 Task: Add a timeline in the project ArrowSprint for the epic 'Machine Learning Implementation' from 2024/04/07 to 2025/09/18. Add a timeline in the project ArrowSprint for the epic 'Natural Language Processing Integration' from 2023/06/15 to 2025/12/26. Add a timeline in the project ArrowSprint for the epic 'Enterprise Resource Planning (ERP) Implementation' from 2024/05/09 to 2024/07/16
Action: Mouse moved to (178, 56)
Screenshot: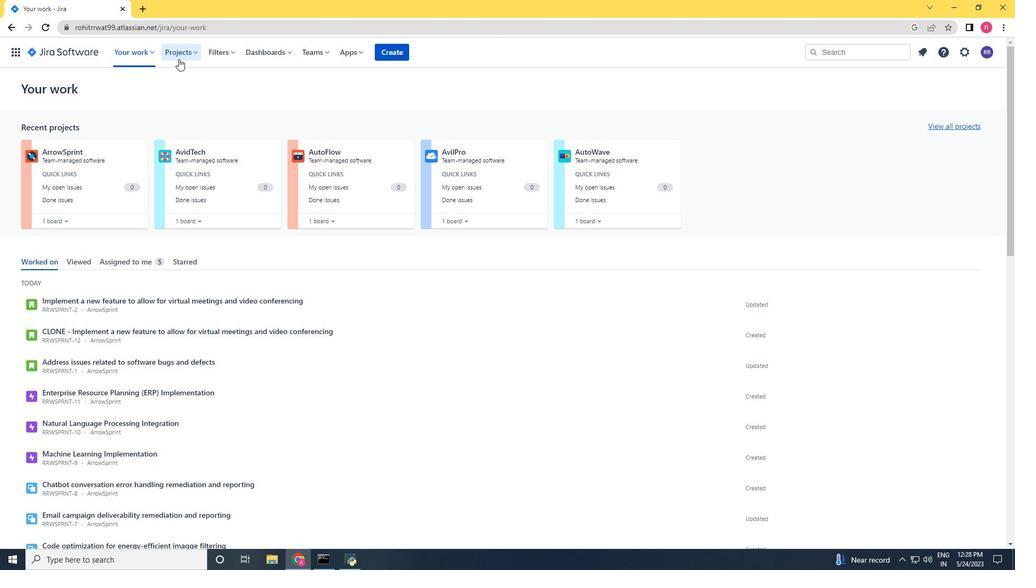 
Action: Mouse pressed left at (178, 56)
Screenshot: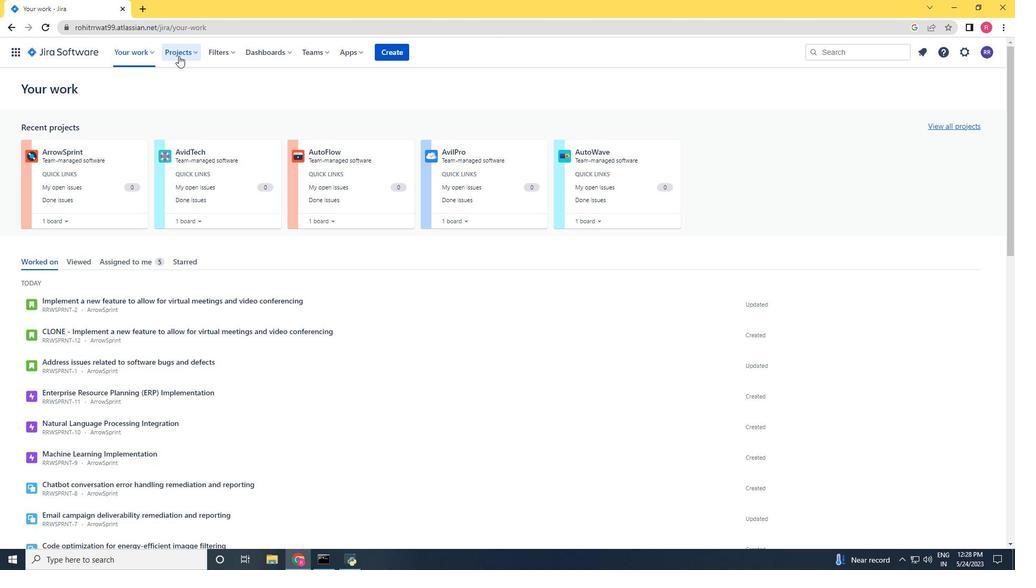 
Action: Mouse moved to (192, 97)
Screenshot: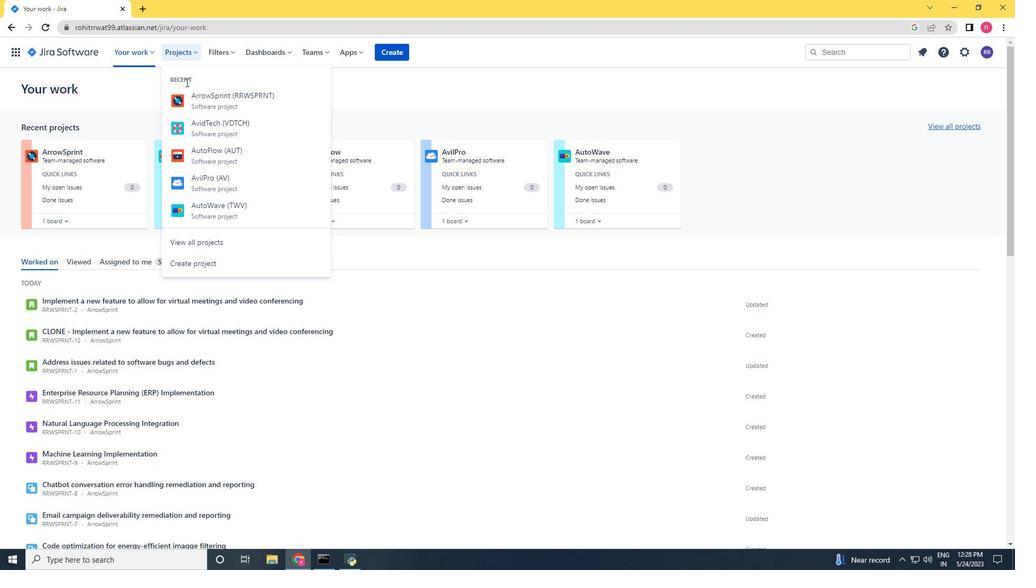 
Action: Mouse pressed left at (192, 97)
Screenshot: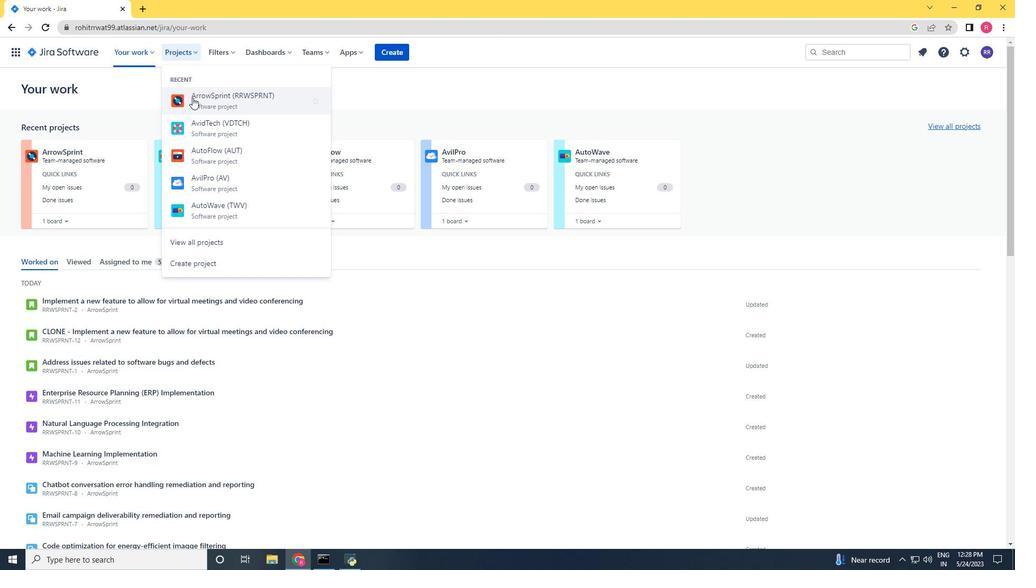 
Action: Mouse moved to (51, 160)
Screenshot: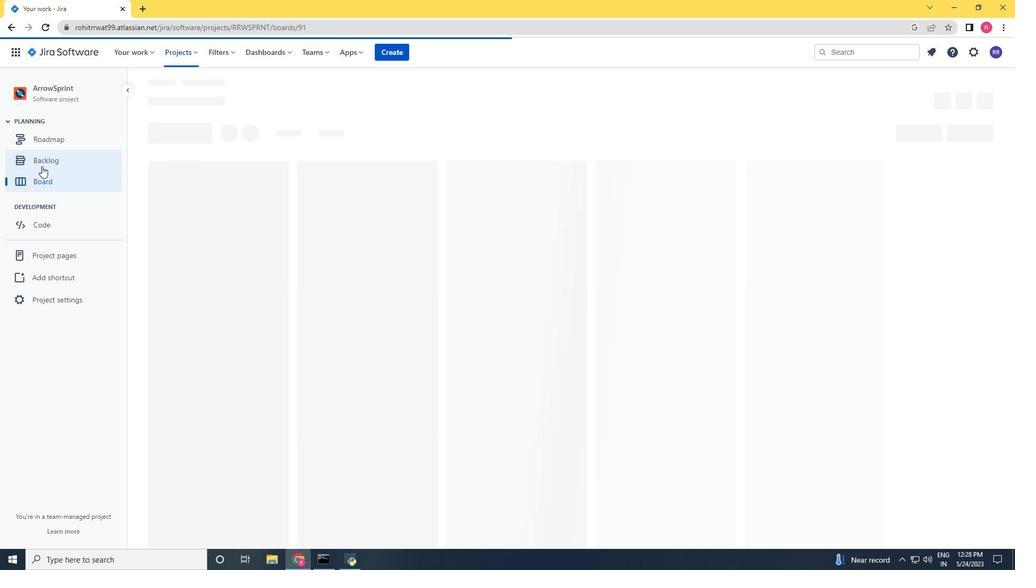 
Action: Mouse pressed left at (51, 160)
Screenshot: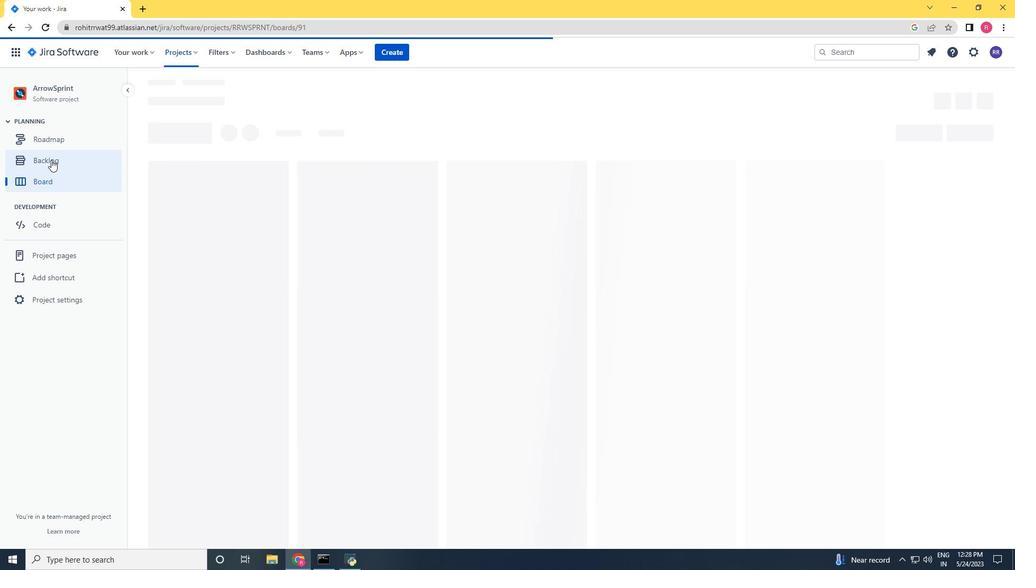 
Action: Mouse moved to (159, 214)
Screenshot: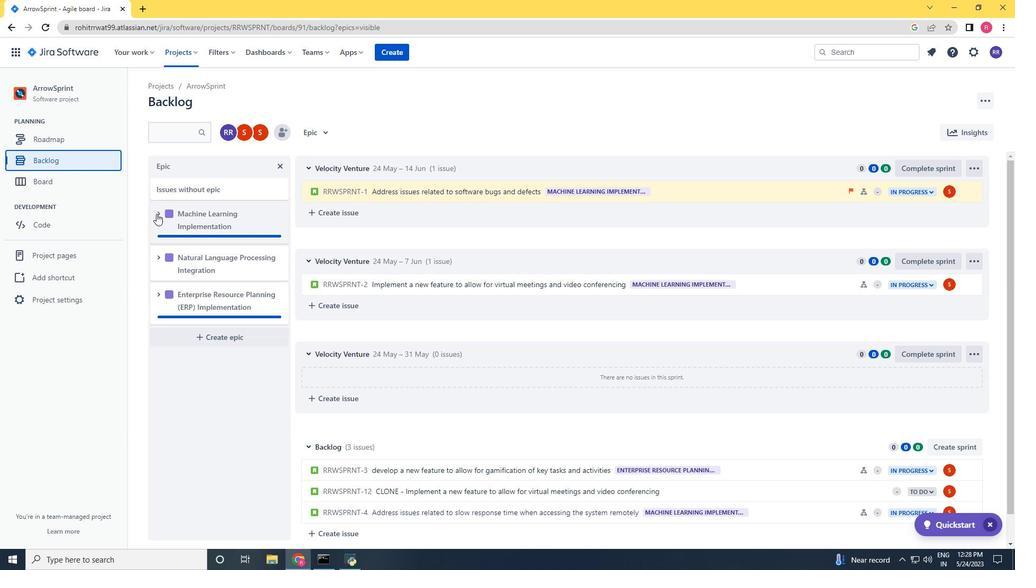
Action: Mouse pressed left at (159, 214)
Screenshot: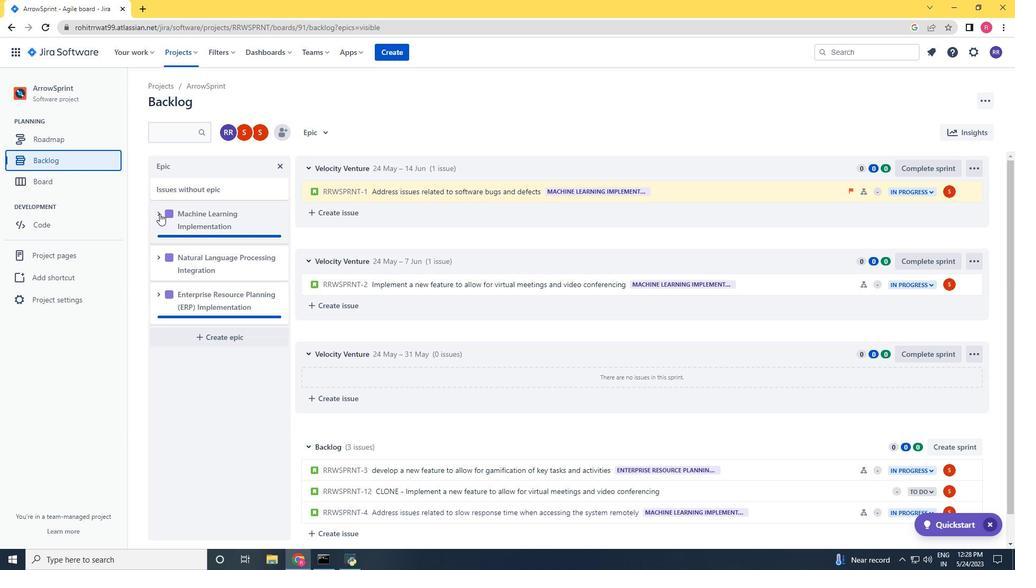 
Action: Mouse moved to (207, 304)
Screenshot: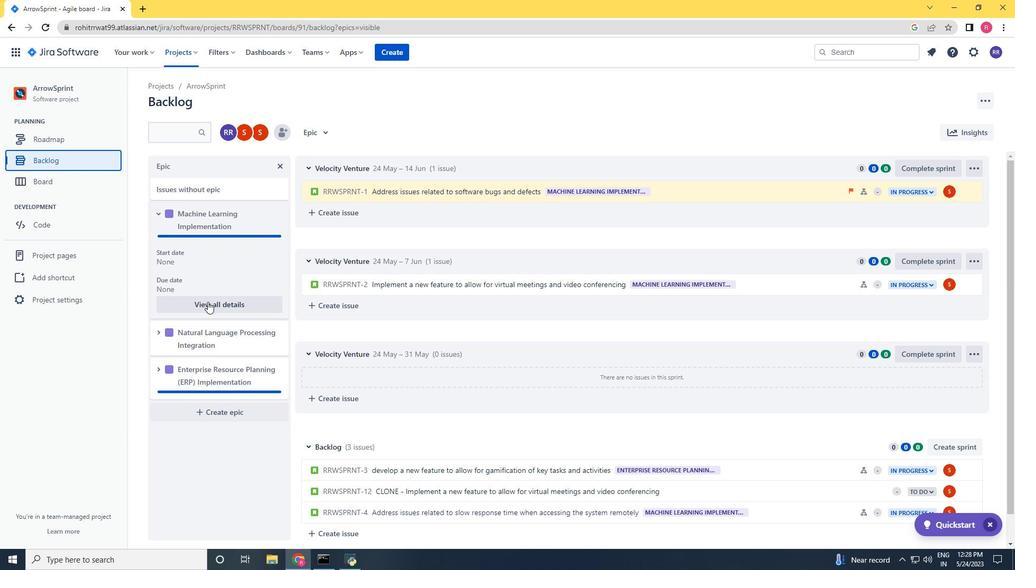 
Action: Mouse pressed left at (207, 304)
Screenshot: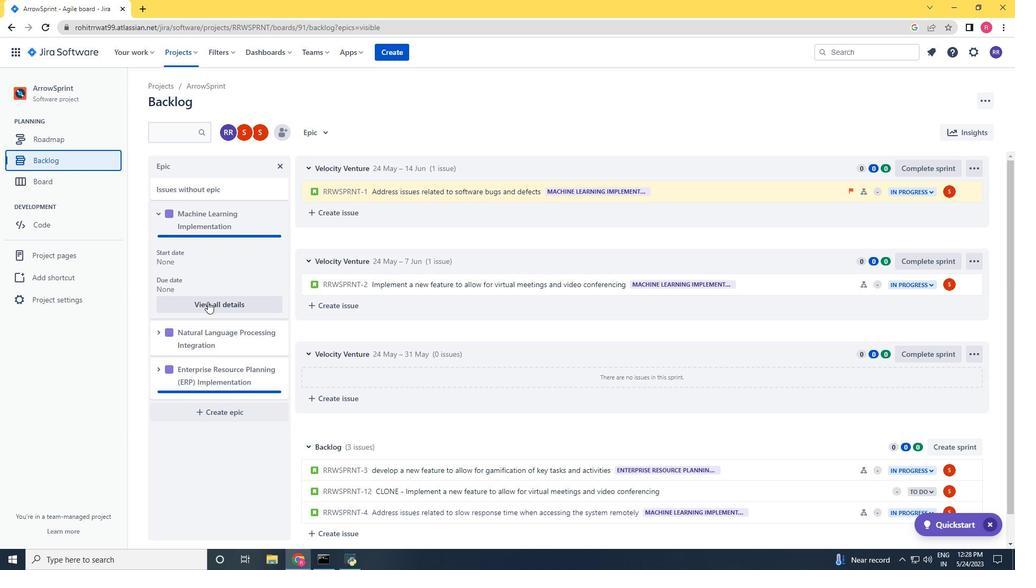 
Action: Mouse moved to (904, 354)
Screenshot: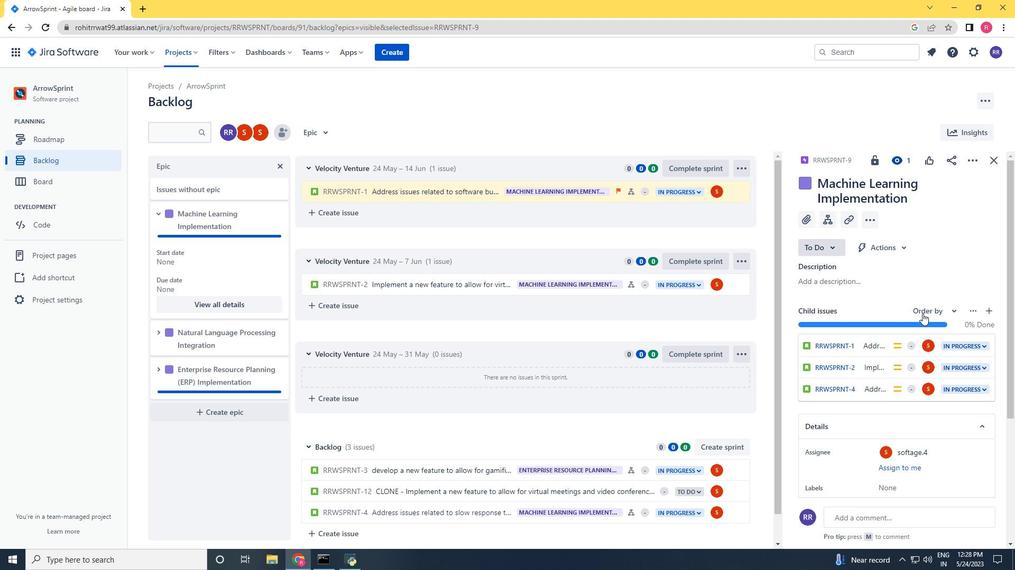 
Action: Mouse scrolled (904, 354) with delta (0, 0)
Screenshot: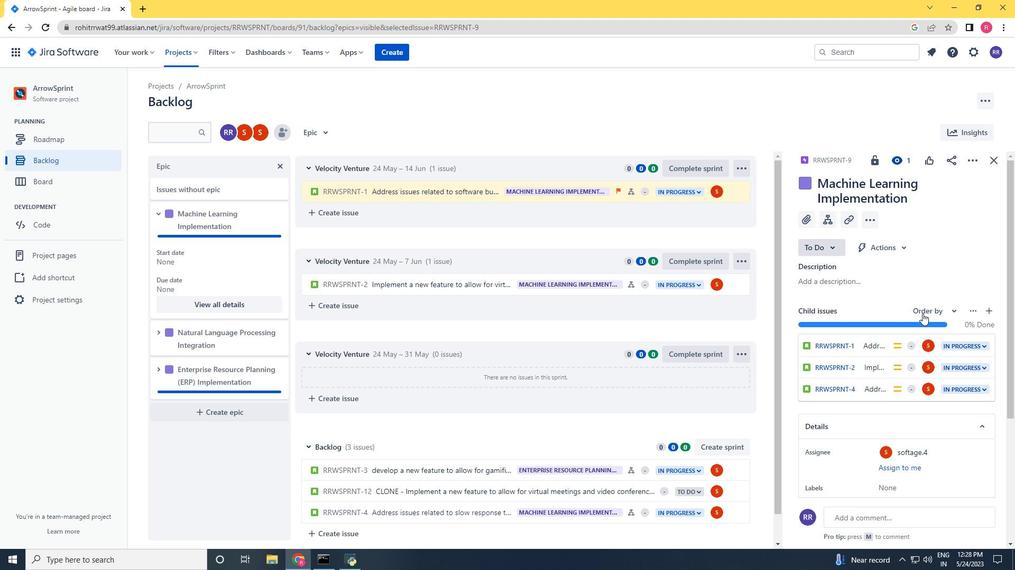 
Action: Mouse moved to (900, 364)
Screenshot: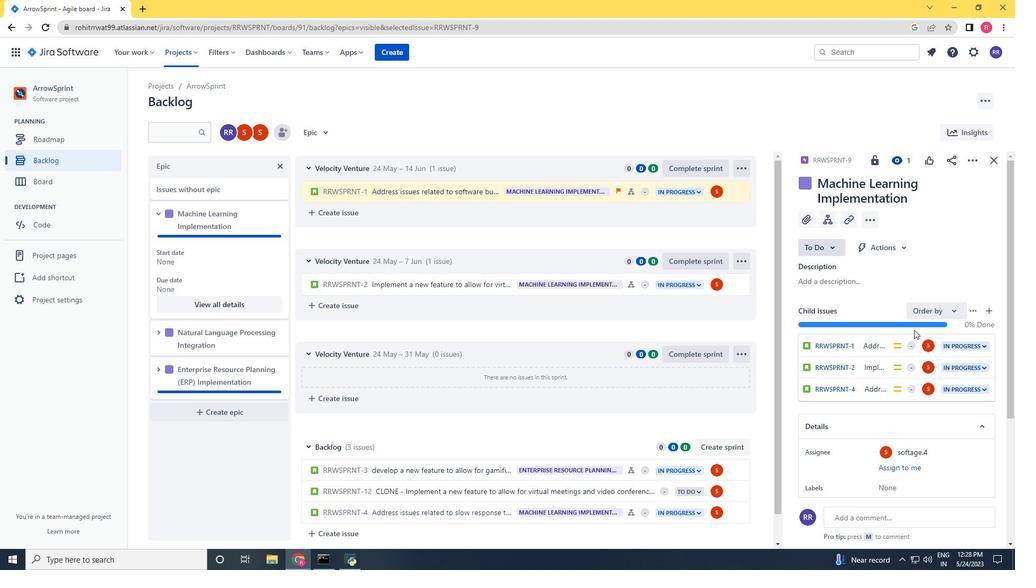 
Action: Mouse scrolled (900, 363) with delta (0, 0)
Screenshot: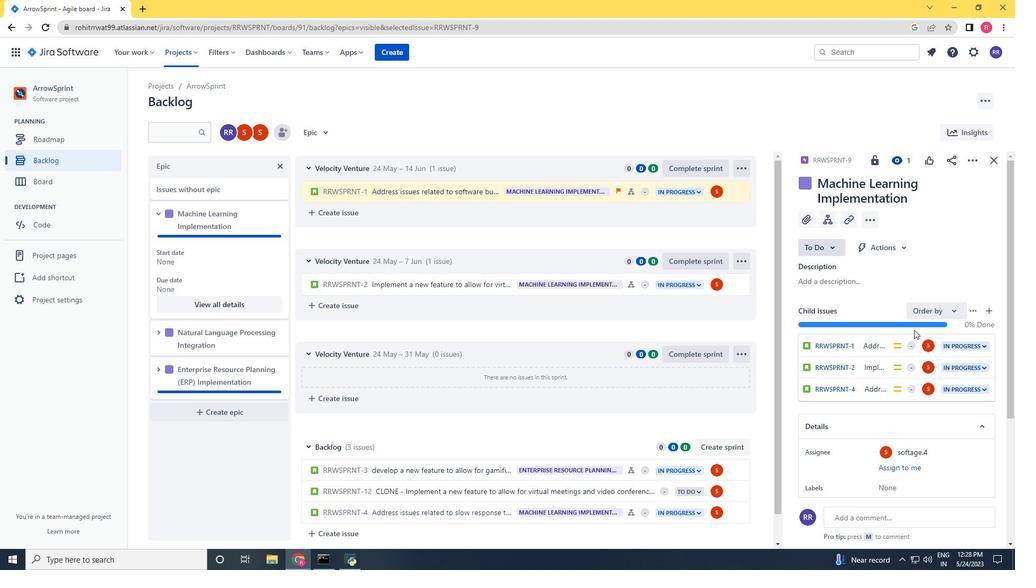 
Action: Mouse moved to (899, 364)
Screenshot: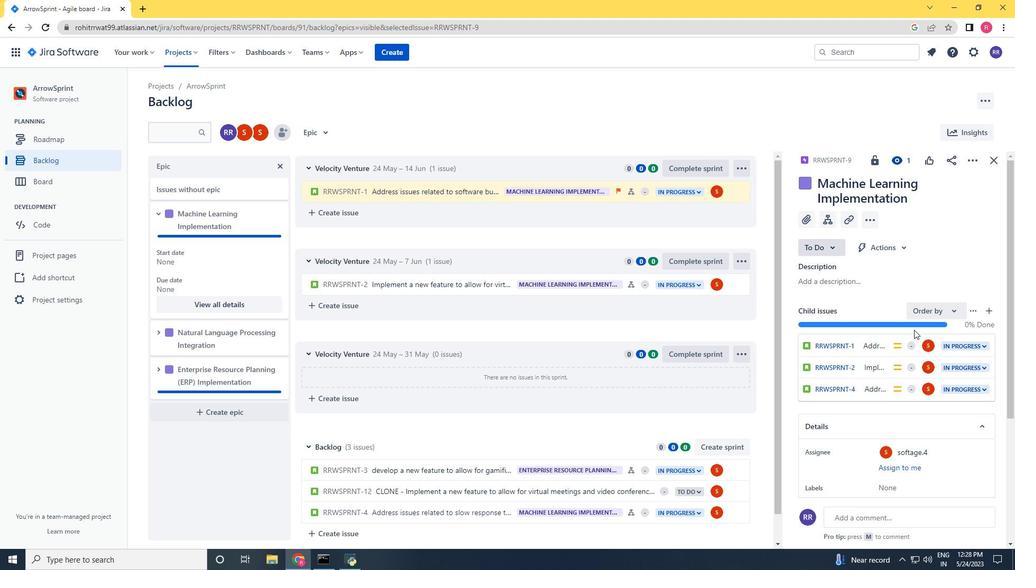 
Action: Mouse scrolled (899, 364) with delta (0, 0)
Screenshot: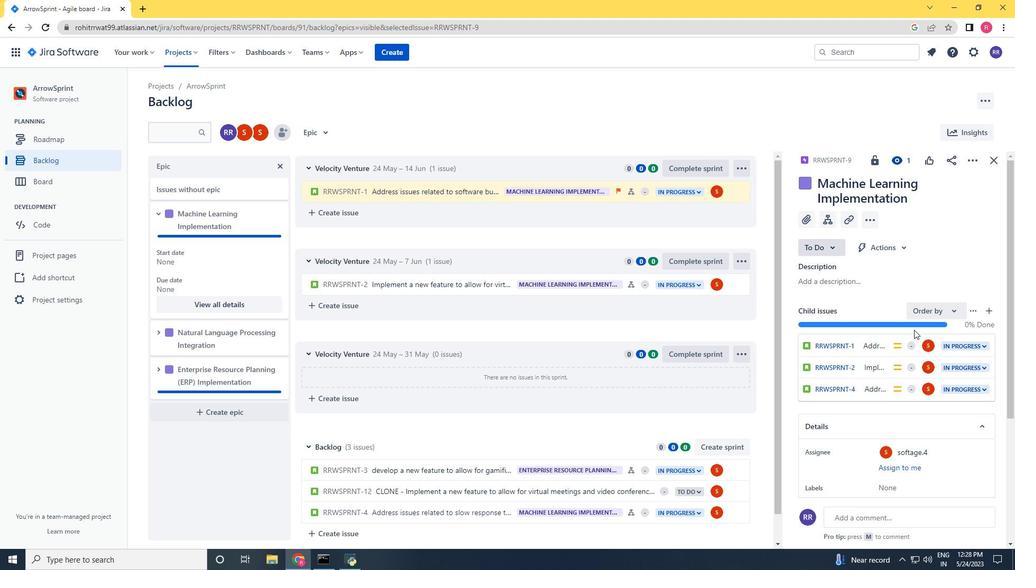 
Action: Mouse scrolled (899, 364) with delta (0, 0)
Screenshot: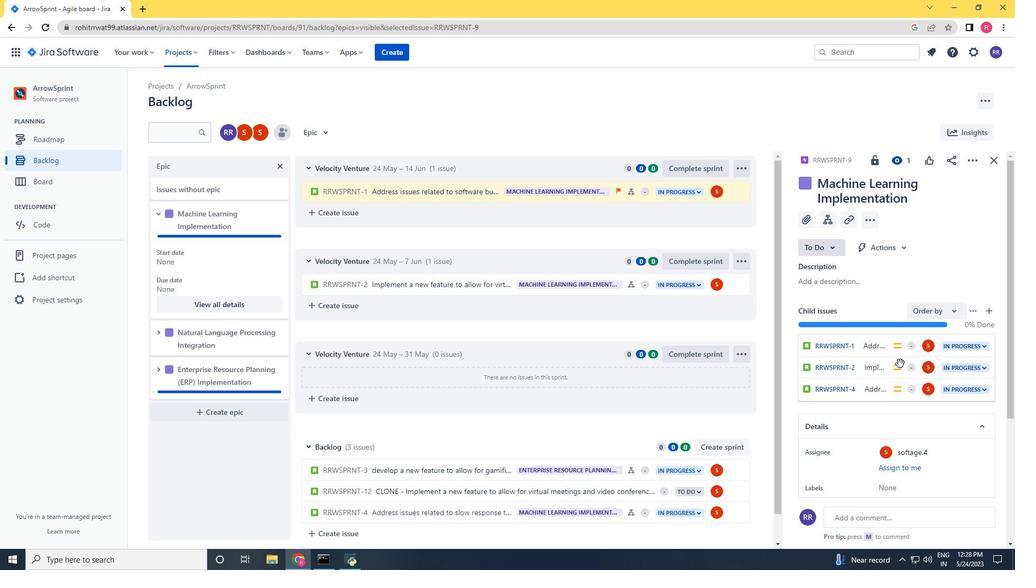 
Action: Mouse scrolled (899, 364) with delta (0, 0)
Screenshot: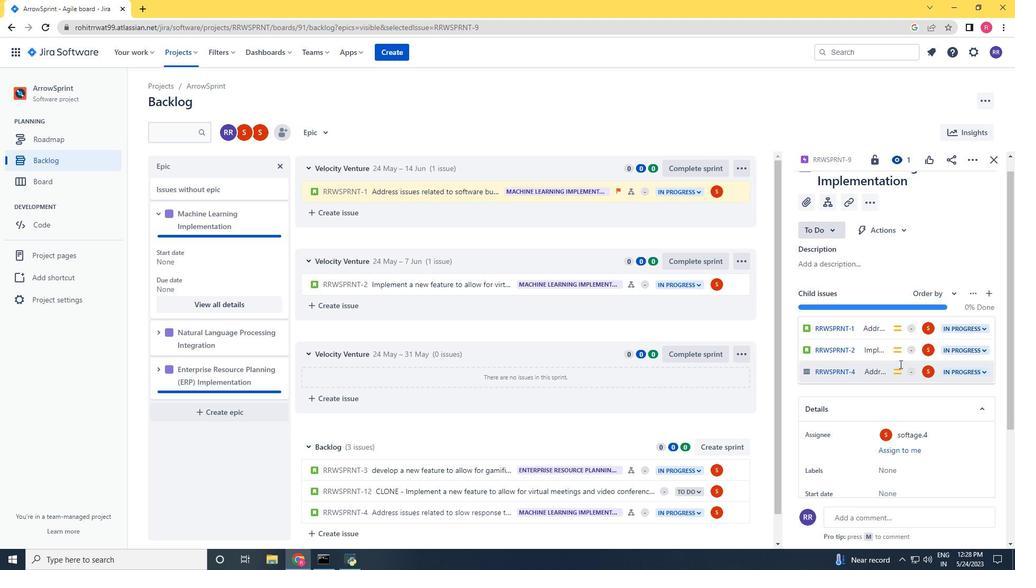 
Action: Mouse moved to (892, 328)
Screenshot: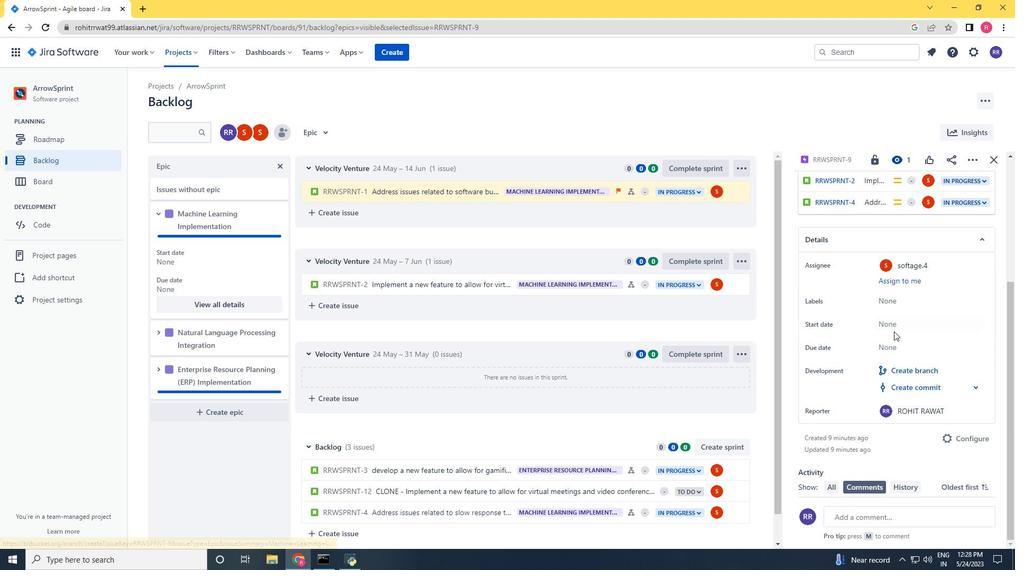 
Action: Mouse pressed left at (892, 328)
Screenshot: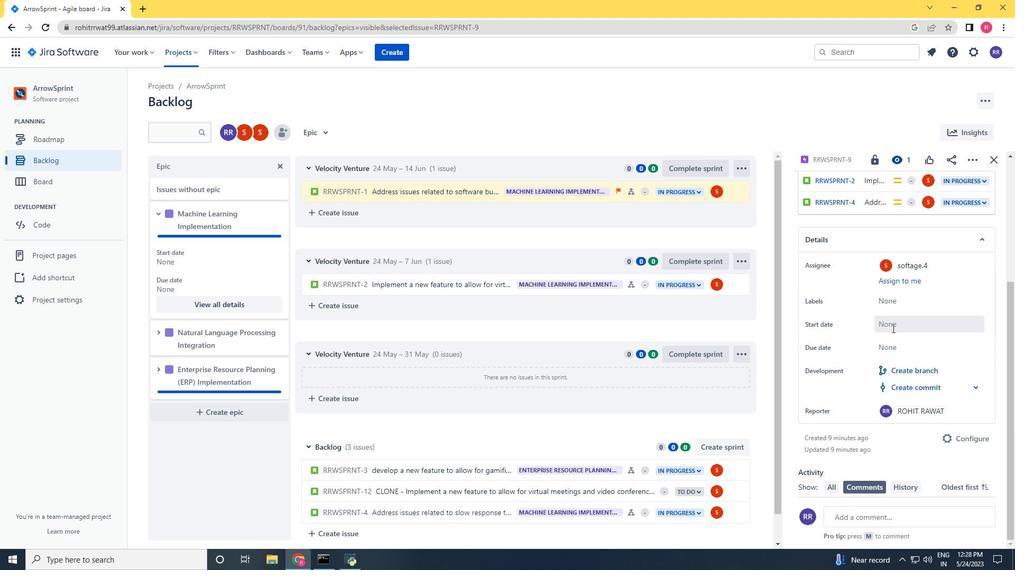 
Action: Mouse moved to (990, 356)
Screenshot: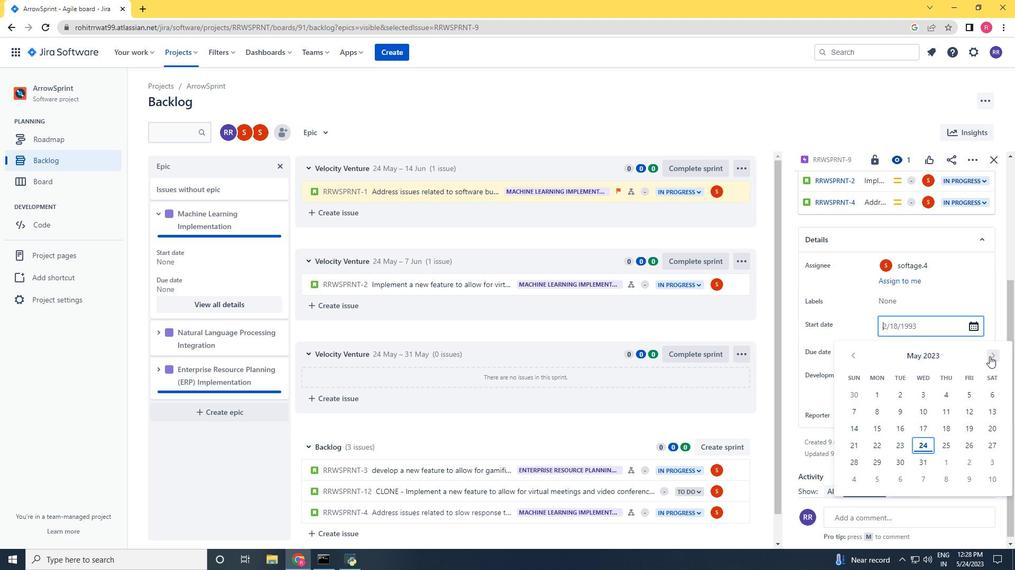
Action: Mouse pressed left at (990, 356)
Screenshot: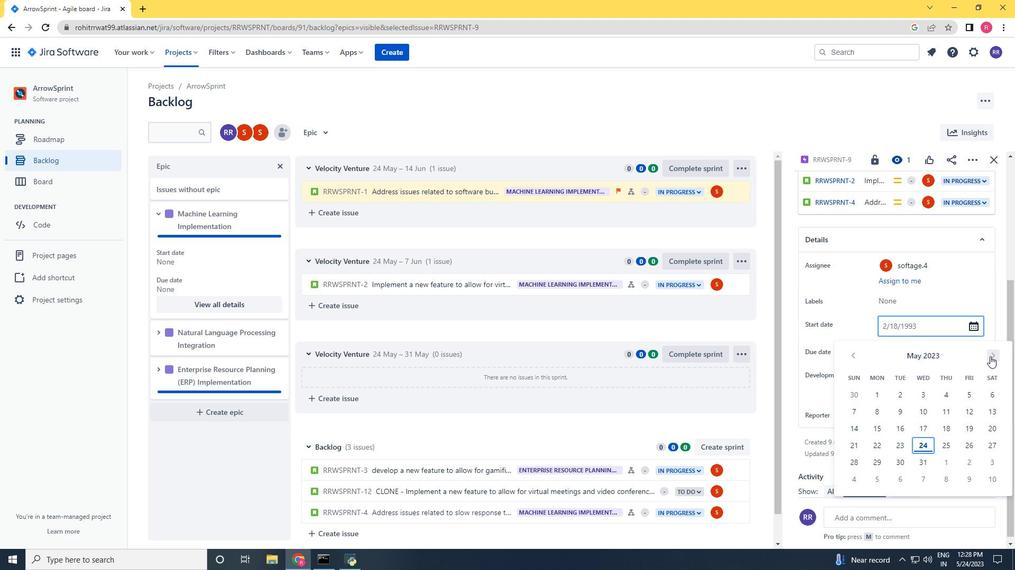 
Action: Mouse pressed left at (990, 356)
Screenshot: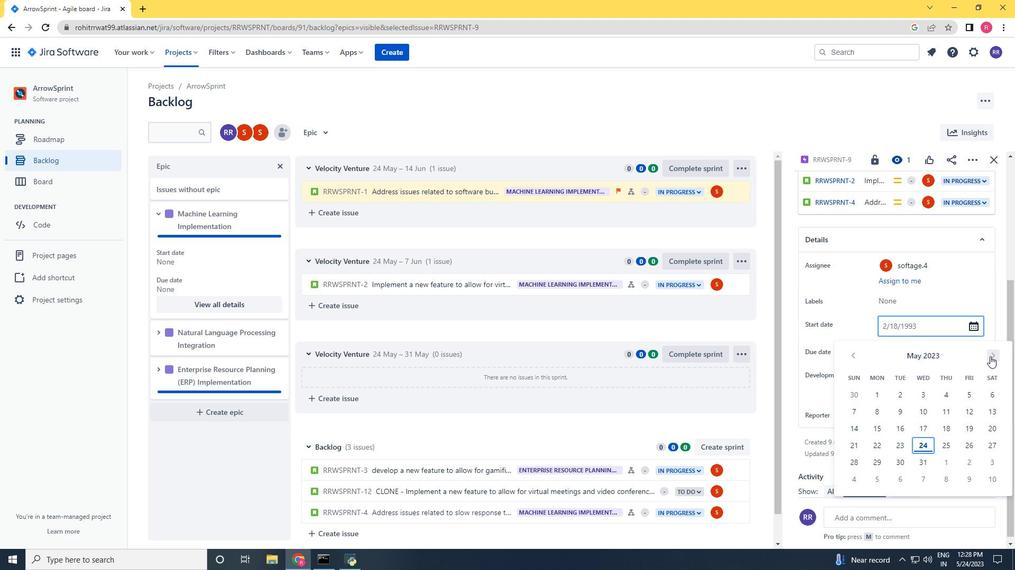 
Action: Mouse pressed left at (990, 356)
Screenshot: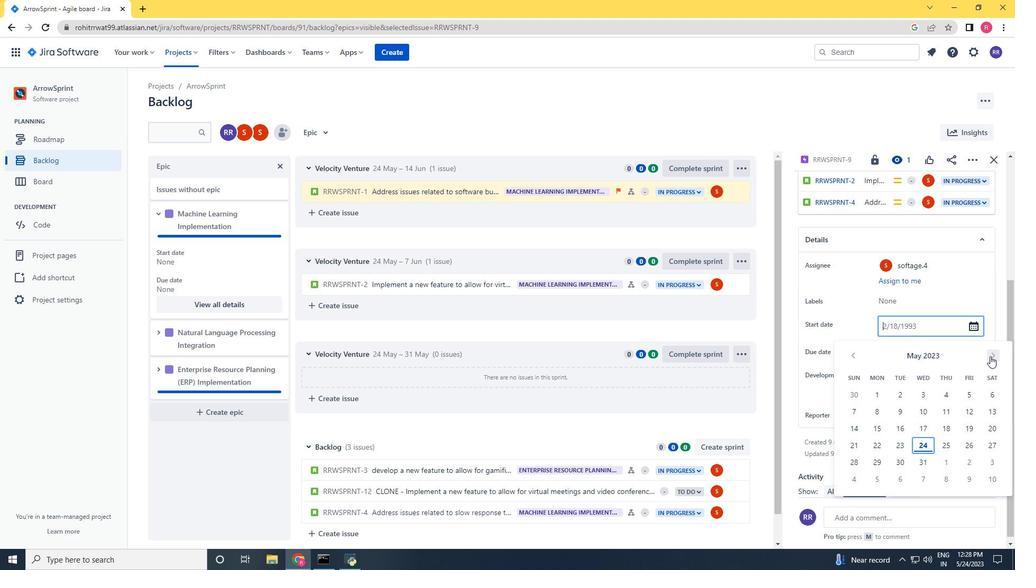 
Action: Mouse pressed left at (990, 356)
Screenshot: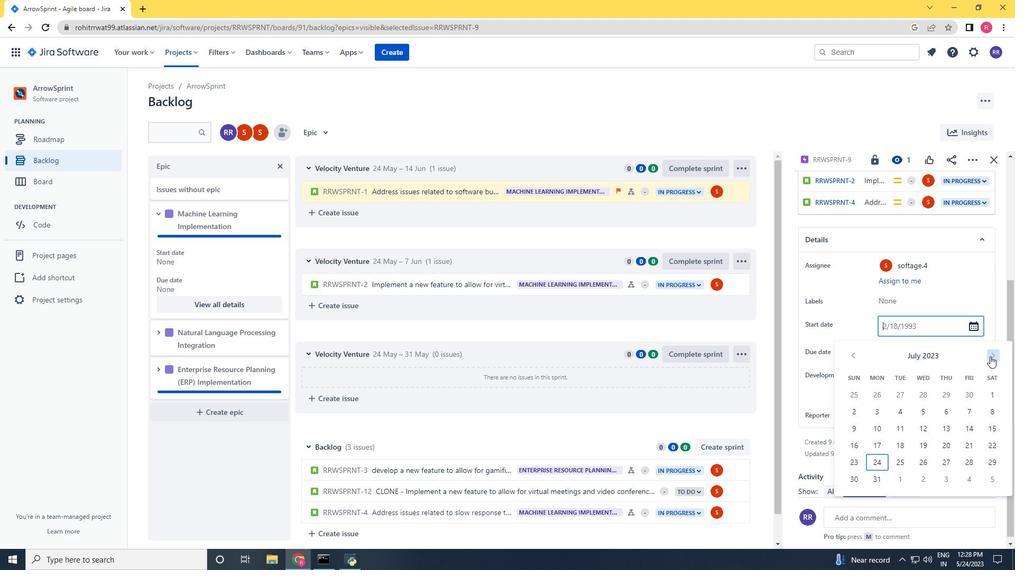 
Action: Mouse pressed left at (990, 356)
Screenshot: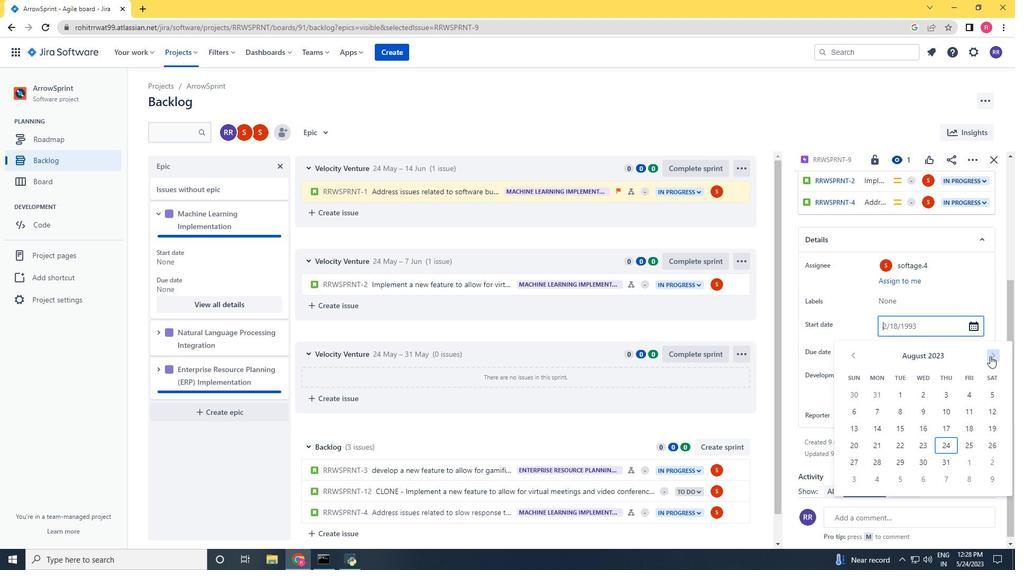 
Action: Mouse pressed left at (990, 356)
Screenshot: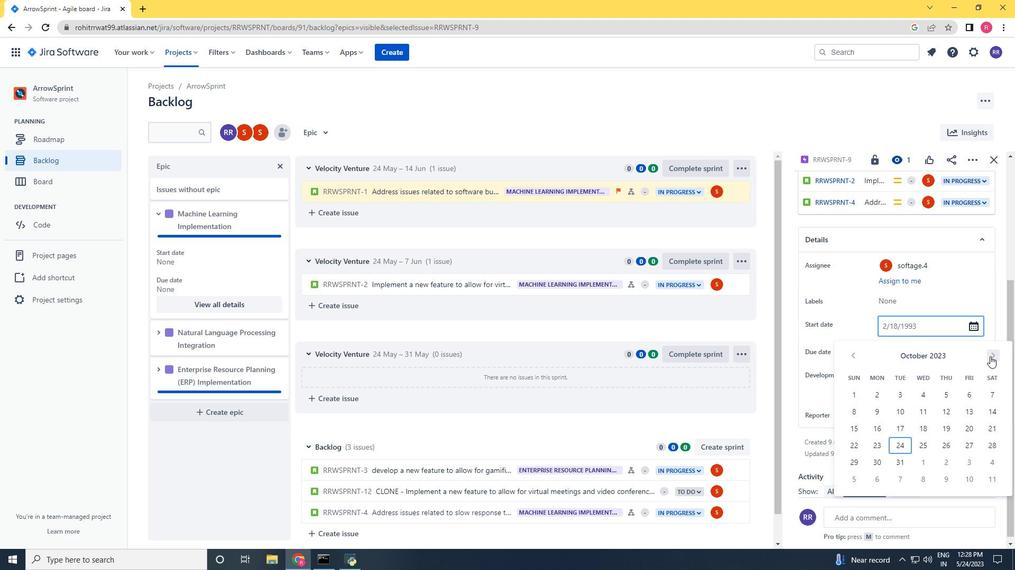 
Action: Mouse pressed left at (990, 356)
Screenshot: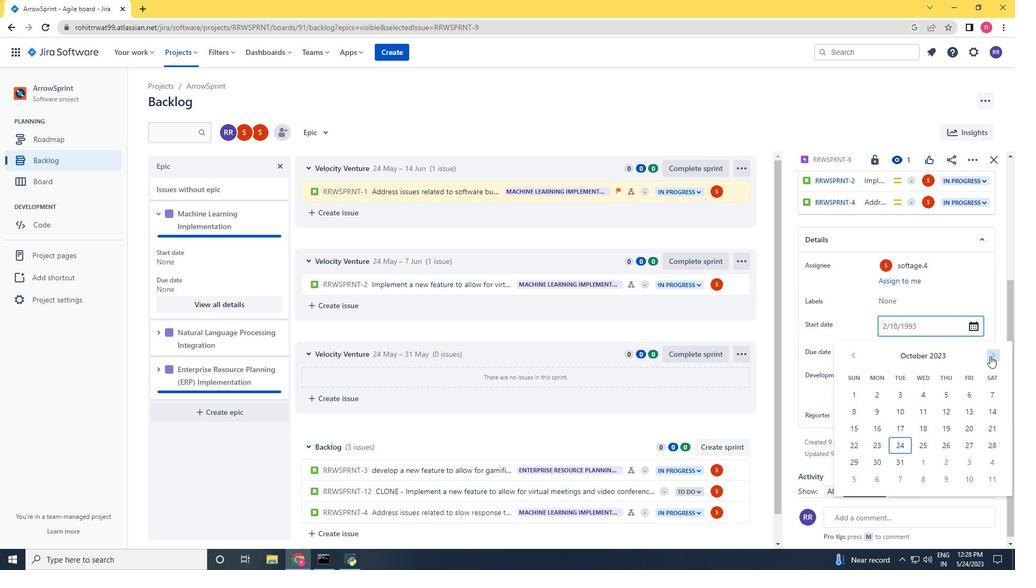 
Action: Mouse pressed left at (990, 356)
Screenshot: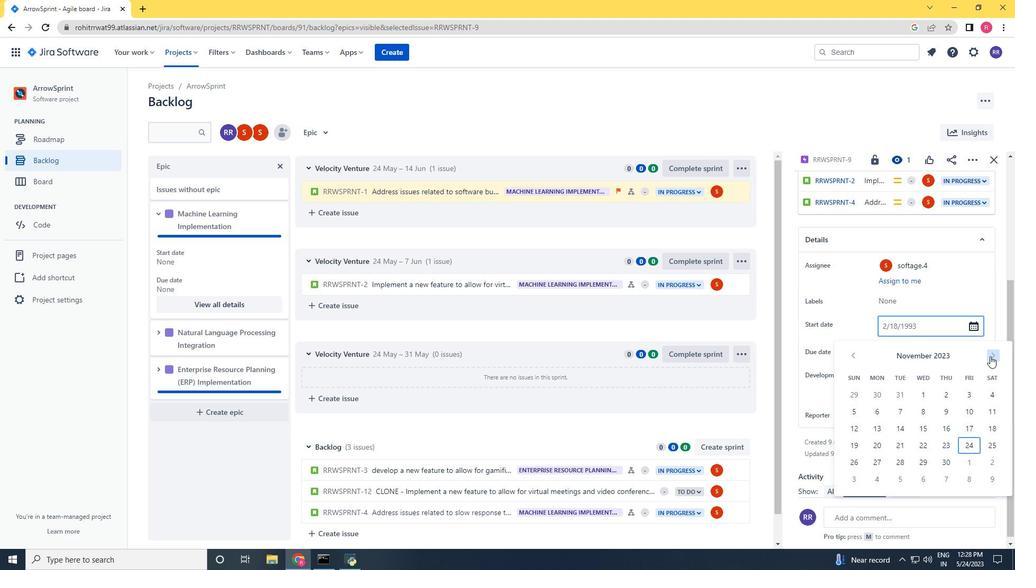 
Action: Mouse pressed left at (990, 356)
Screenshot: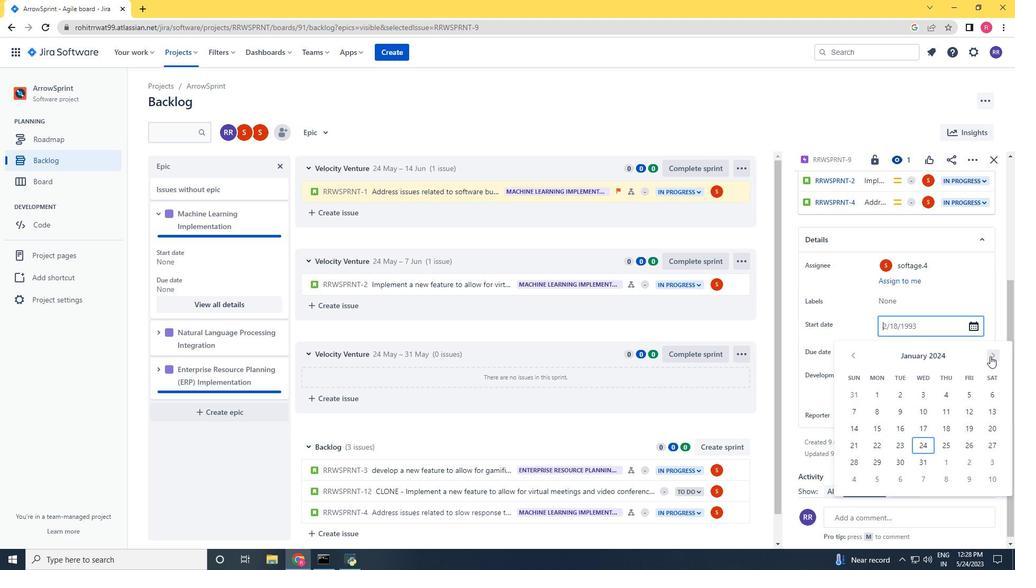 
Action: Mouse pressed left at (990, 356)
Screenshot: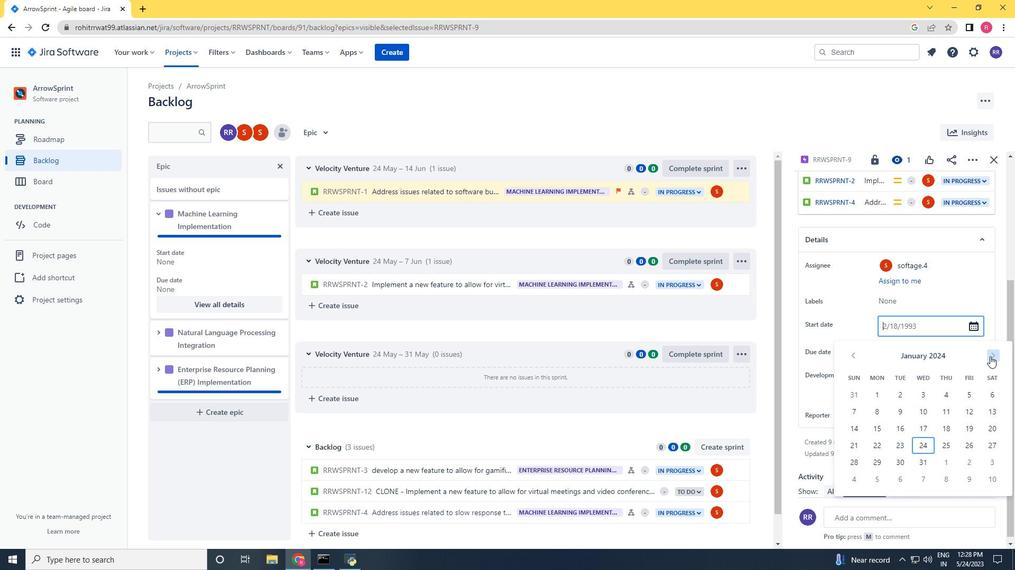 
Action: Mouse pressed left at (990, 356)
Screenshot: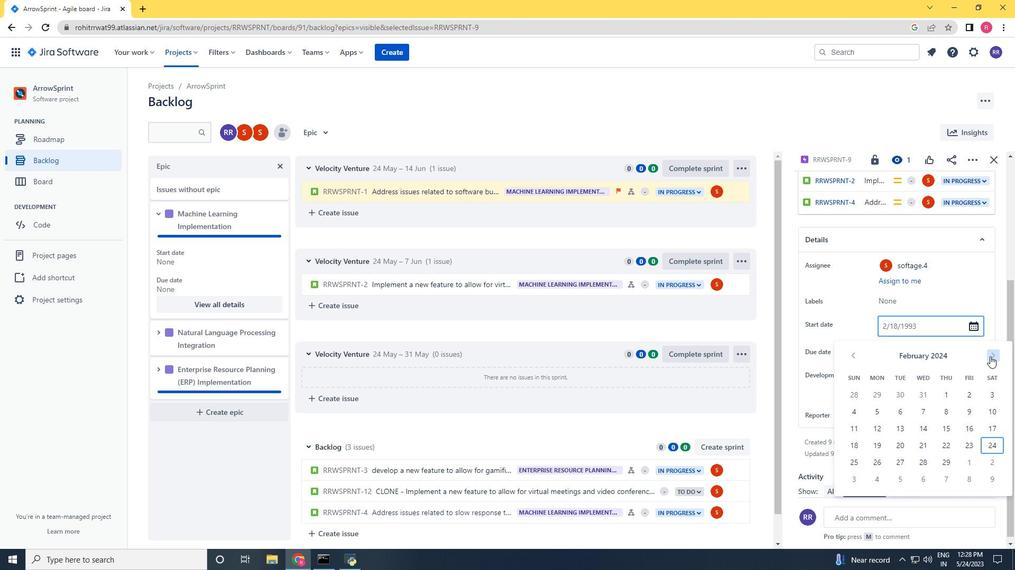 
Action: Mouse moved to (853, 412)
Screenshot: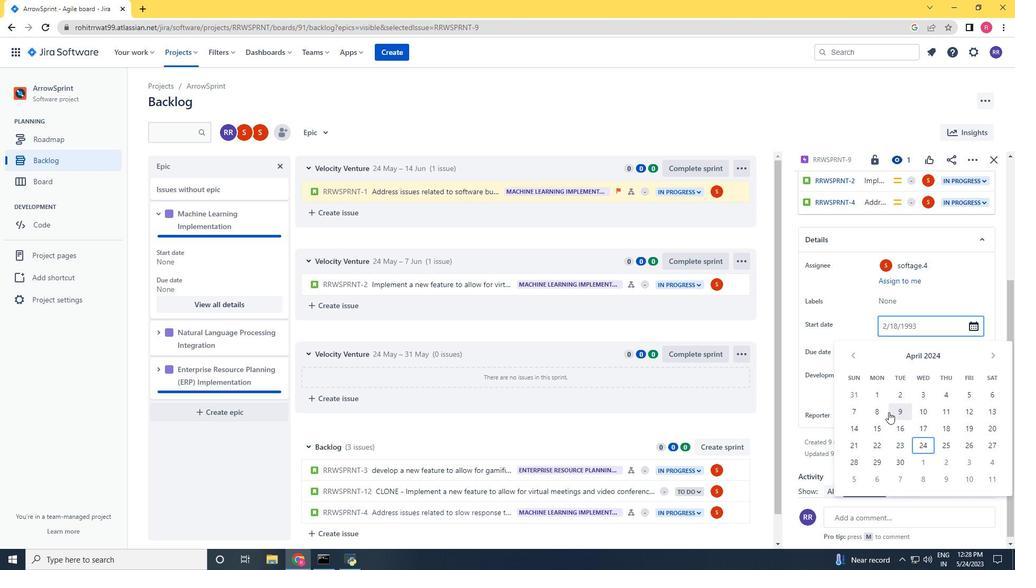 
Action: Mouse pressed left at (853, 412)
Screenshot: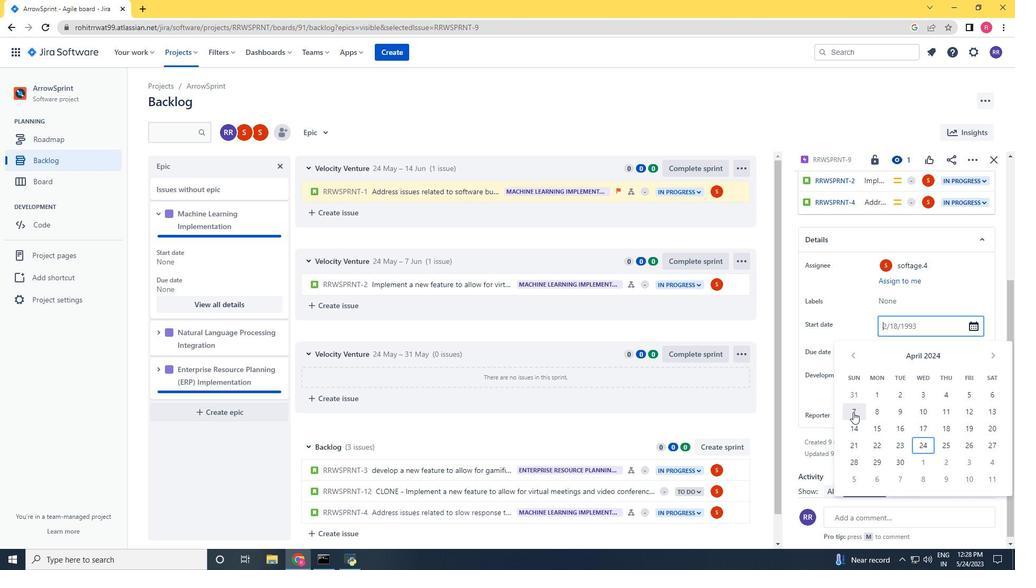 
Action: Mouse moved to (900, 348)
Screenshot: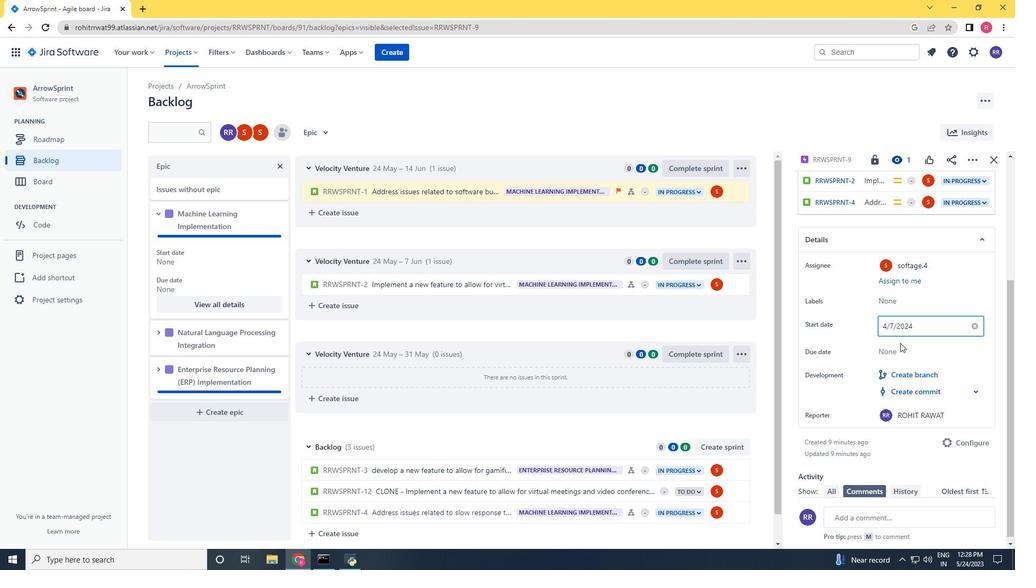 
Action: Mouse pressed left at (900, 348)
Screenshot: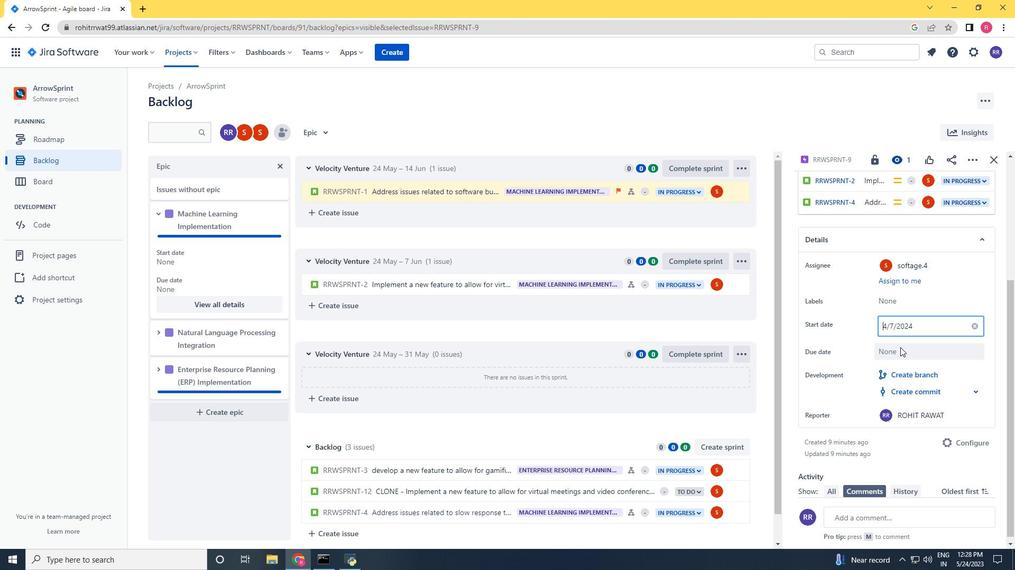 
Action: Mouse moved to (992, 382)
Screenshot: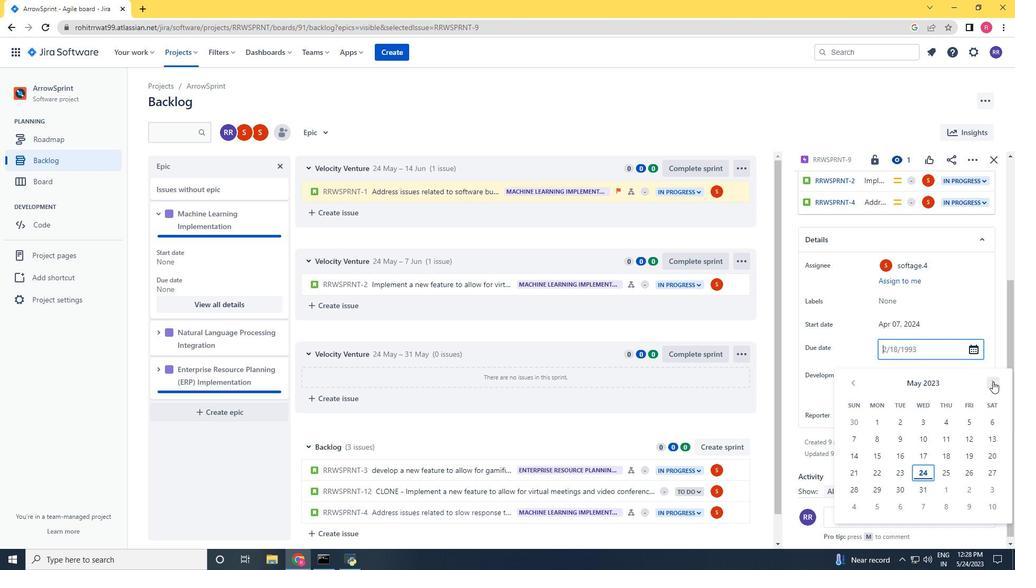 
Action: Mouse pressed left at (992, 382)
Screenshot: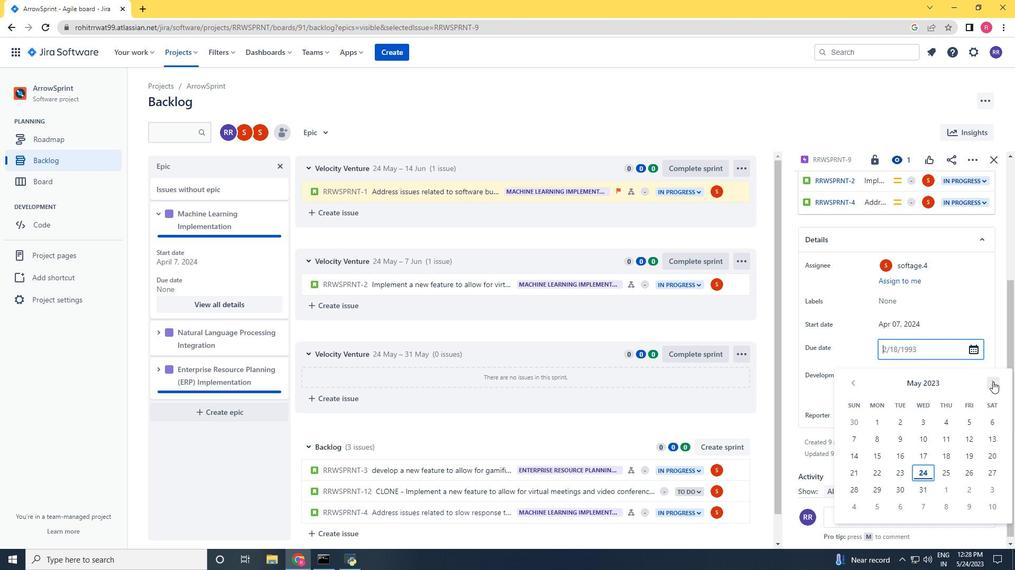 
Action: Mouse pressed left at (992, 382)
Screenshot: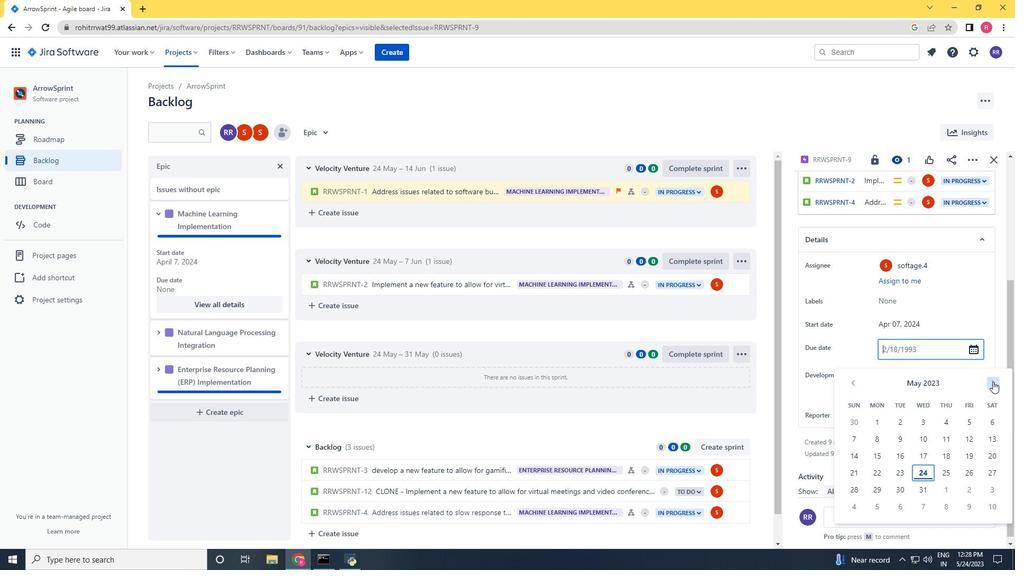 
Action: Mouse pressed left at (992, 382)
Screenshot: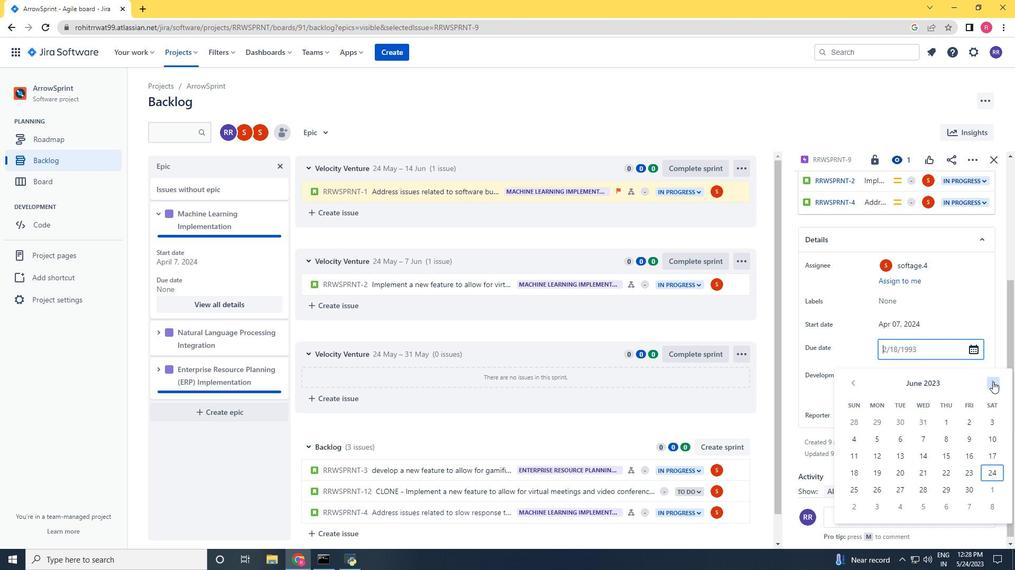 
Action: Mouse pressed left at (992, 382)
Screenshot: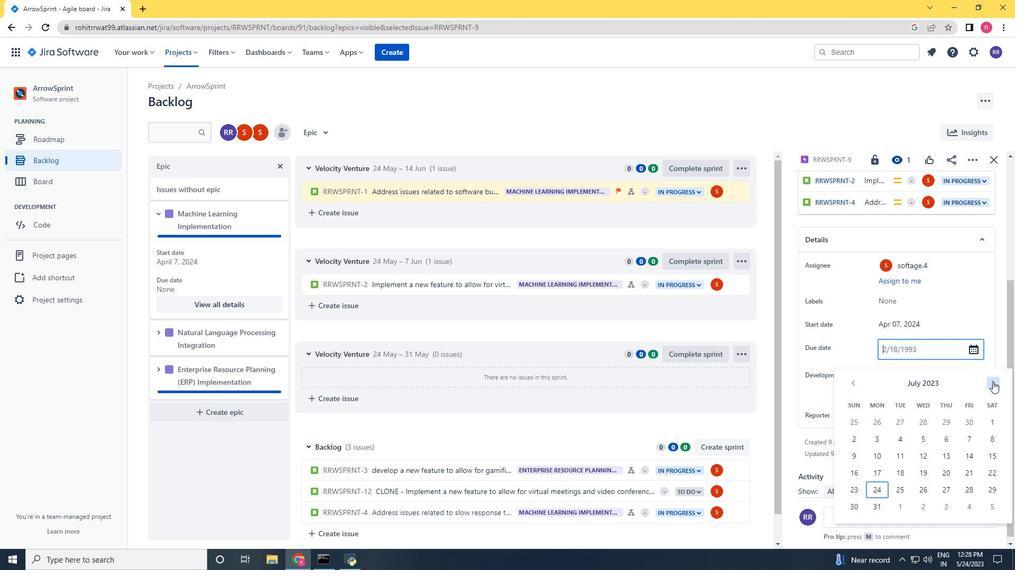 
Action: Mouse pressed left at (992, 382)
Screenshot: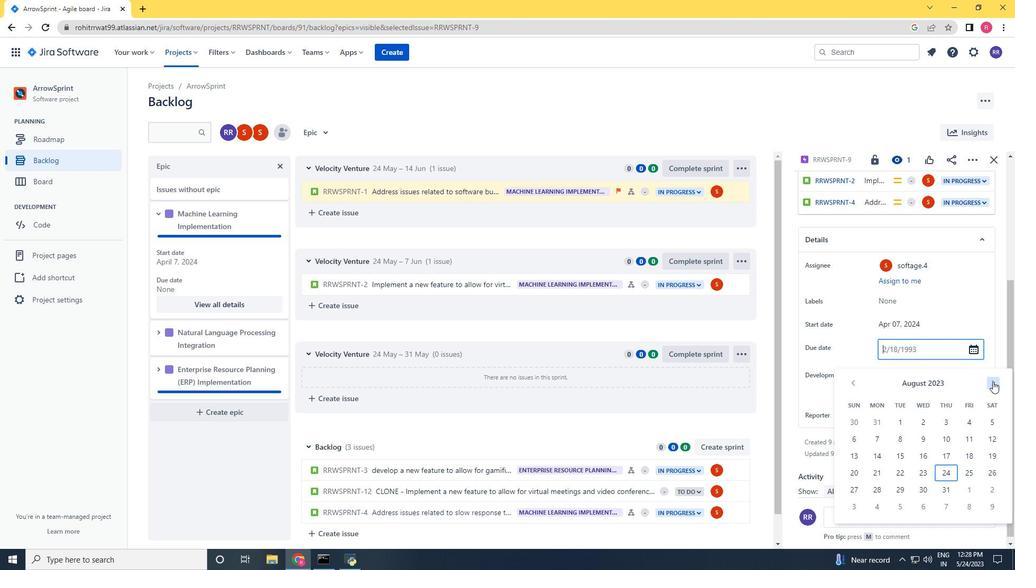 
Action: Mouse pressed left at (992, 382)
Screenshot: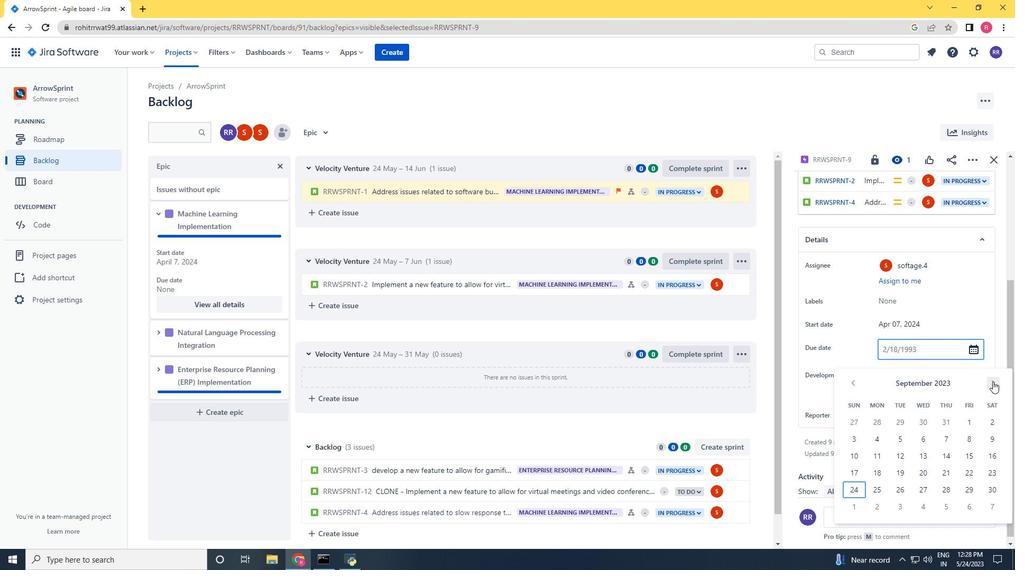 
Action: Mouse pressed left at (992, 382)
Screenshot: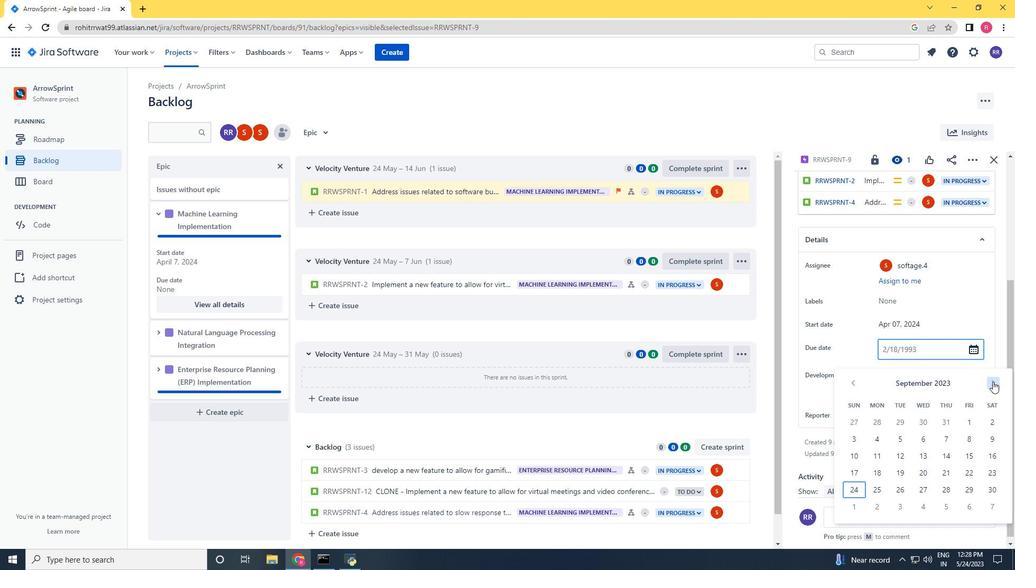 
Action: Mouse pressed left at (992, 382)
Screenshot: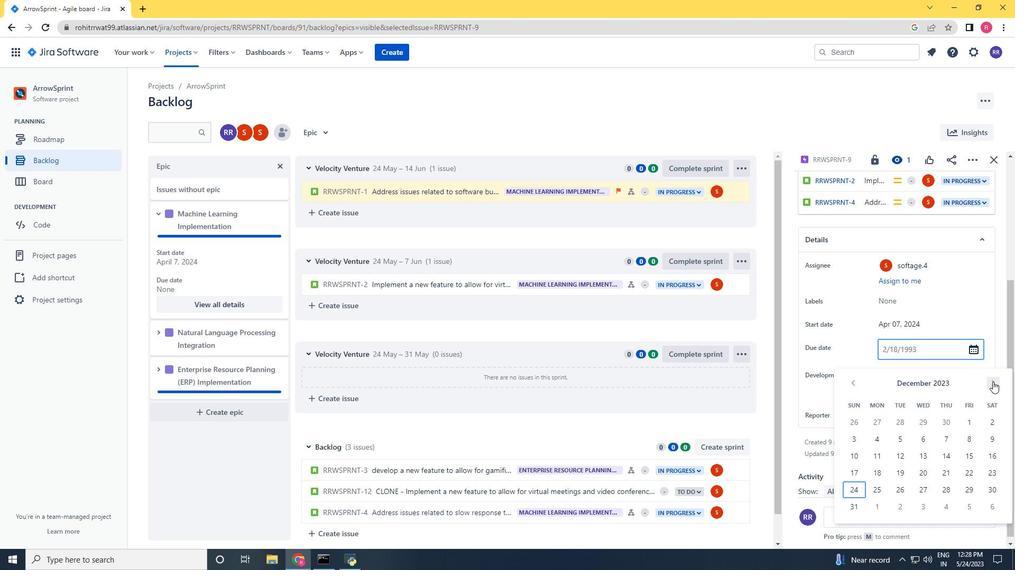 
Action: Mouse pressed left at (992, 382)
Screenshot: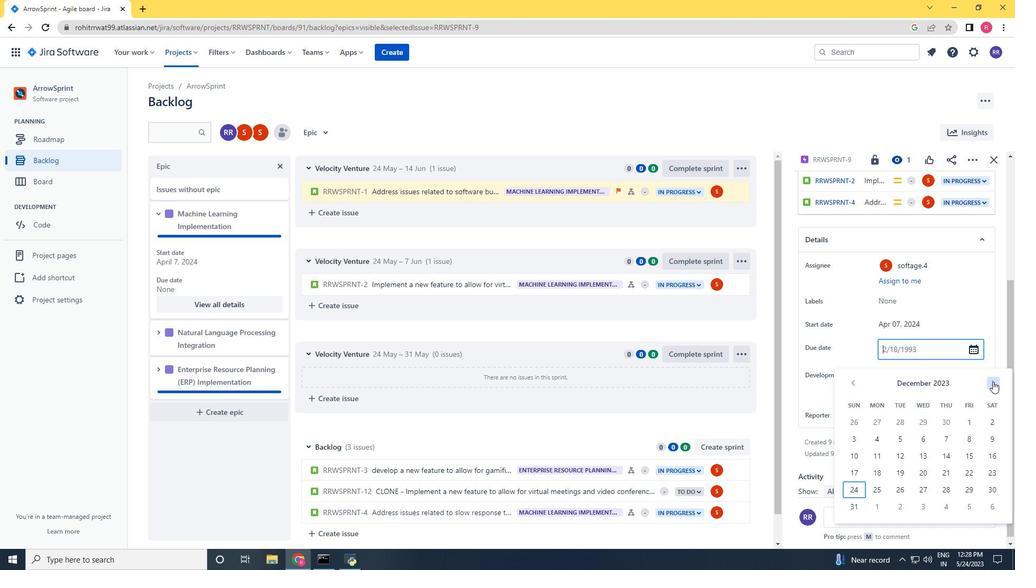 
Action: Mouse pressed left at (992, 382)
Screenshot: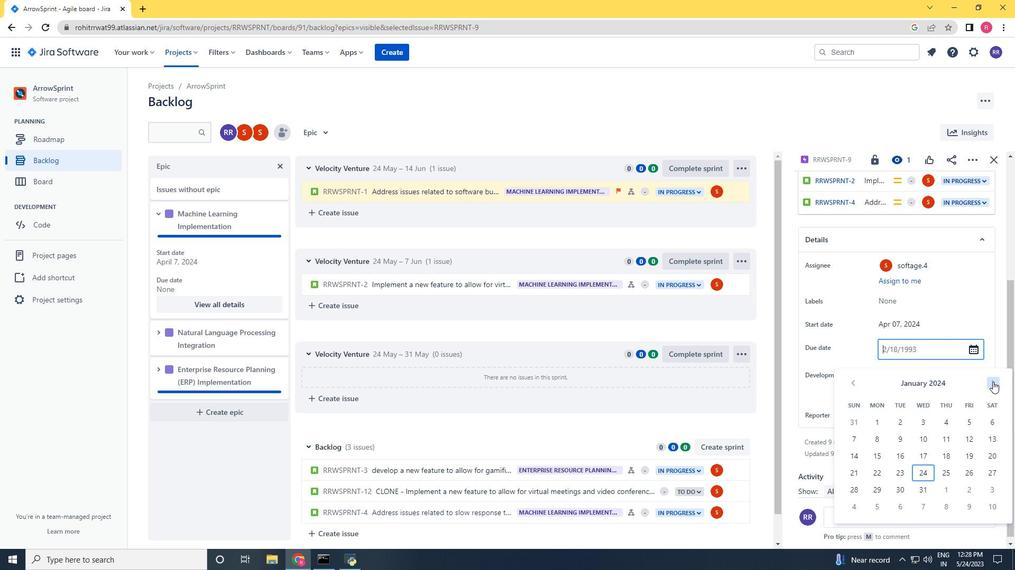
Action: Mouse pressed left at (992, 382)
Screenshot: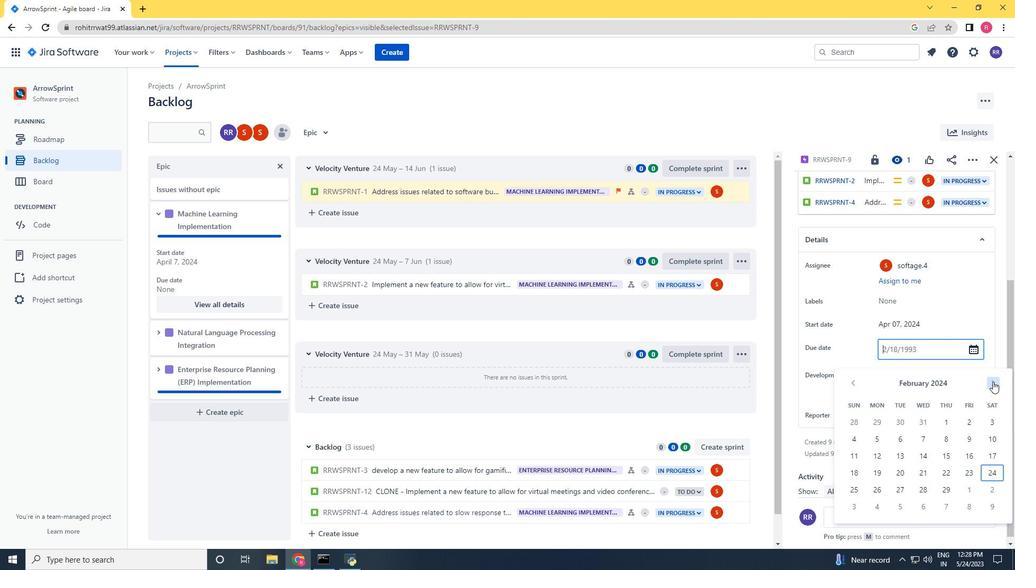 
Action: Mouse pressed left at (992, 382)
Screenshot: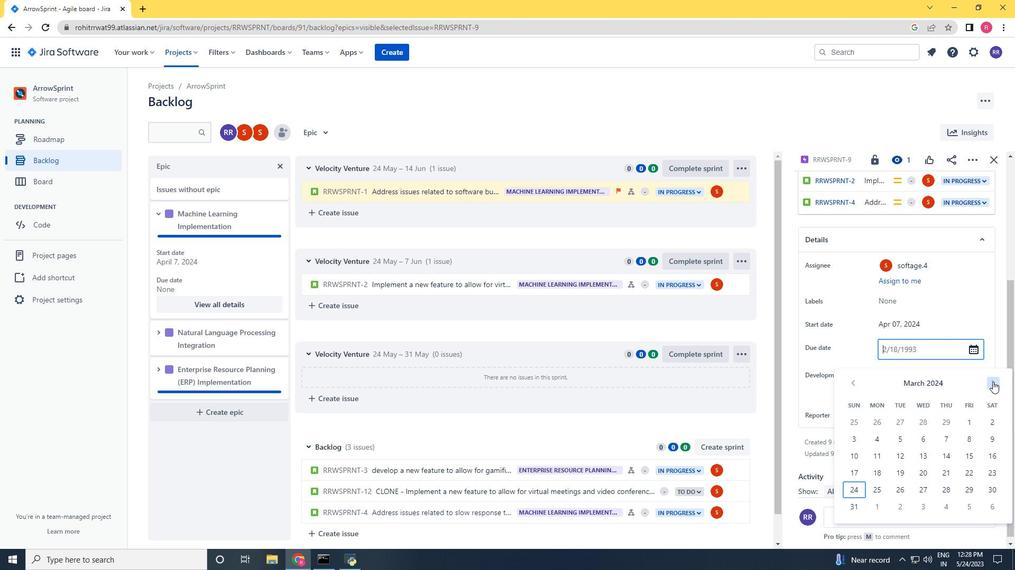 
Action: Mouse pressed left at (992, 382)
Screenshot: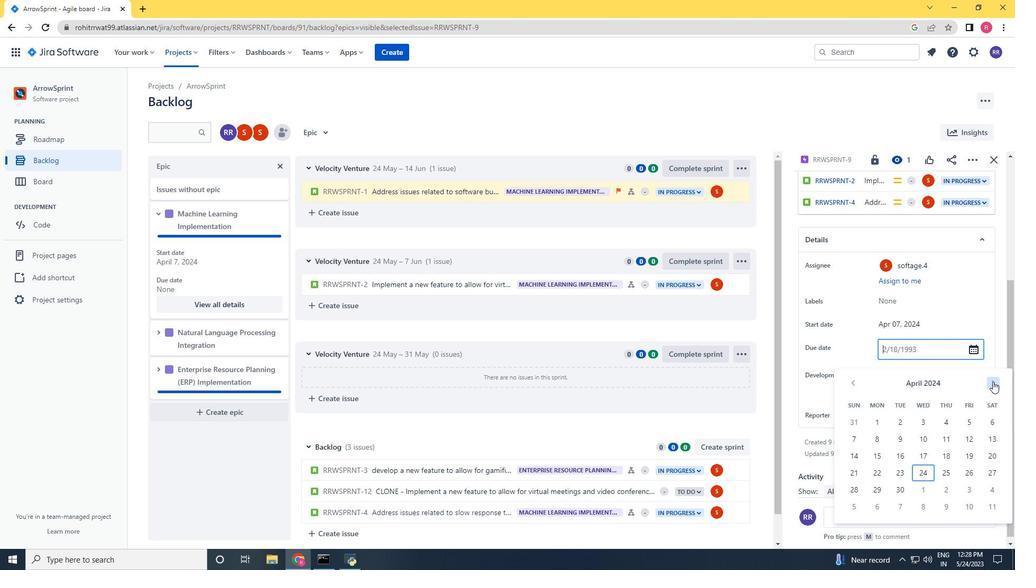 
Action: Mouse pressed left at (992, 382)
Screenshot: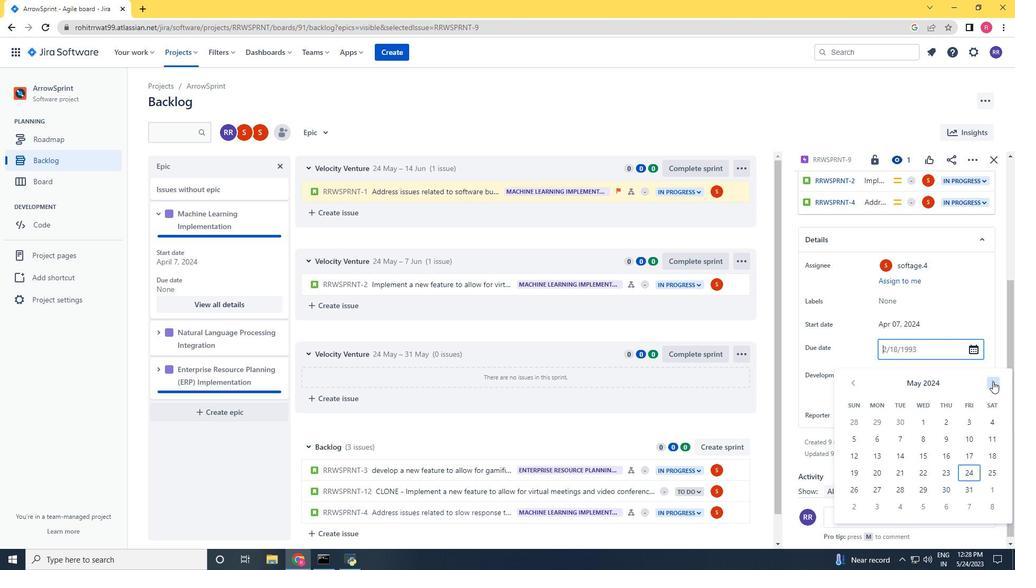 
Action: Mouse pressed left at (992, 382)
Screenshot: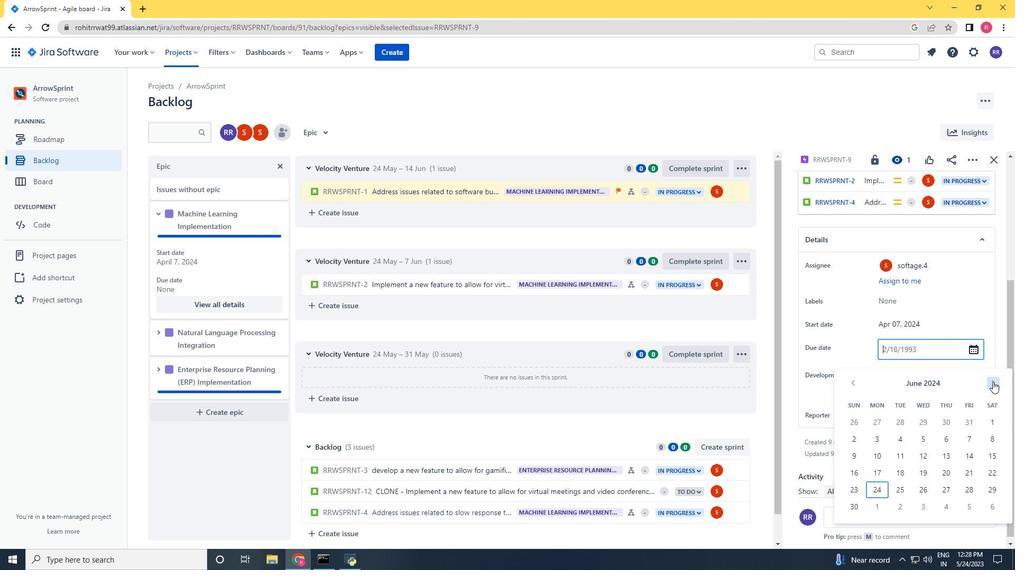 
Action: Mouse pressed left at (992, 382)
Screenshot: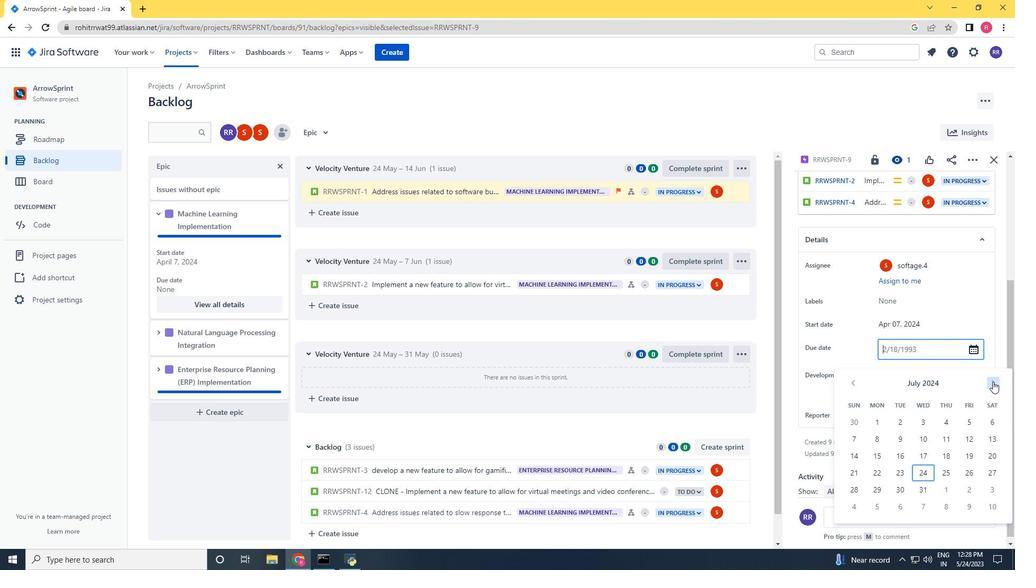 
Action: Mouse pressed left at (992, 382)
Screenshot: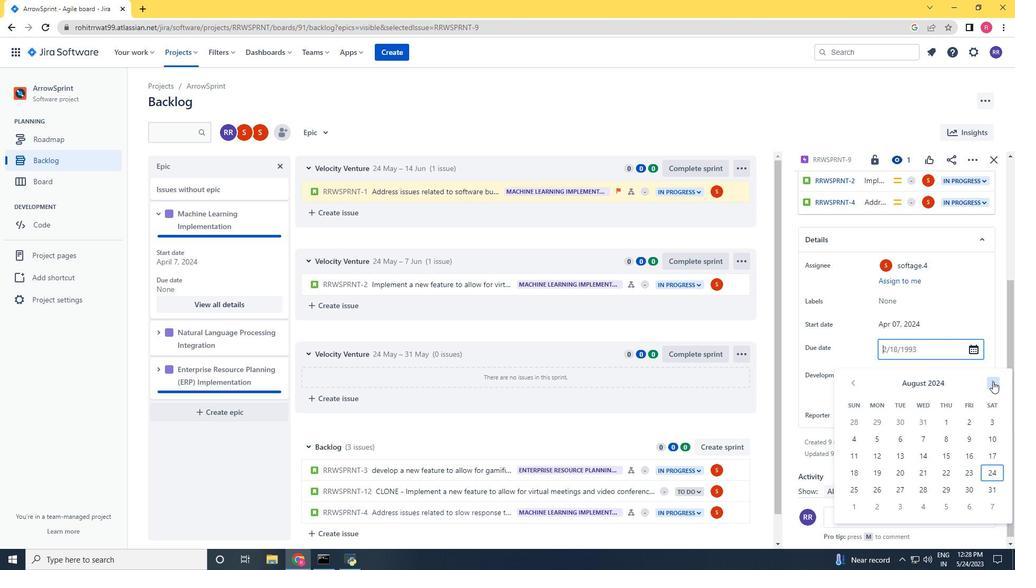 
Action: Mouse pressed left at (992, 382)
Screenshot: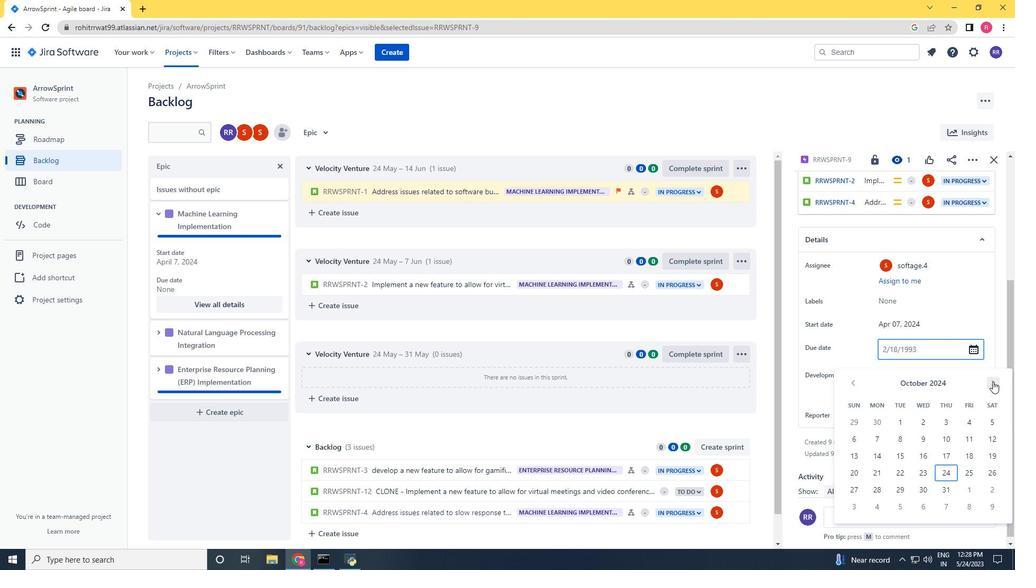 
Action: Mouse pressed left at (992, 382)
Screenshot: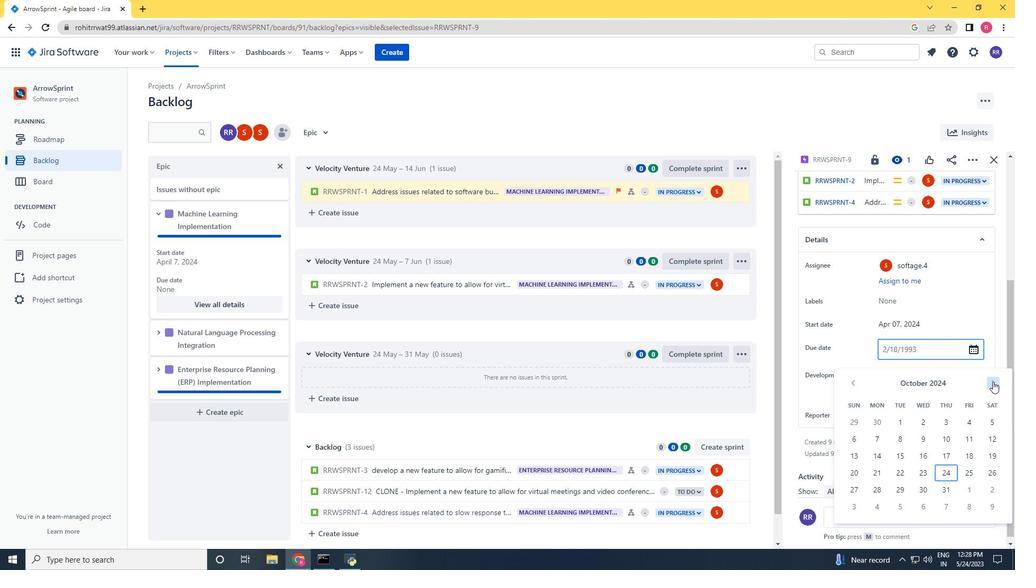 
Action: Mouse pressed left at (992, 382)
Screenshot: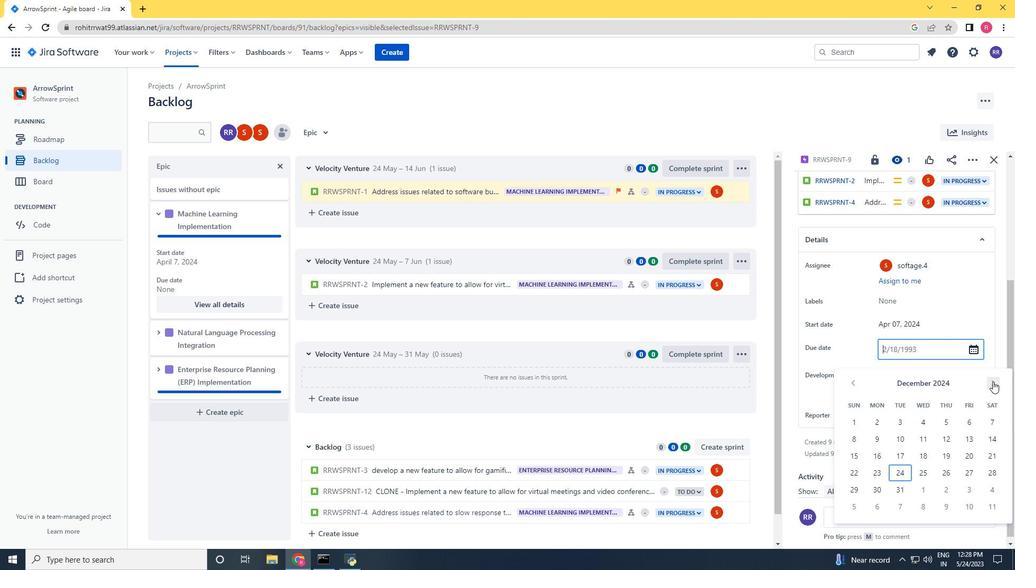 
Action: Mouse pressed left at (992, 382)
Screenshot: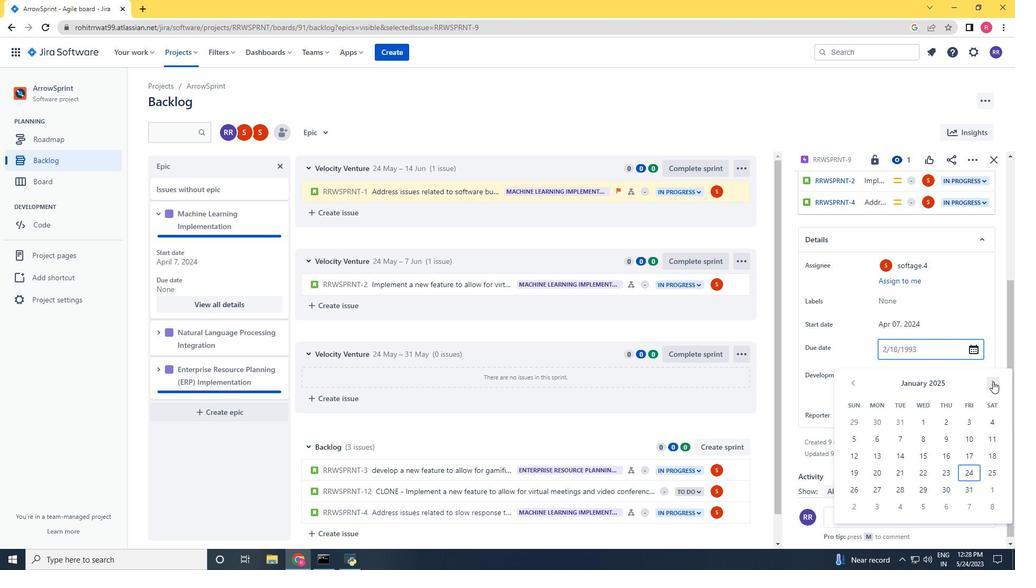 
Action: Mouse pressed left at (992, 382)
Screenshot: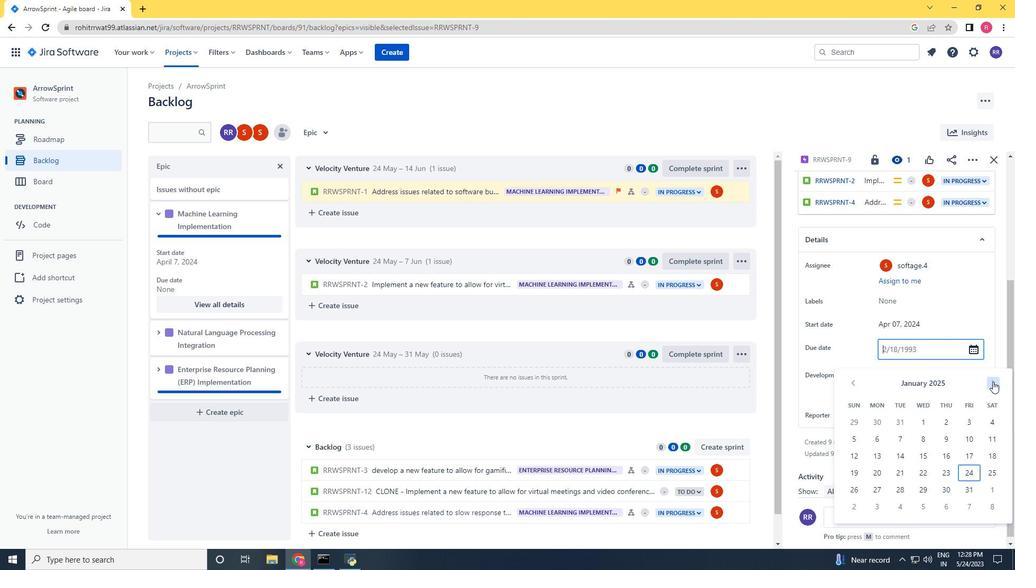 
Action: Mouse pressed left at (992, 382)
Screenshot: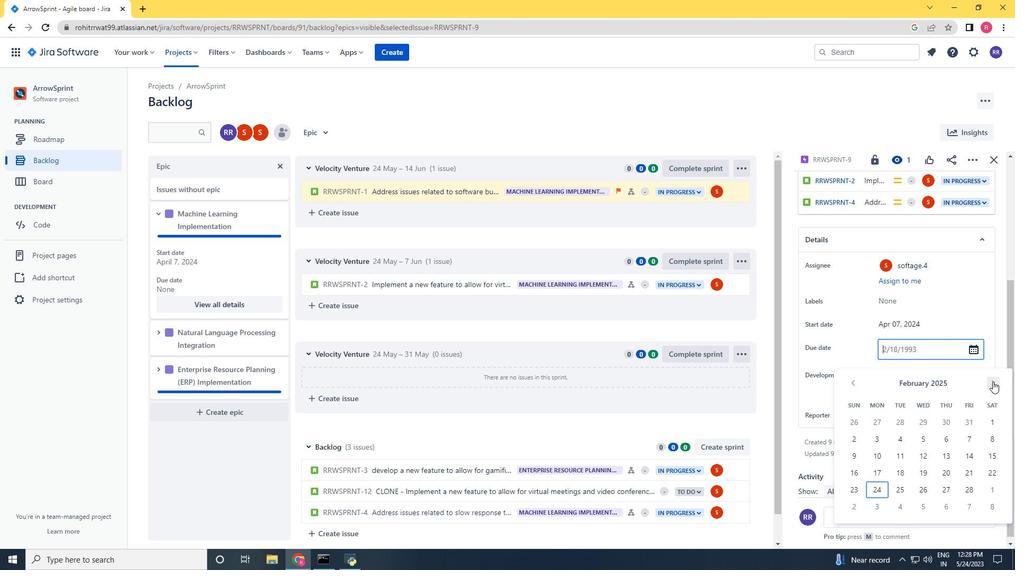 
Action: Mouse pressed left at (992, 382)
Screenshot: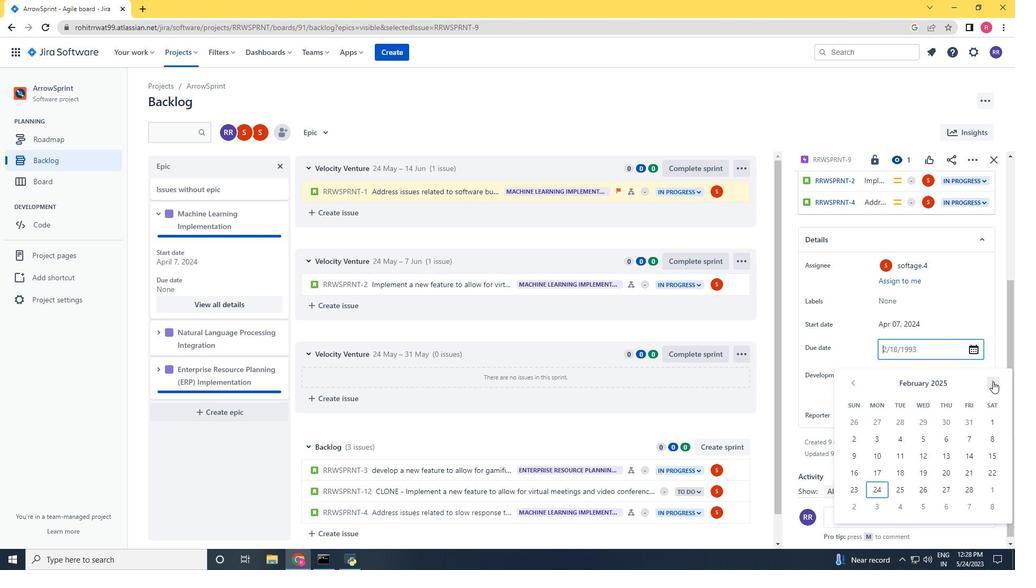 
Action: Mouse pressed left at (992, 382)
Screenshot: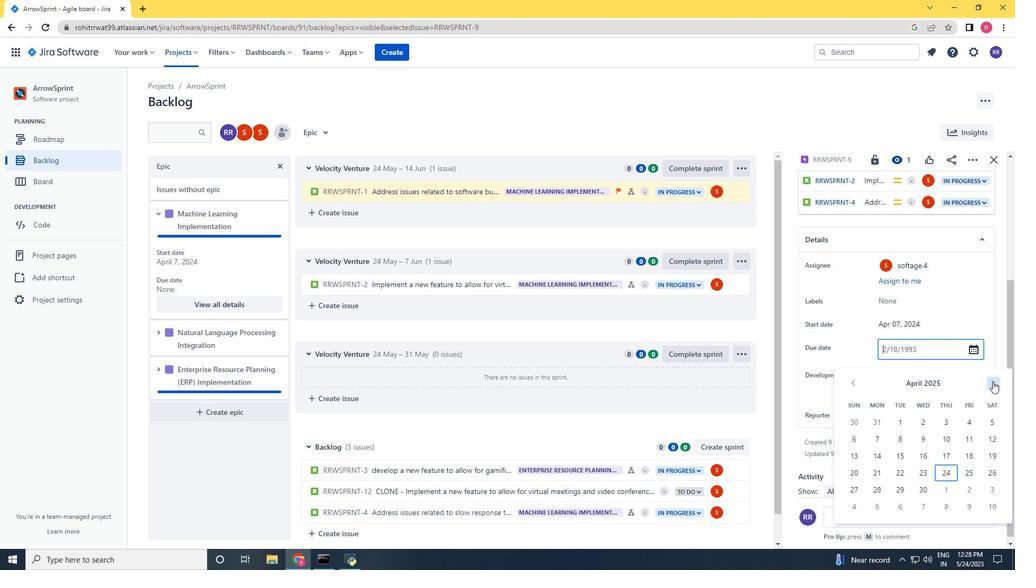 
Action: Mouse pressed left at (992, 382)
Screenshot: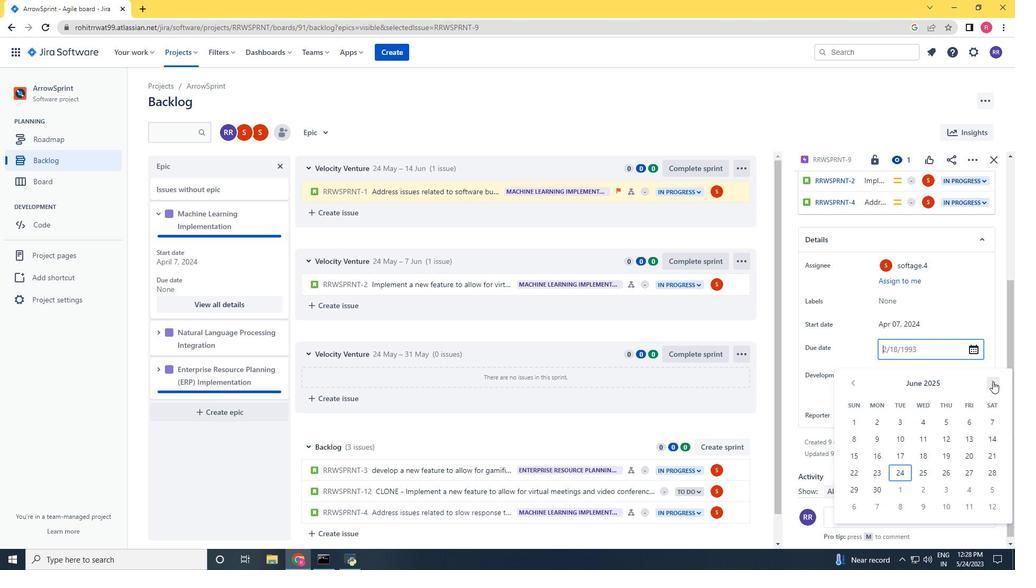 
Action: Mouse pressed left at (992, 382)
Screenshot: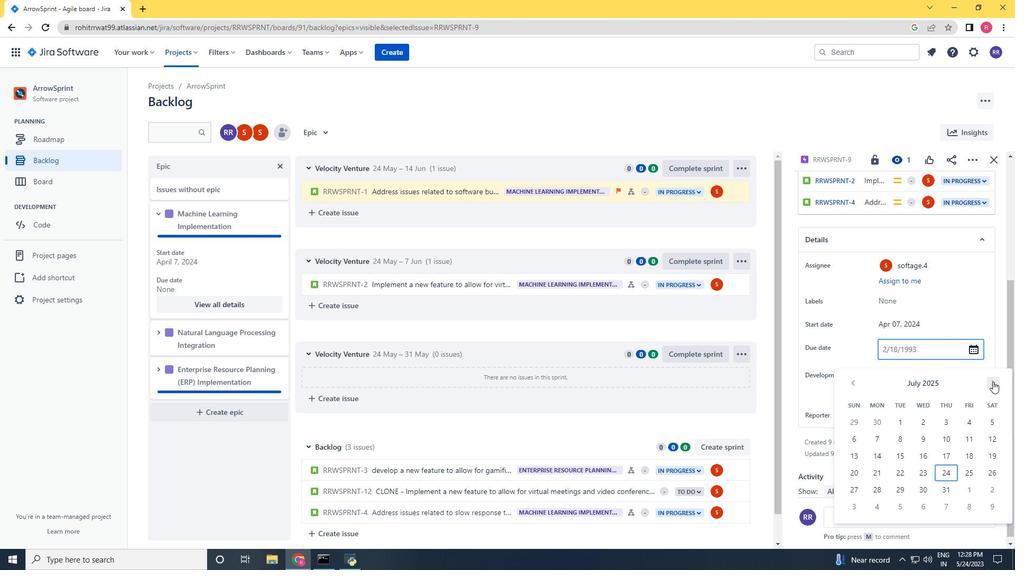 
Action: Mouse pressed left at (992, 382)
Screenshot: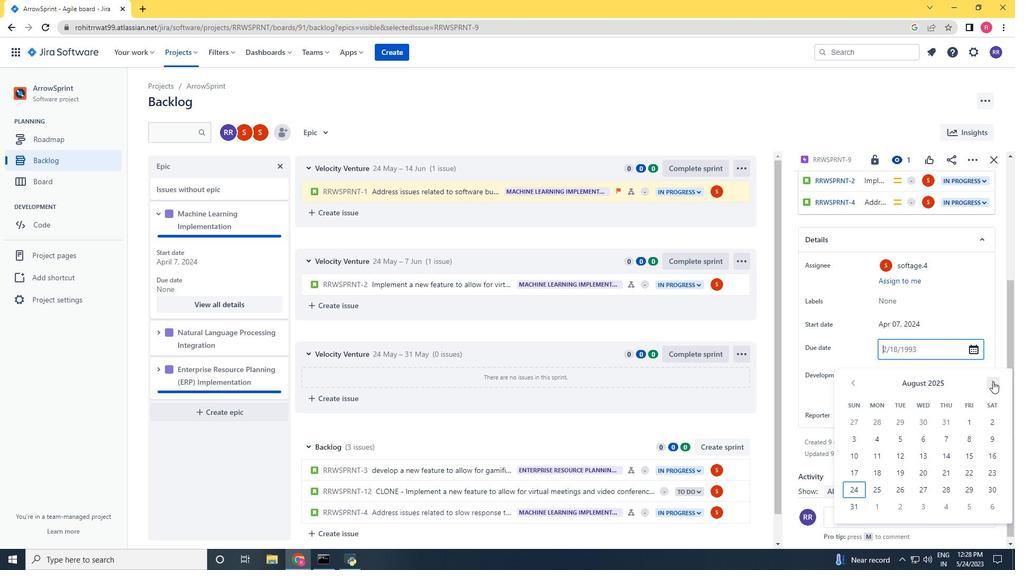 
Action: Mouse moved to (948, 452)
Screenshot: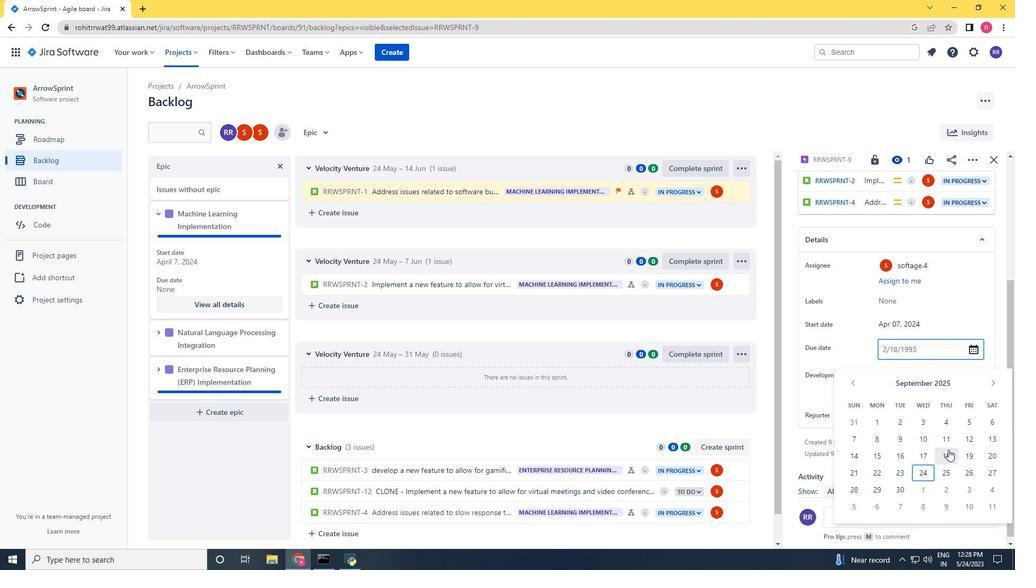 
Action: Mouse pressed left at (948, 452)
Screenshot: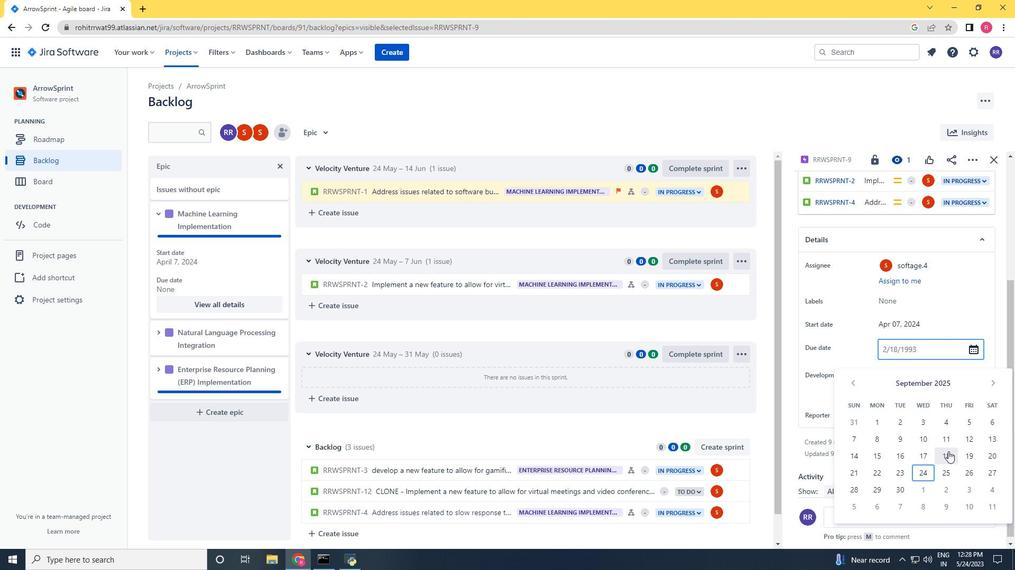 
Action: Mouse moved to (917, 462)
Screenshot: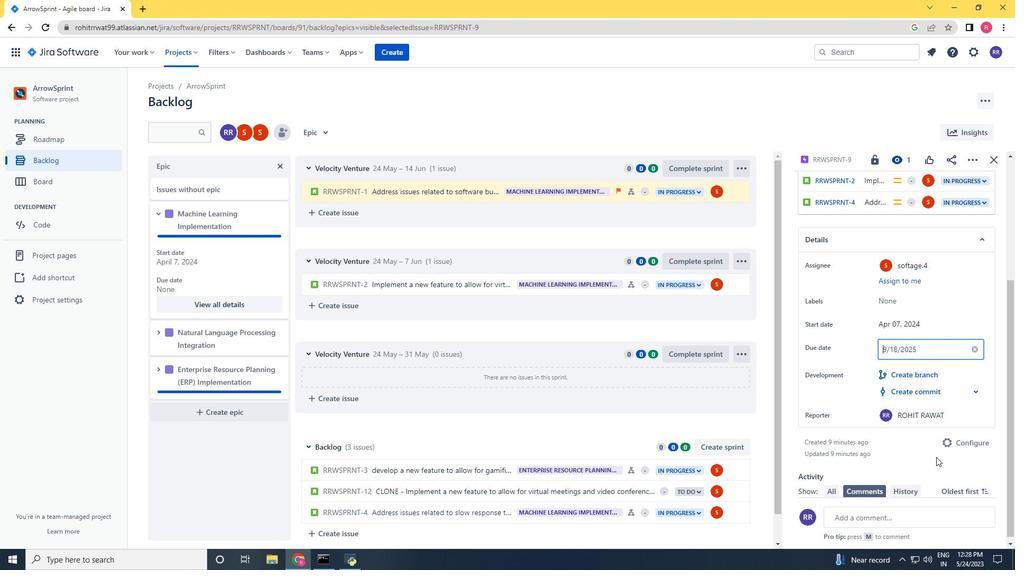 
Action: Mouse pressed left at (917, 462)
Screenshot: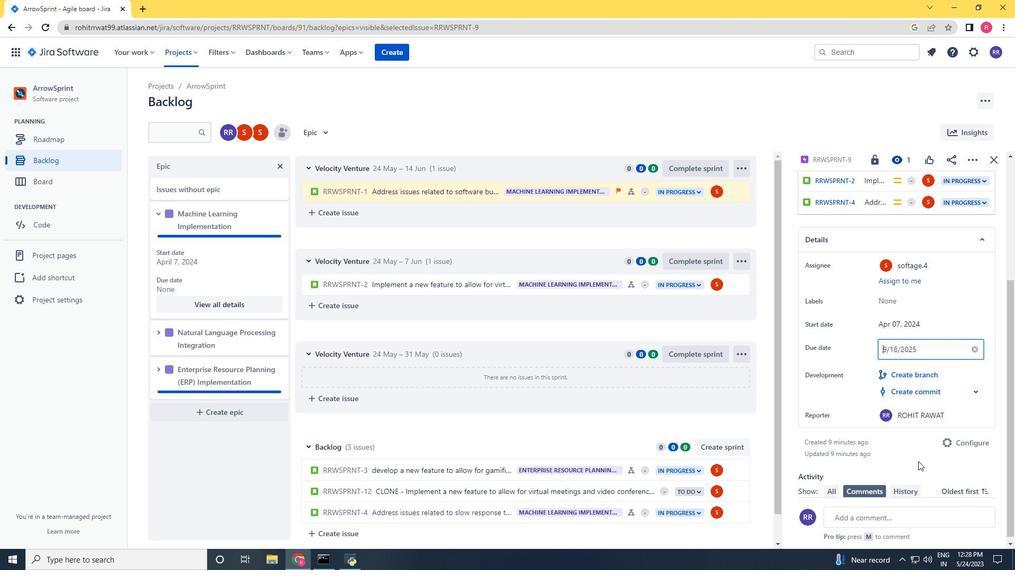 
Action: Mouse moved to (156, 337)
Screenshot: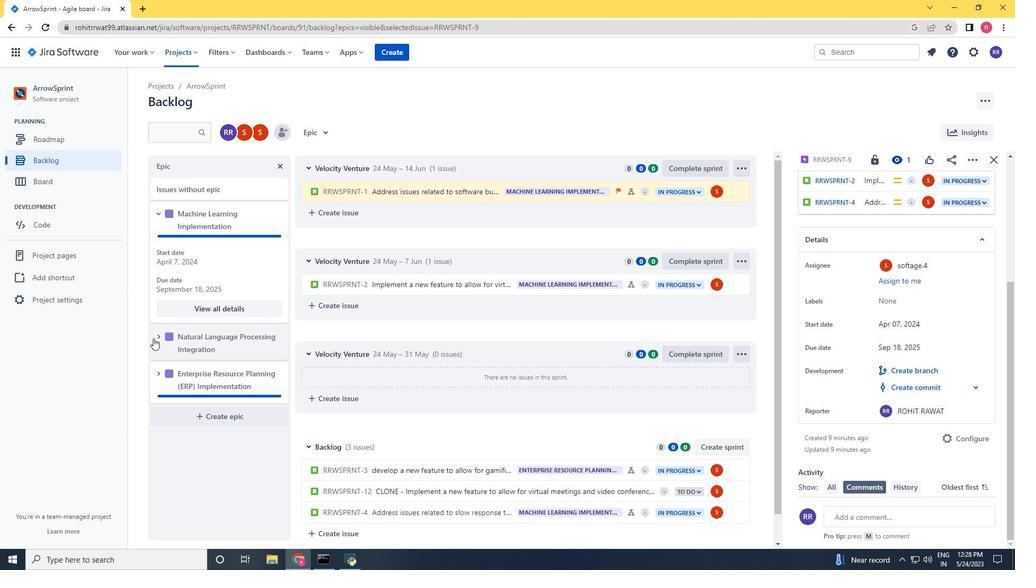 
Action: Mouse pressed left at (156, 337)
Screenshot: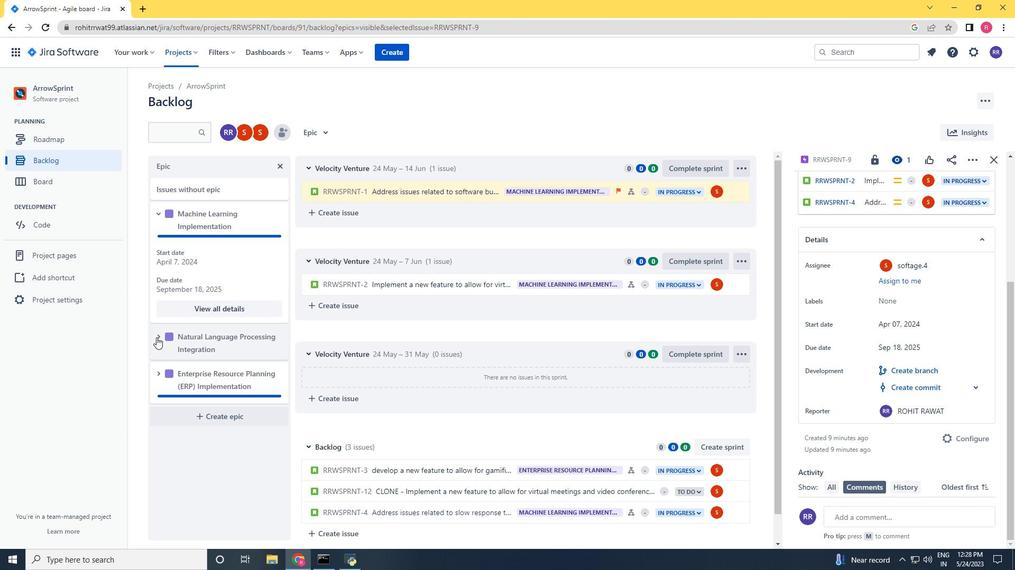 
Action: Mouse moved to (207, 434)
Screenshot: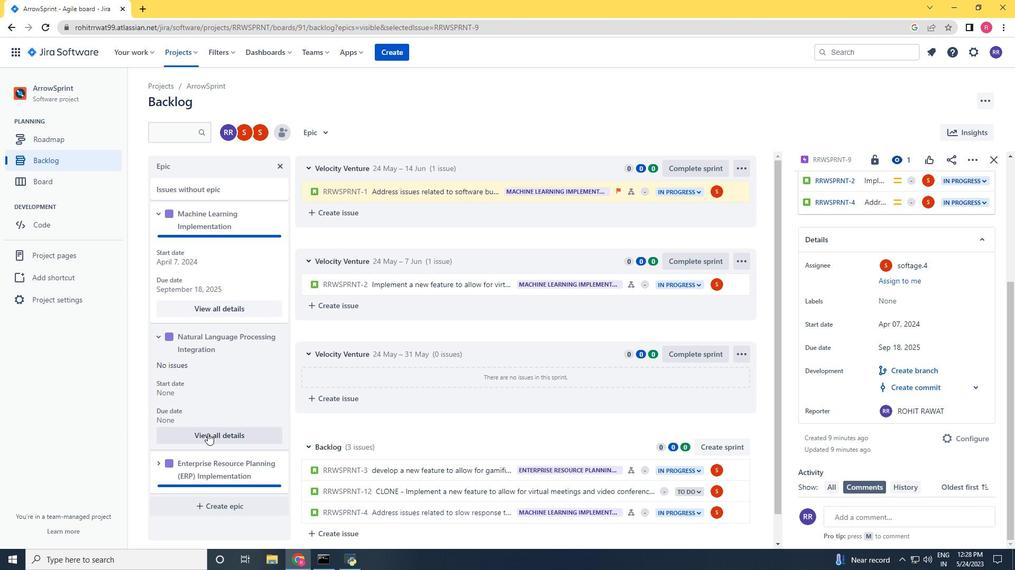 
Action: Mouse pressed left at (207, 434)
Screenshot: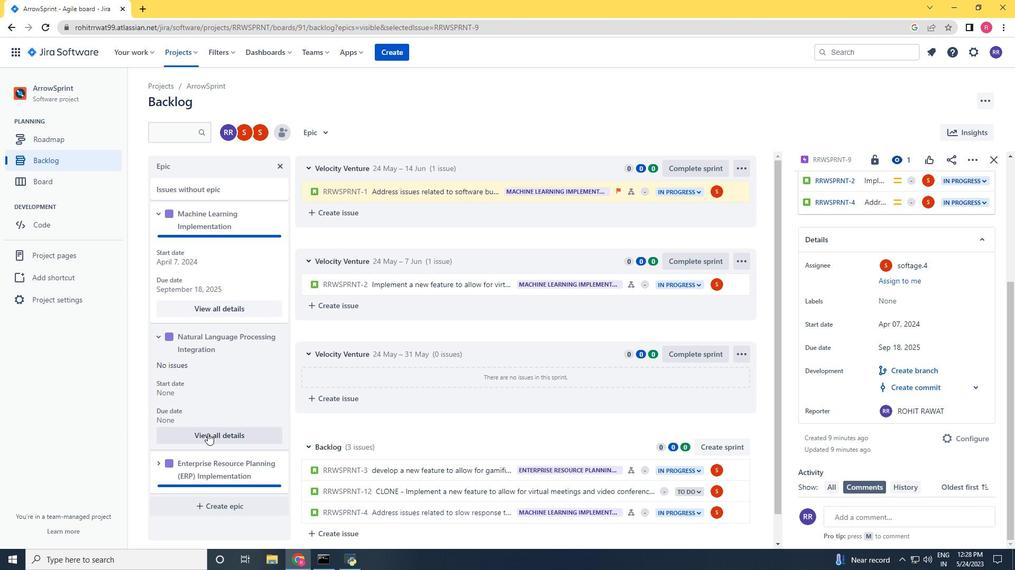 
Action: Mouse moved to (880, 311)
Screenshot: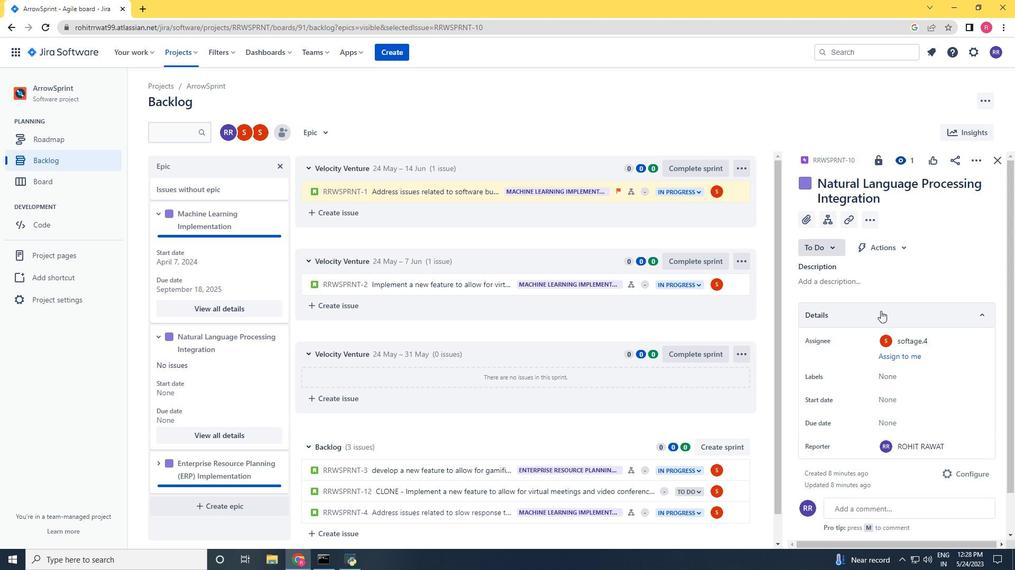 
Action: Mouse scrolled (880, 310) with delta (0, 0)
Screenshot: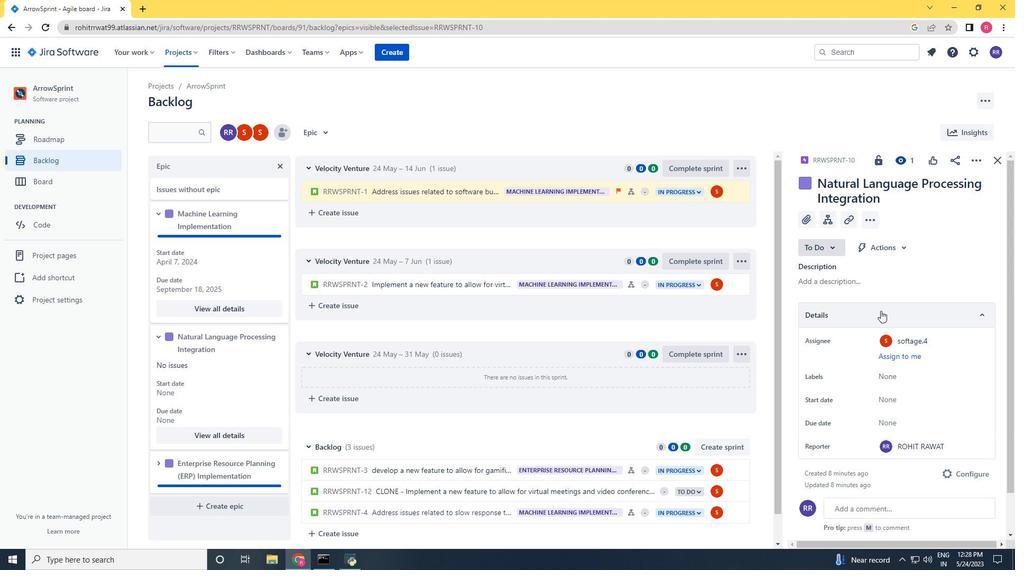 
Action: Mouse scrolled (880, 310) with delta (0, 0)
Screenshot: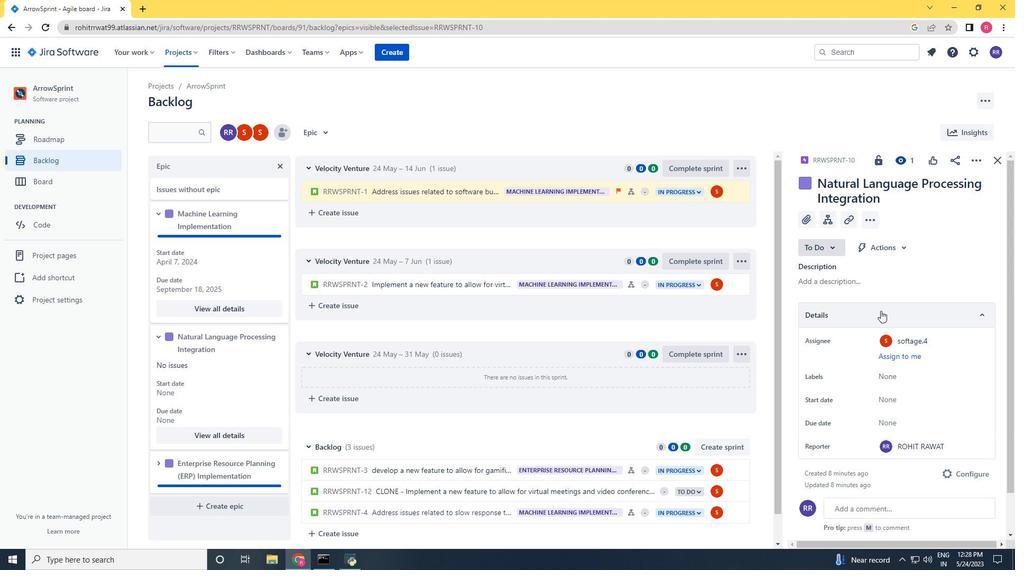 
Action: Mouse scrolled (880, 310) with delta (0, 0)
Screenshot: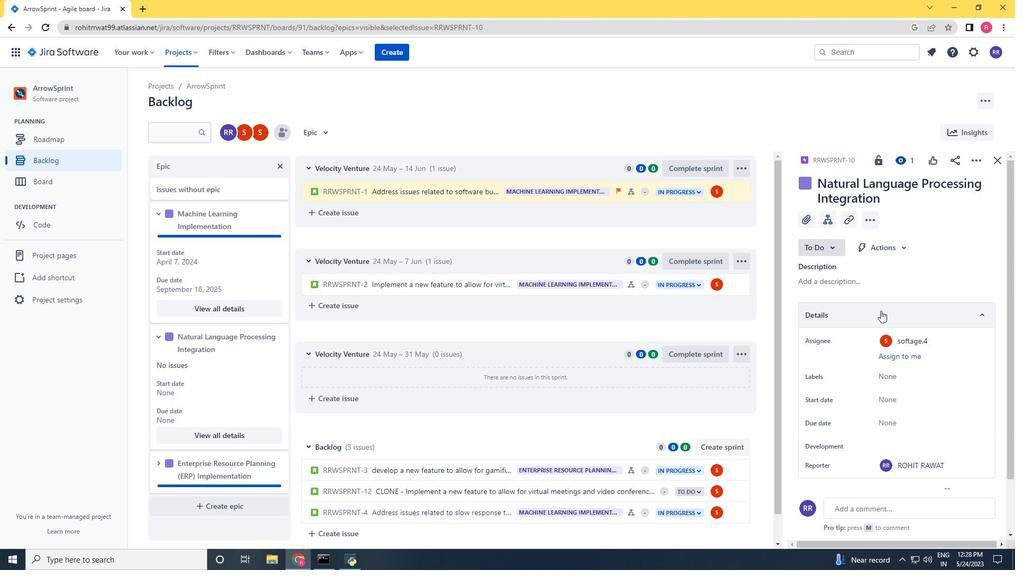 
Action: Mouse moved to (897, 324)
Screenshot: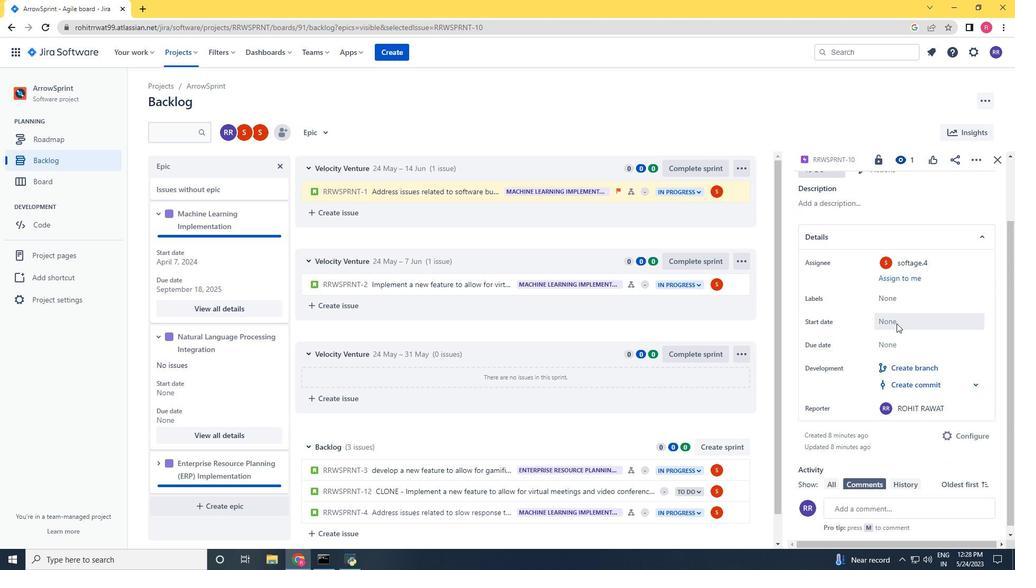 
Action: Mouse pressed left at (897, 324)
Screenshot: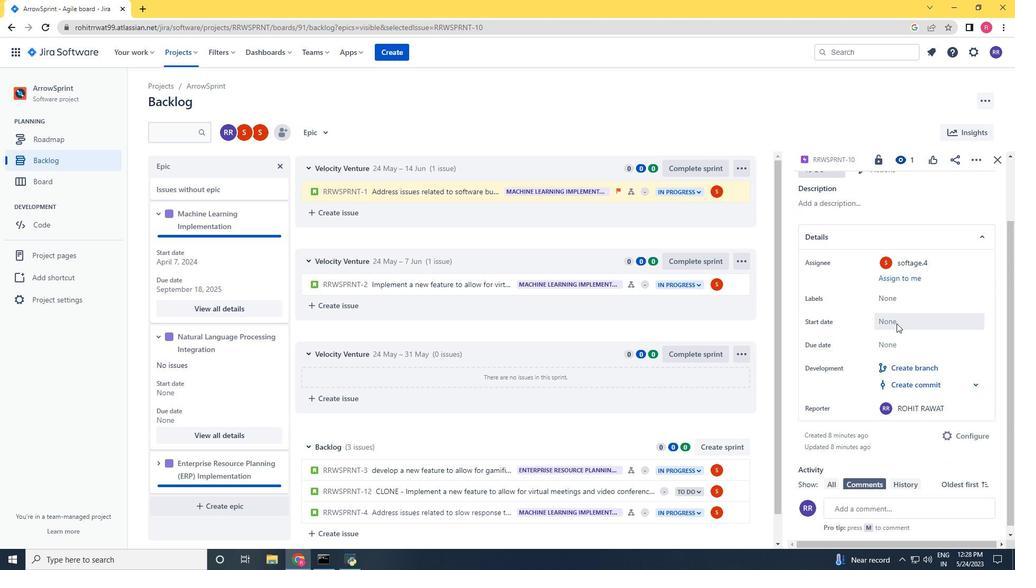 
Action: Mouse moved to (993, 354)
Screenshot: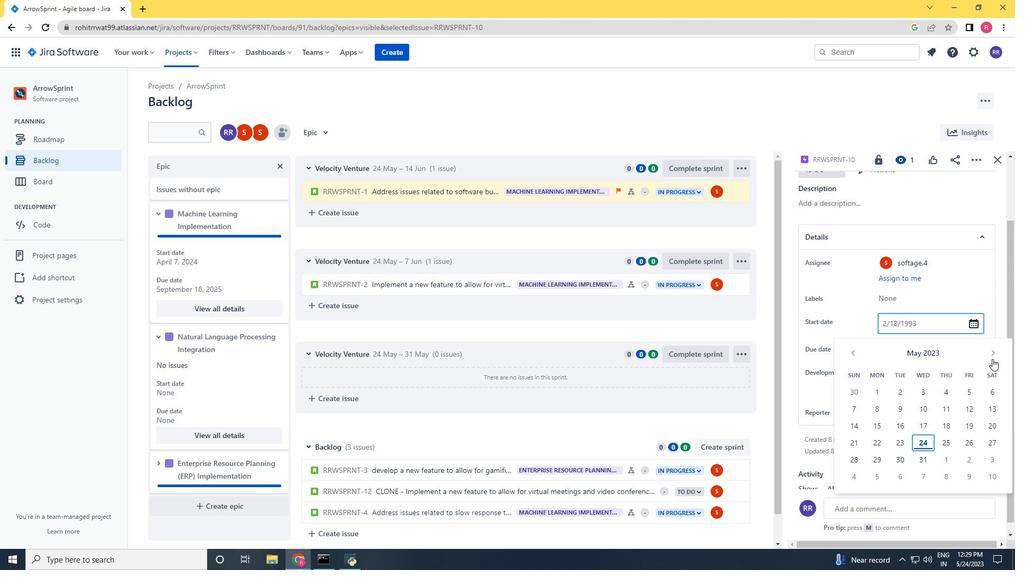 
Action: Mouse pressed left at (993, 354)
Screenshot: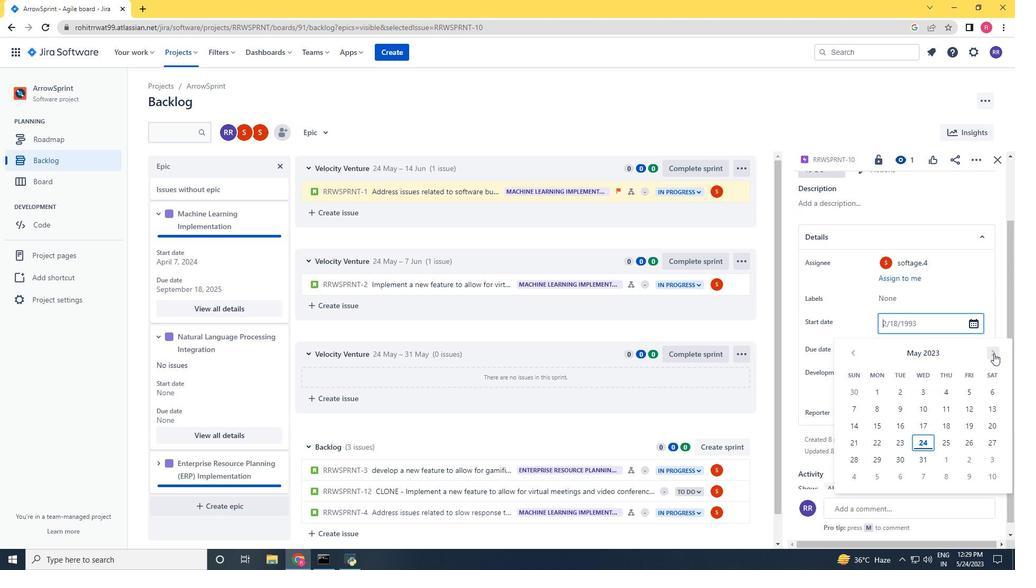 
Action: Mouse pressed left at (993, 354)
Screenshot: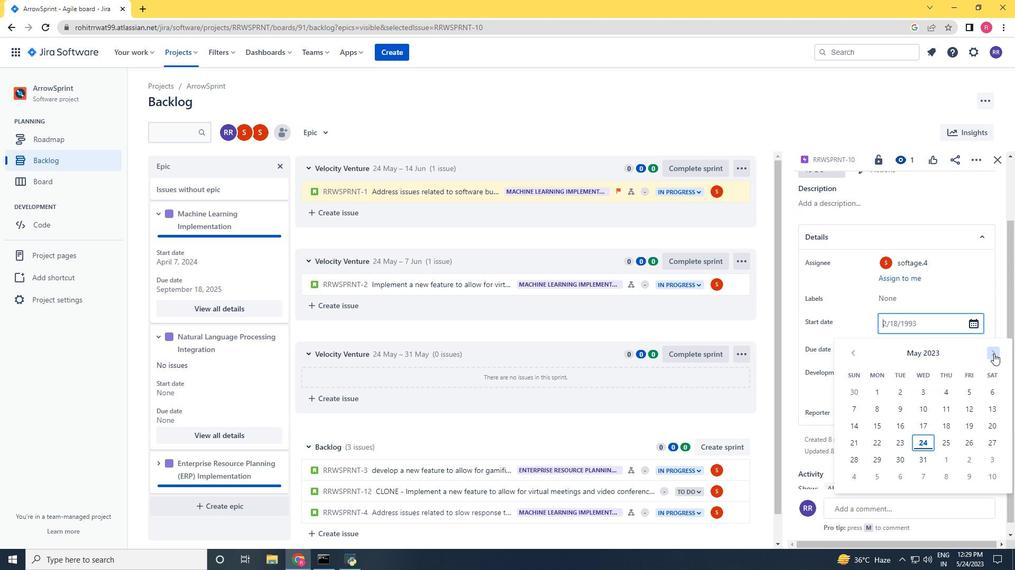 
Action: Mouse pressed left at (993, 354)
Screenshot: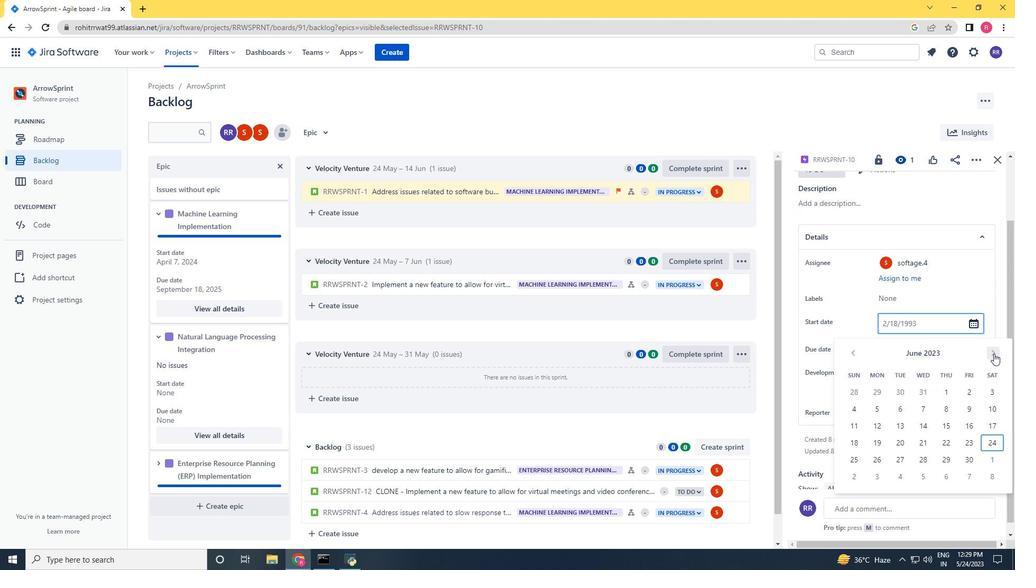 
Action: Mouse pressed left at (993, 354)
Screenshot: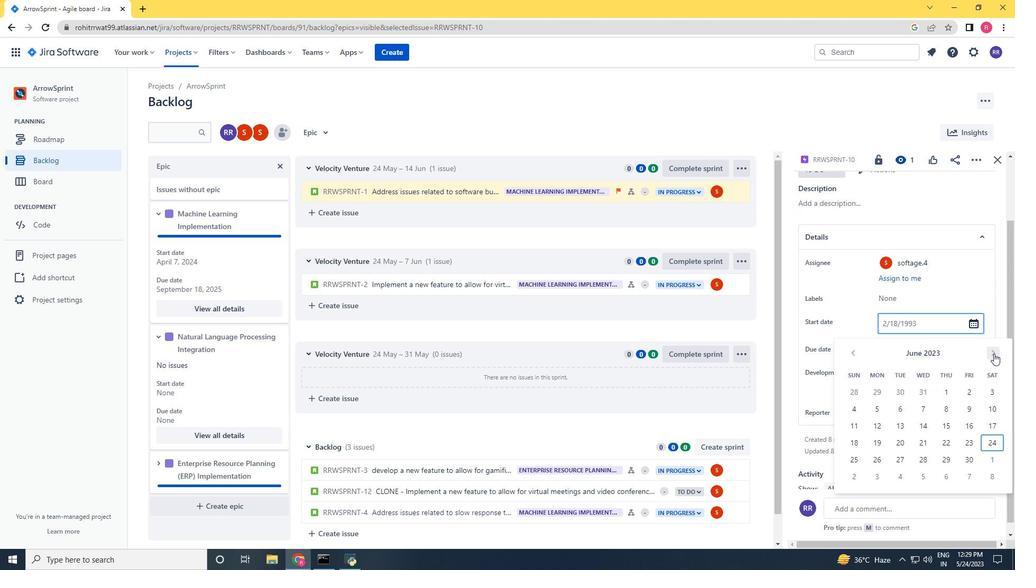 
Action: Mouse pressed left at (993, 354)
Screenshot: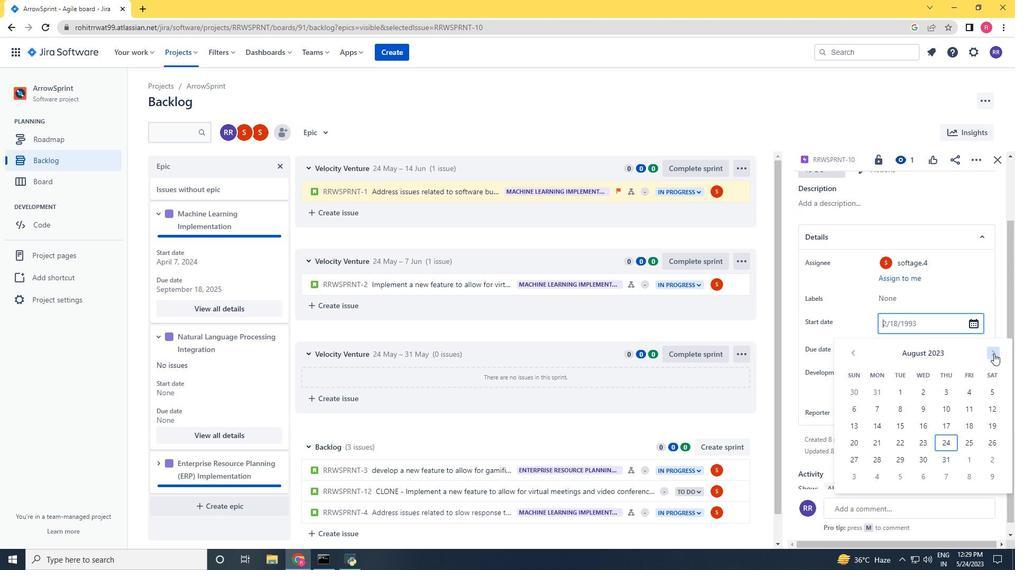 
Action: Mouse moved to (855, 355)
Screenshot: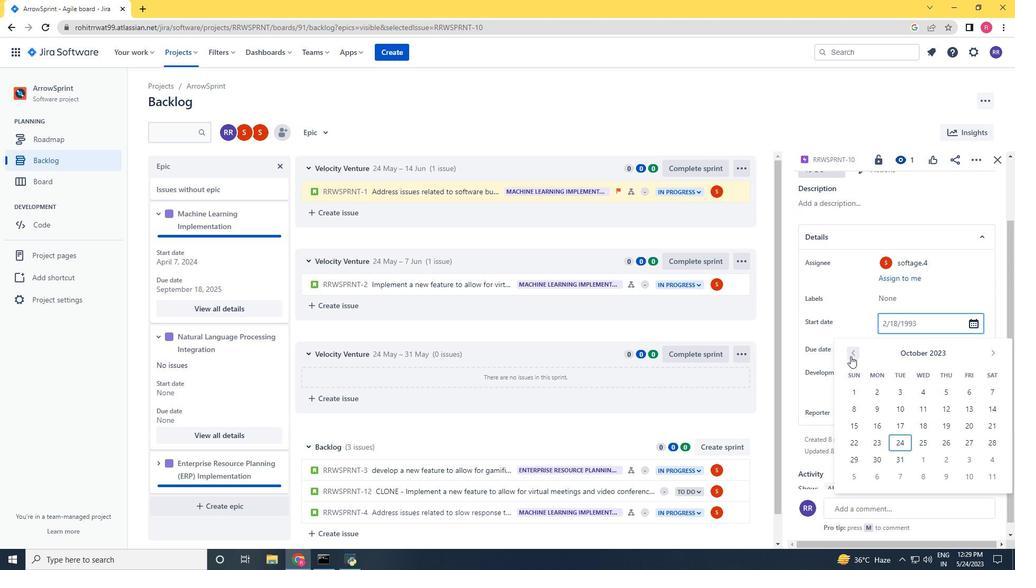 
Action: Mouse pressed left at (855, 355)
Screenshot: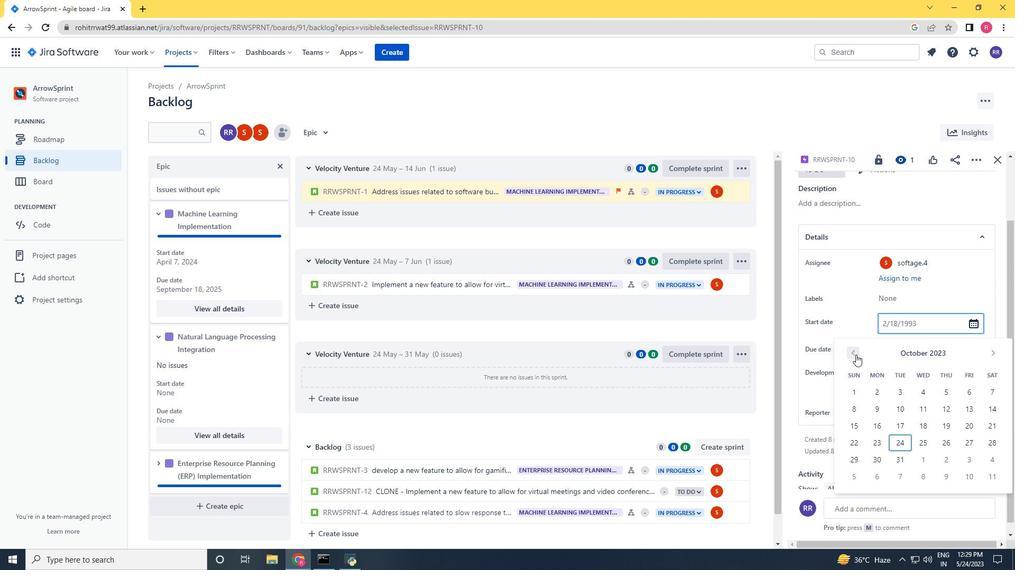 
Action: Mouse pressed left at (855, 355)
Screenshot: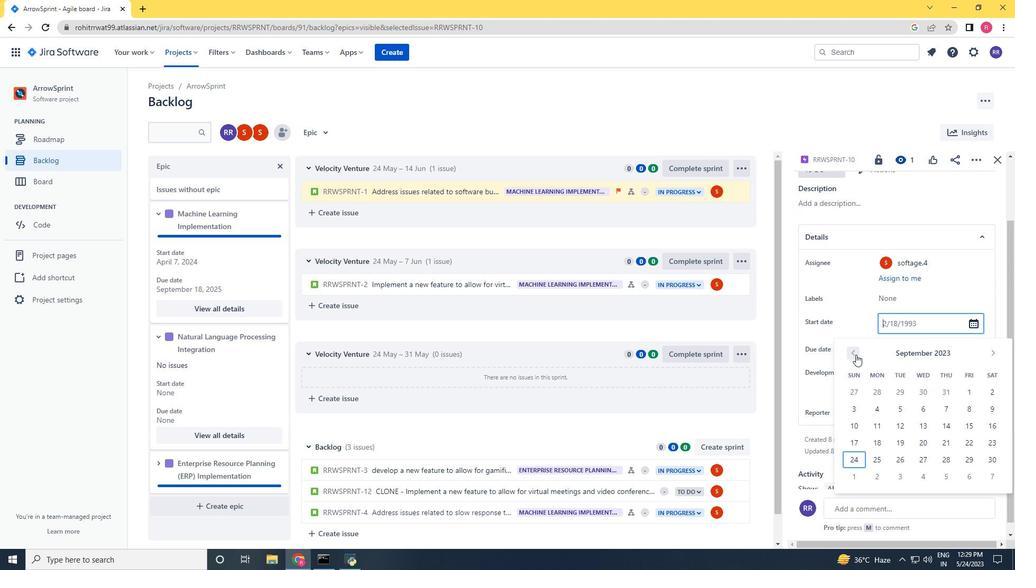 
Action: Mouse pressed left at (855, 355)
Screenshot: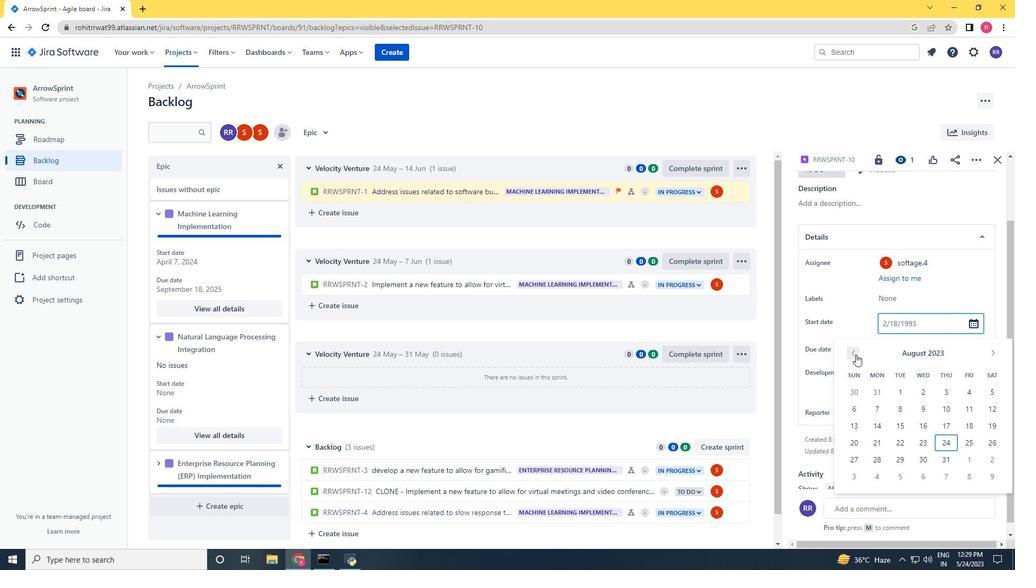 
Action: Mouse pressed left at (855, 355)
Screenshot: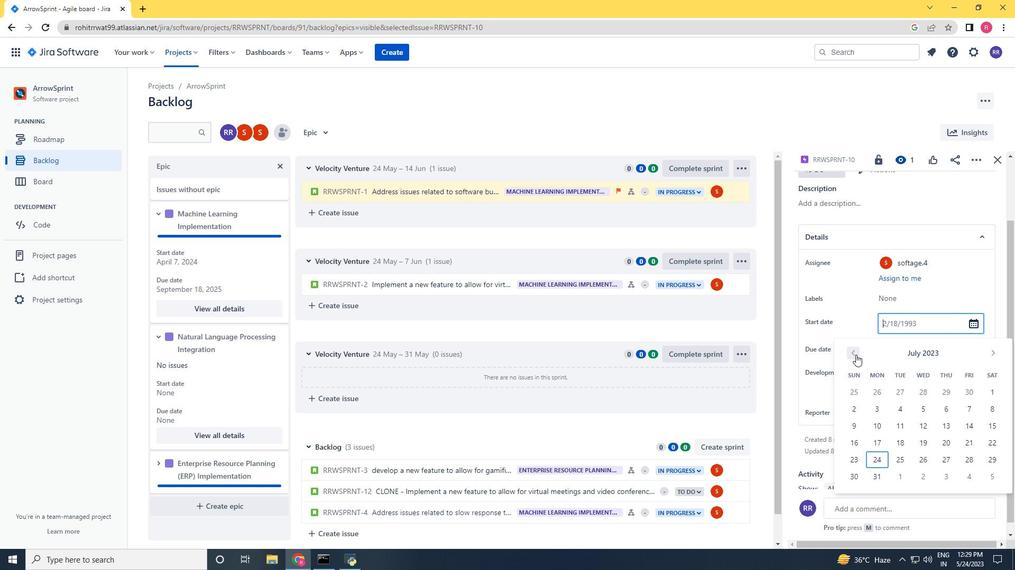 
Action: Mouse moved to (946, 421)
Screenshot: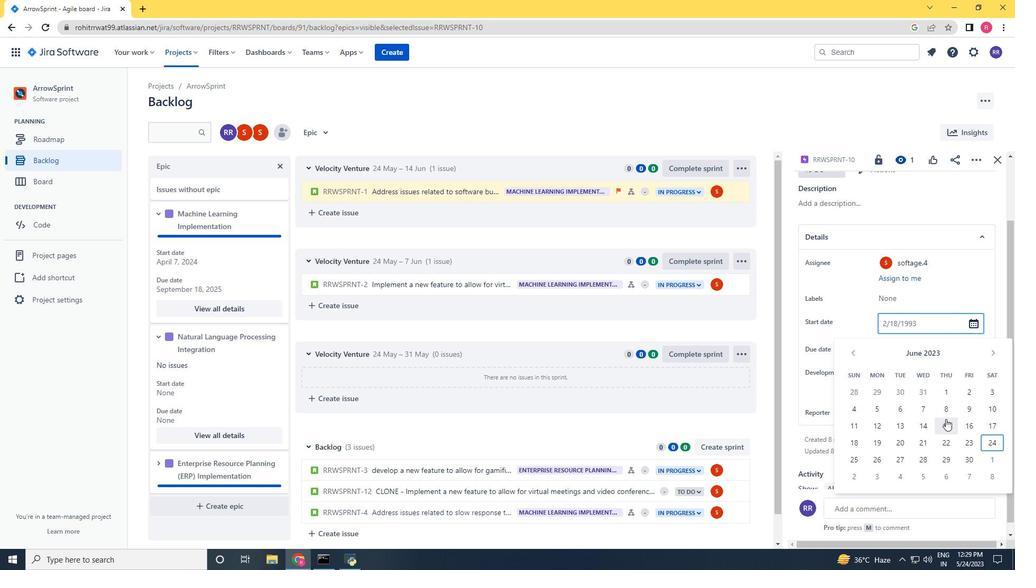 
Action: Mouse pressed left at (946, 421)
Screenshot: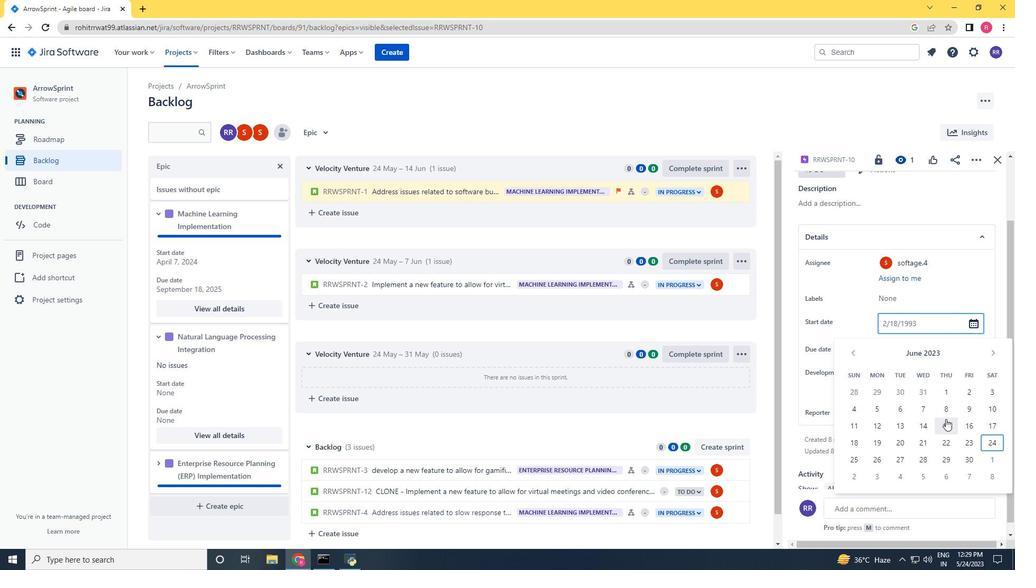 
Action: Mouse moved to (904, 352)
Screenshot: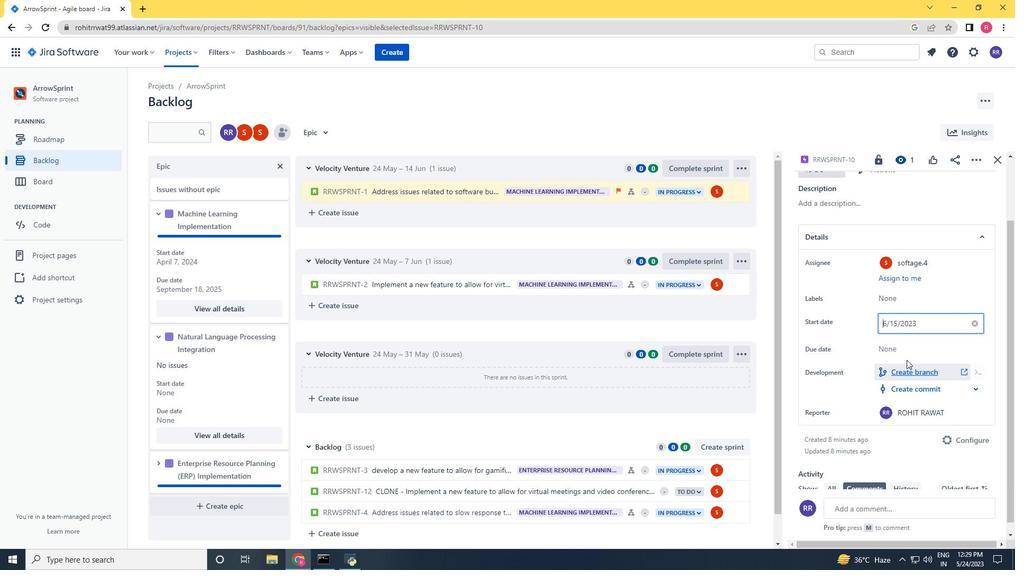 
Action: Mouse pressed left at (904, 352)
Screenshot: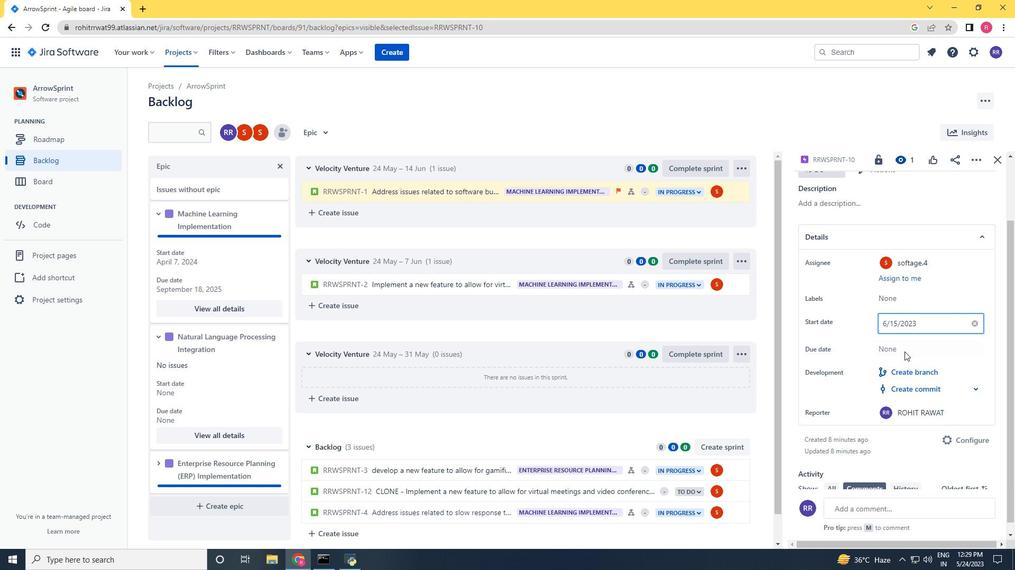 
Action: Mouse moved to (998, 386)
Screenshot: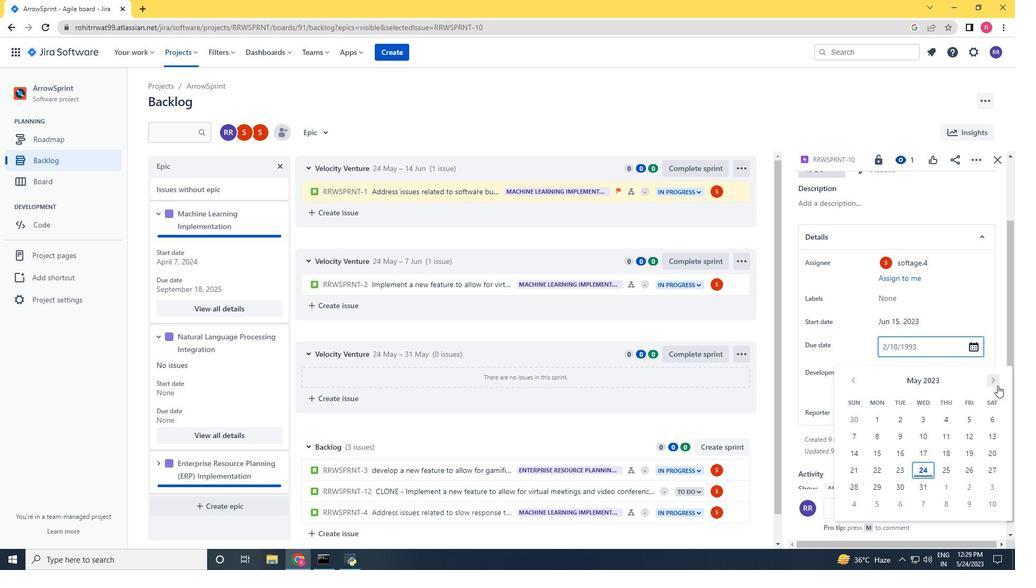 
Action: Mouse pressed left at (998, 386)
Screenshot: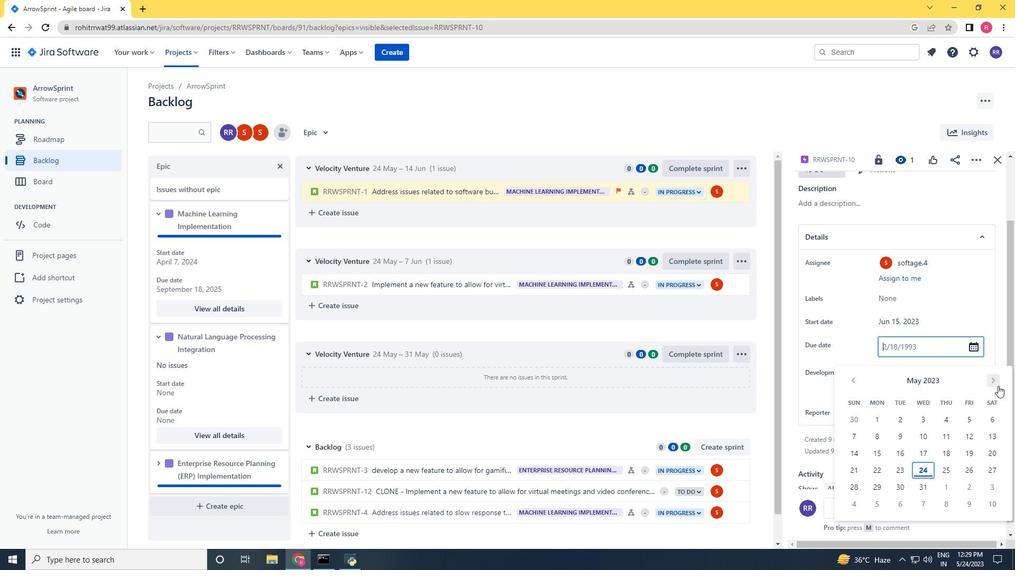 
Action: Mouse pressed left at (998, 386)
Screenshot: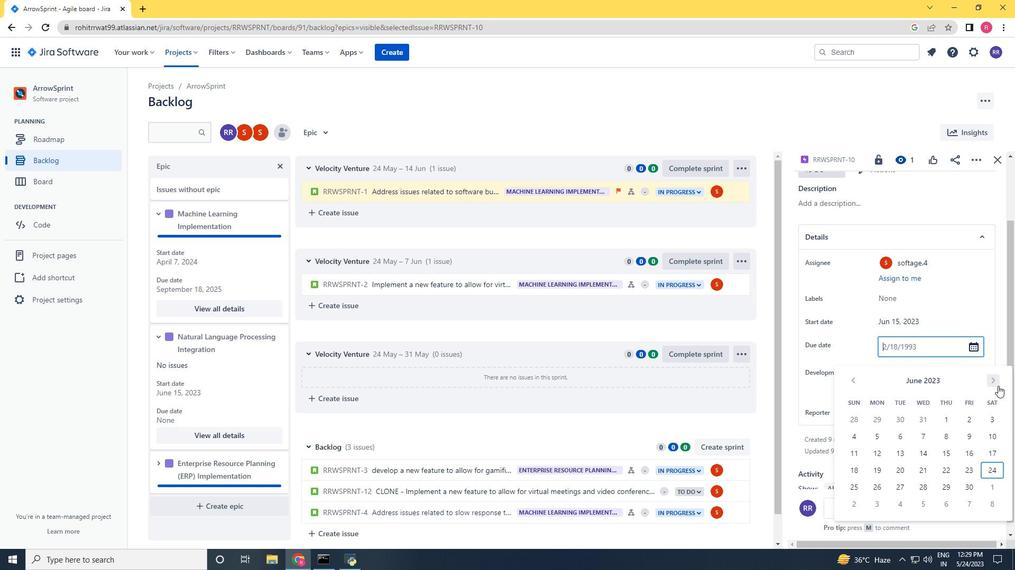 
Action: Mouse pressed left at (998, 386)
Screenshot: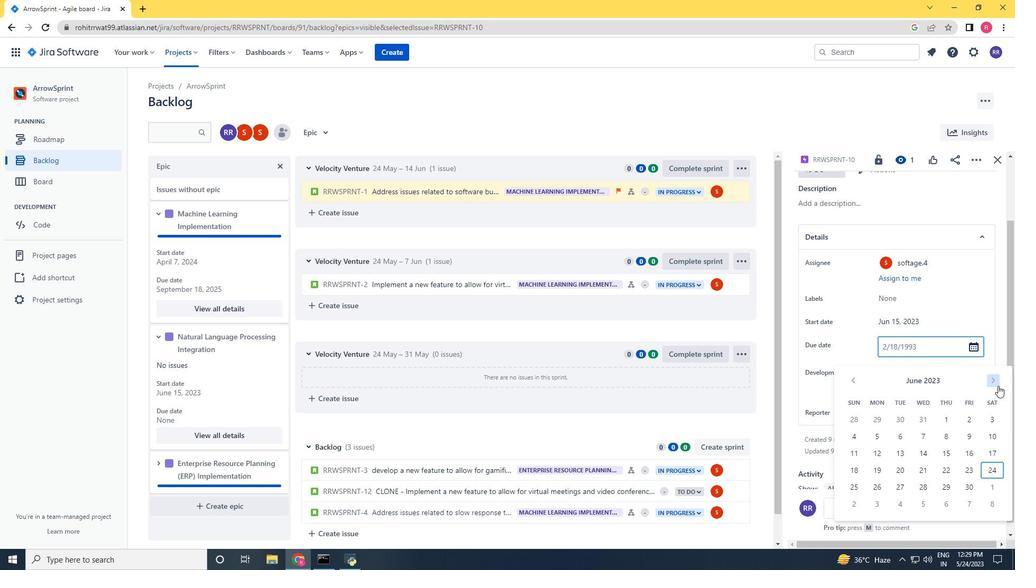 
Action: Mouse pressed left at (998, 386)
Screenshot: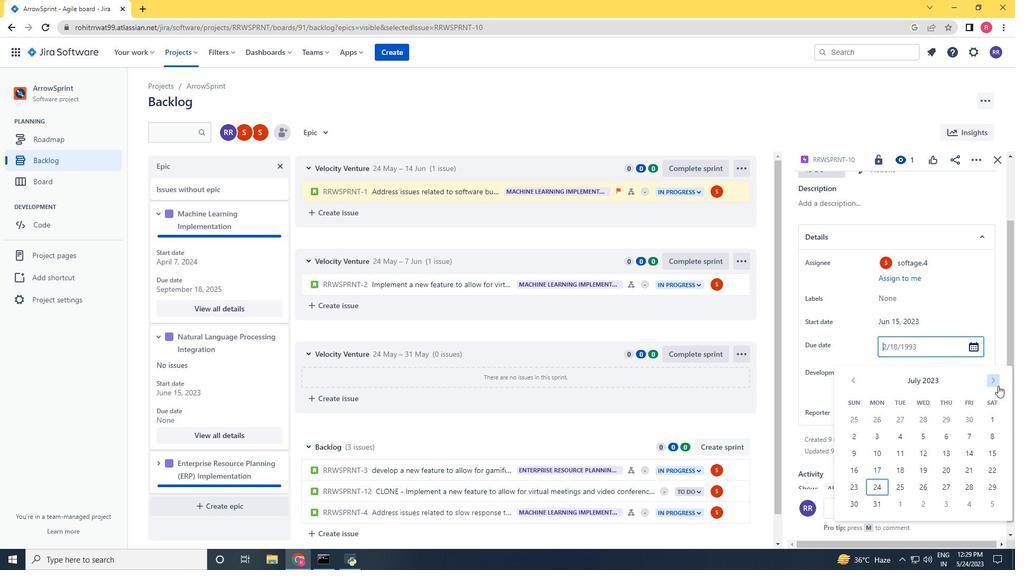 
Action: Mouse pressed left at (998, 386)
Screenshot: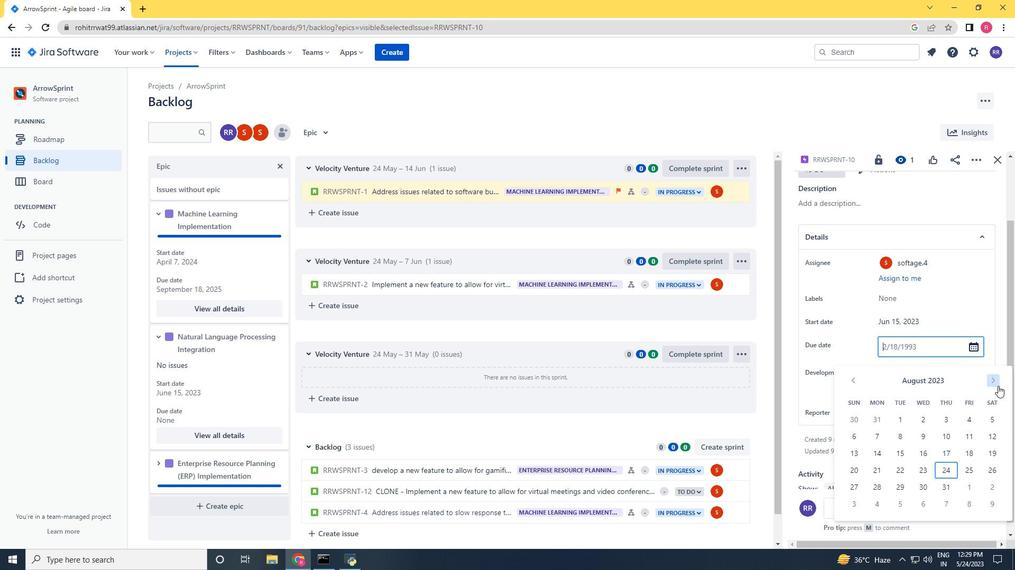 
Action: Mouse pressed left at (998, 386)
Screenshot: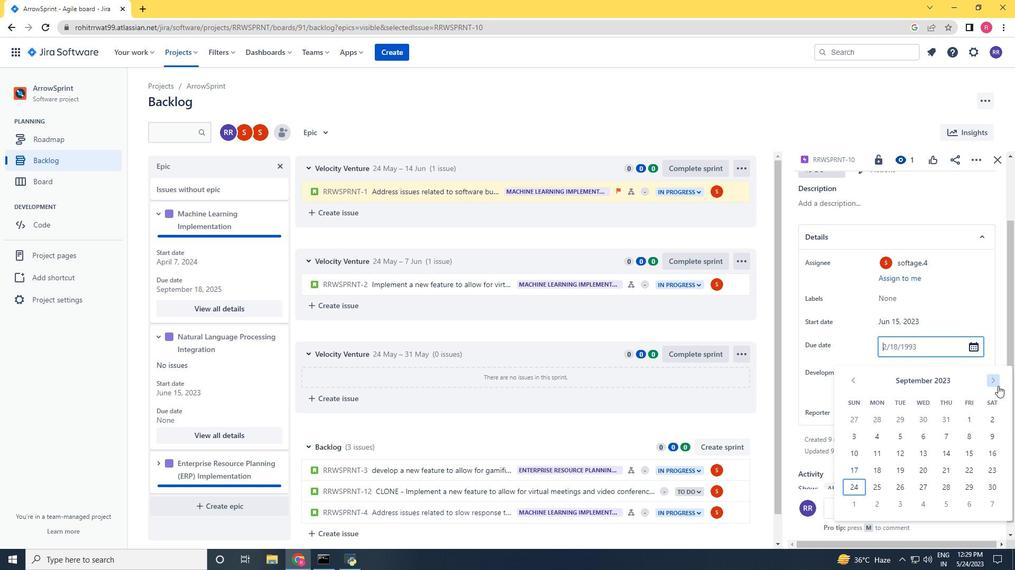 
Action: Mouse pressed left at (998, 386)
Screenshot: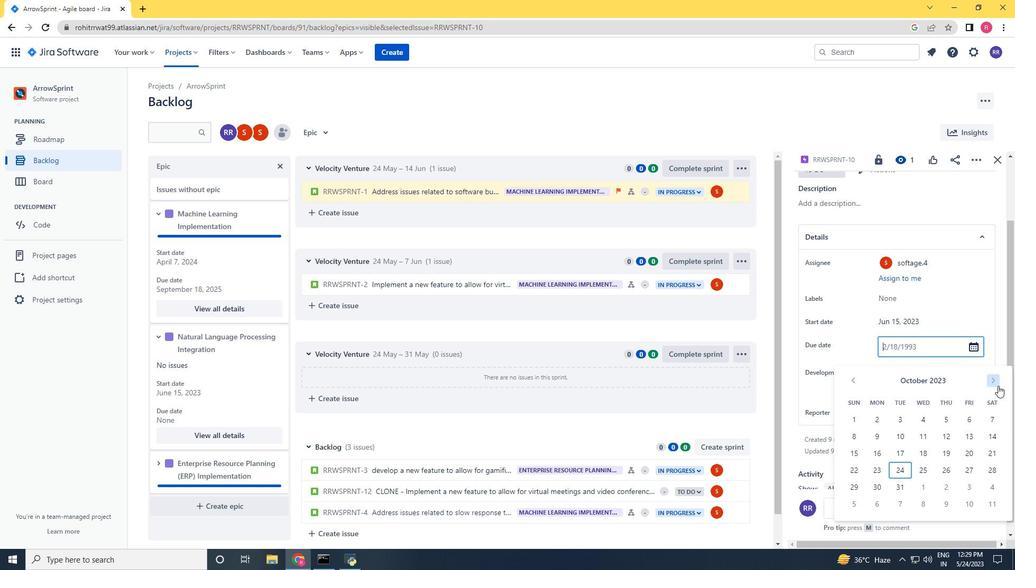 
Action: Mouse pressed left at (998, 386)
Screenshot: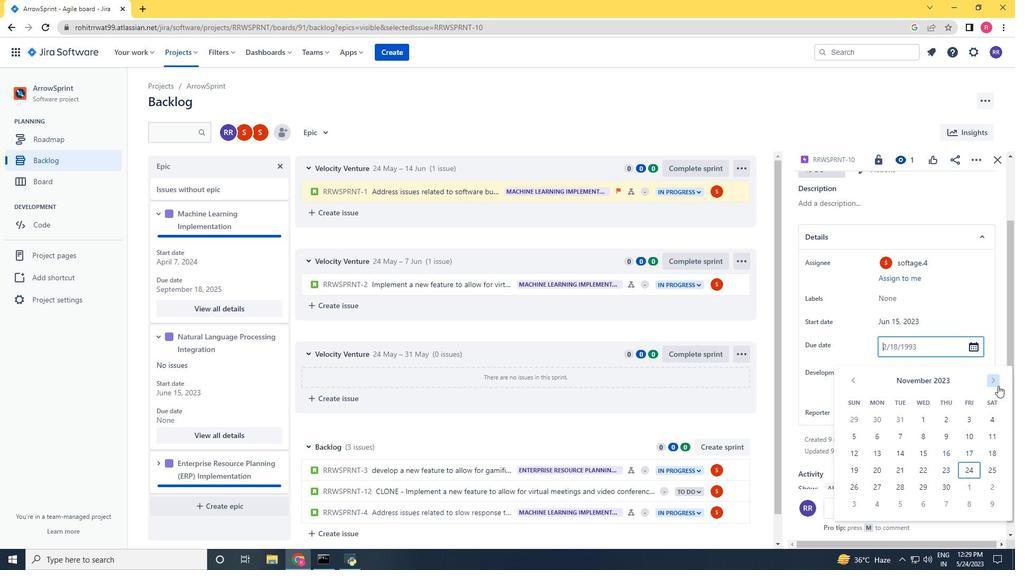 
Action: Mouse pressed left at (998, 386)
Screenshot: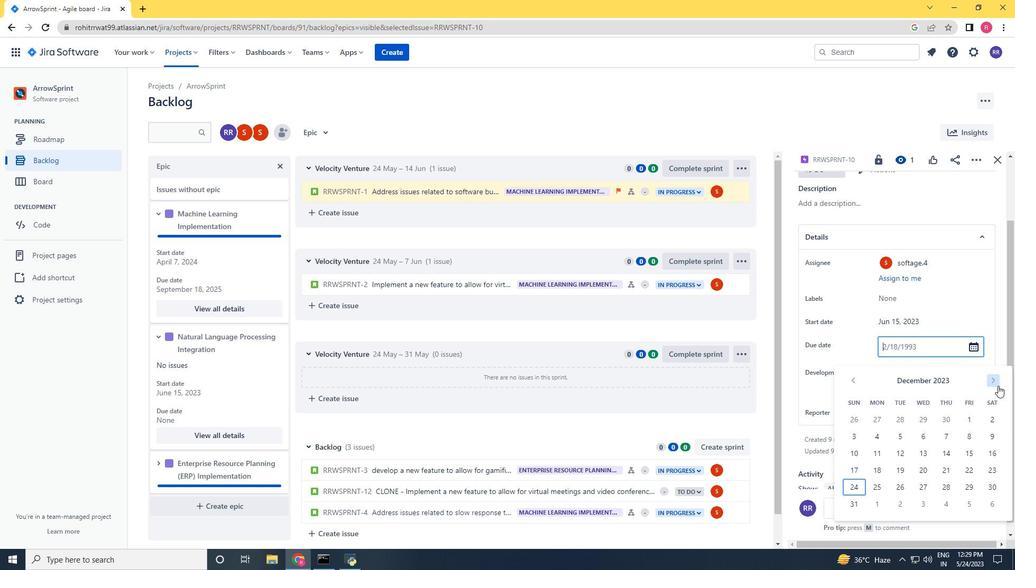
Action: Mouse pressed left at (998, 386)
Screenshot: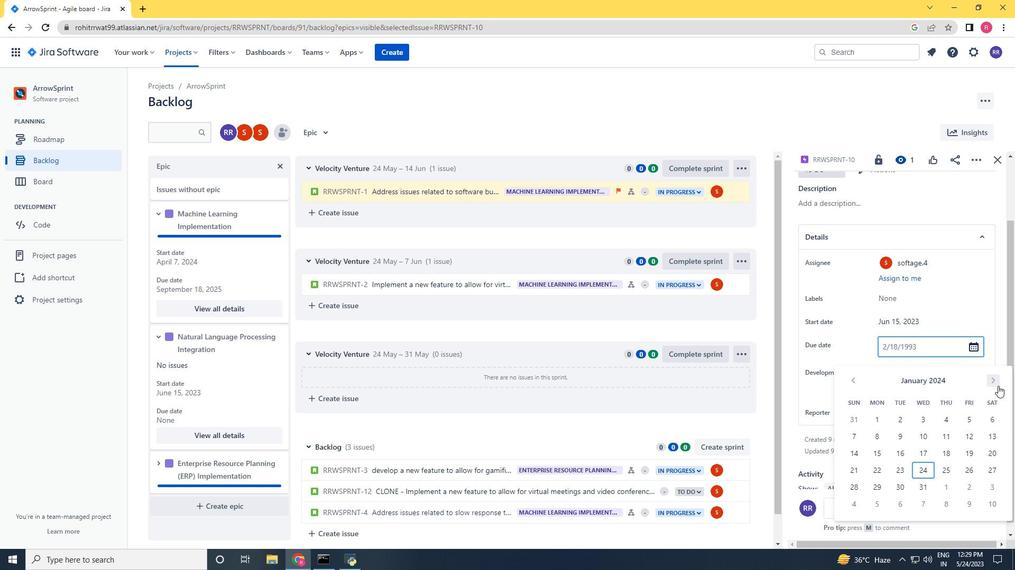 
Action: Mouse pressed left at (998, 386)
Screenshot: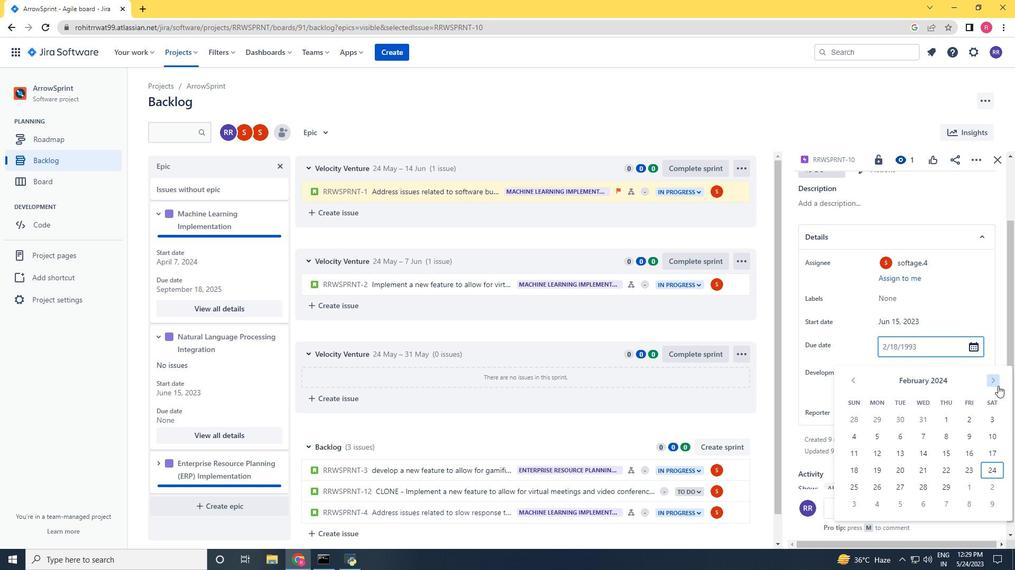 
Action: Mouse pressed left at (998, 386)
Screenshot: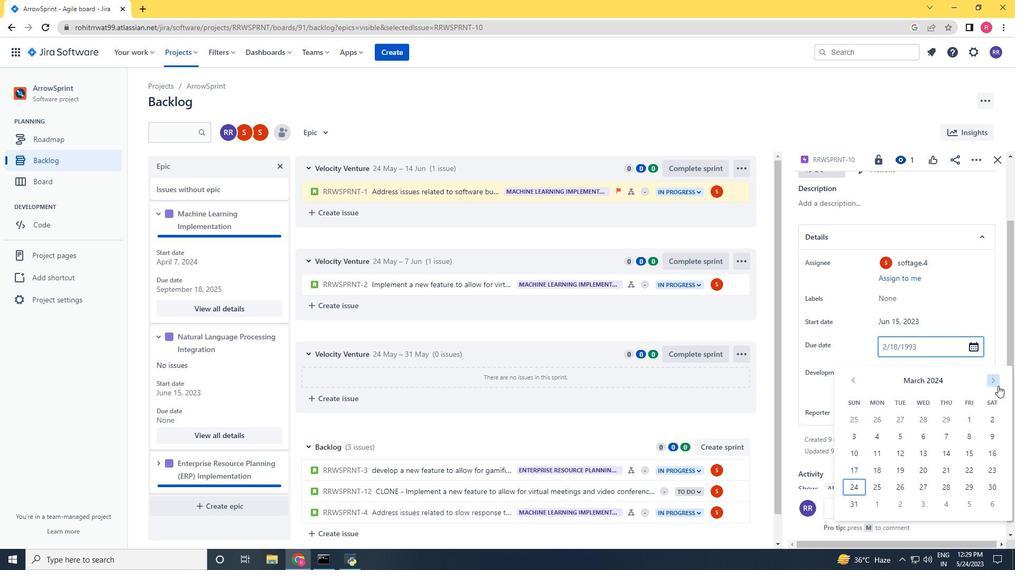 
Action: Mouse pressed left at (998, 386)
Screenshot: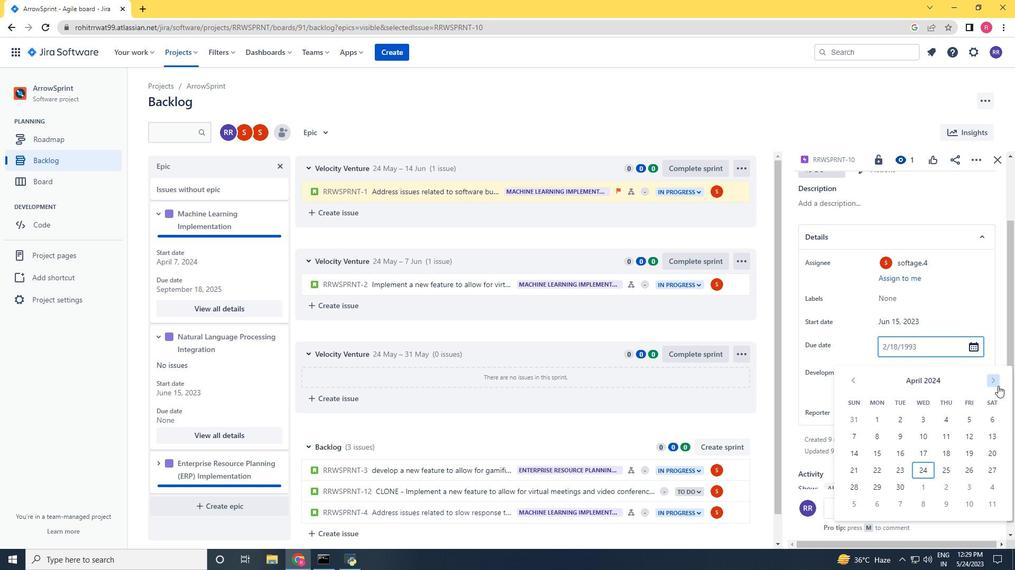 
Action: Mouse pressed left at (998, 386)
Screenshot: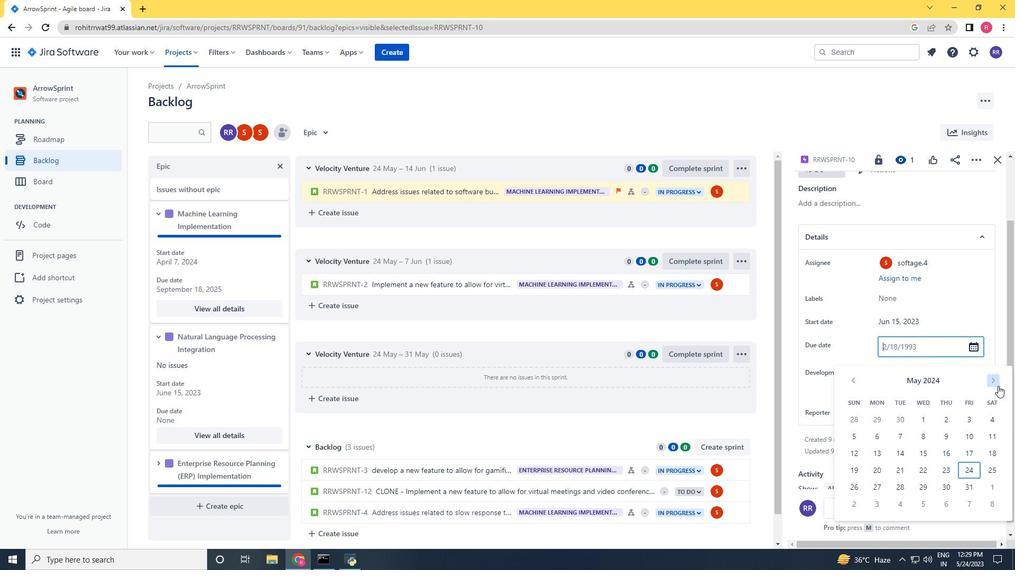 
Action: Mouse pressed left at (998, 386)
Screenshot: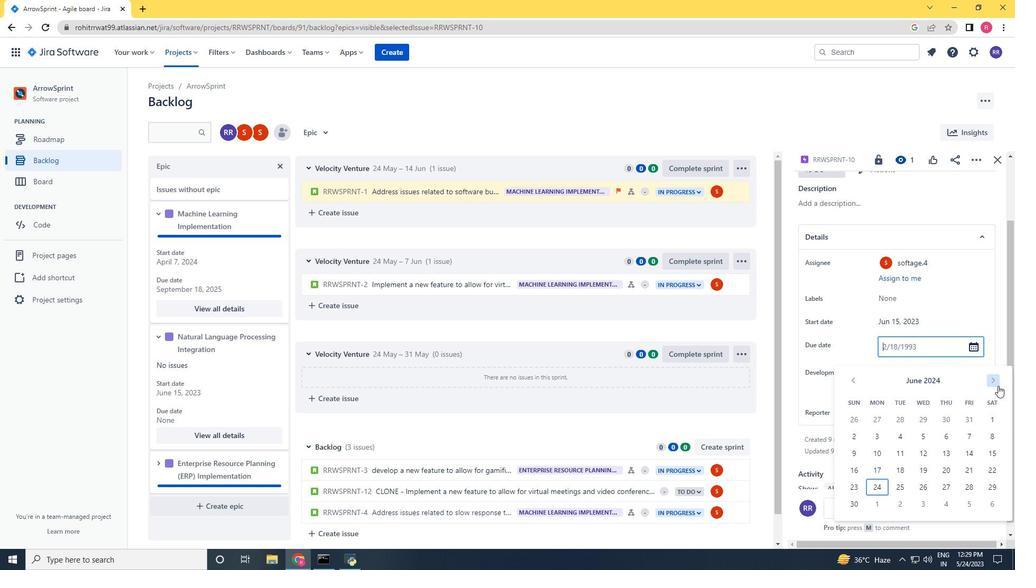 
Action: Mouse pressed left at (998, 386)
Screenshot: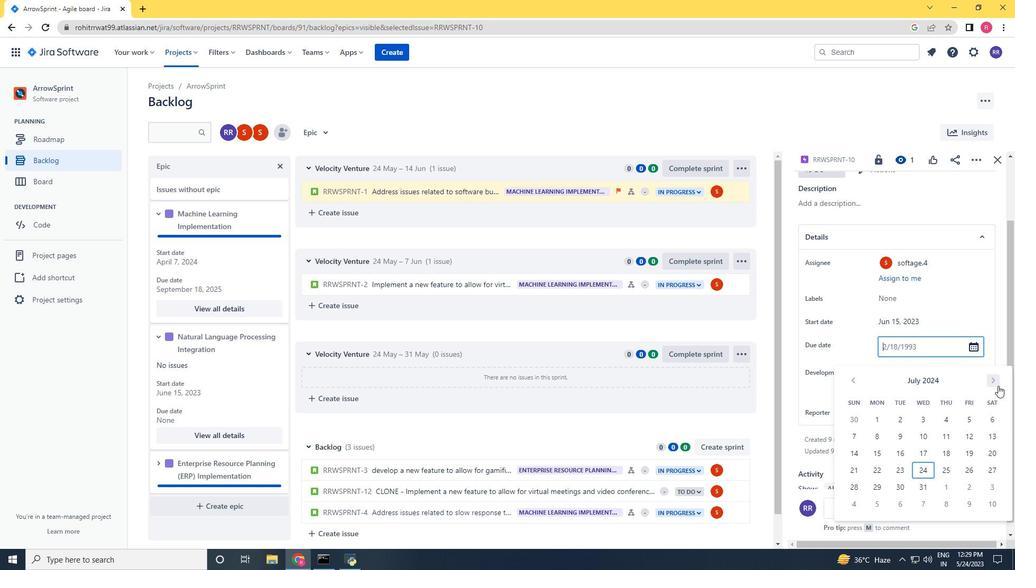 
Action: Mouse pressed left at (998, 386)
Screenshot: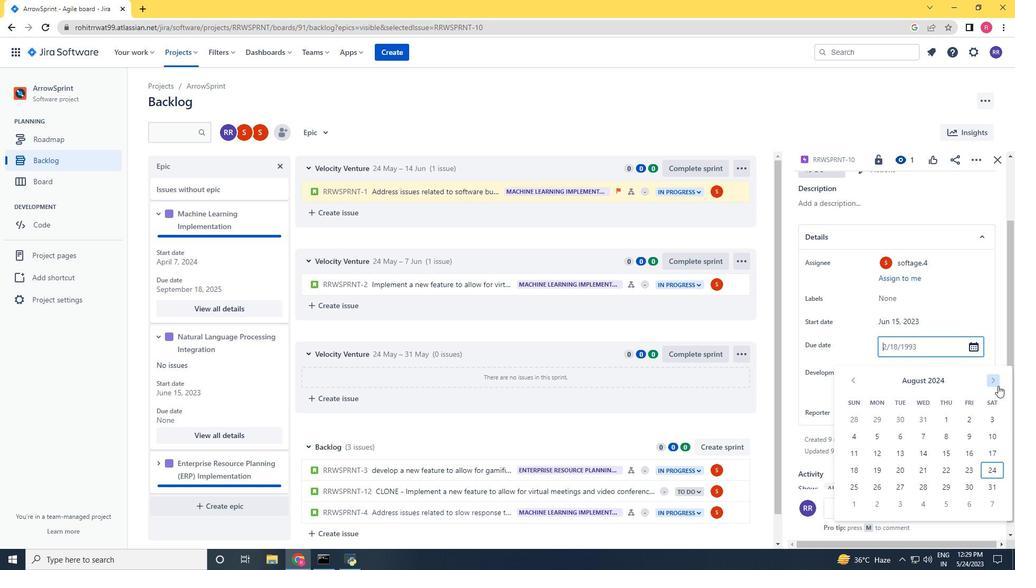 
Action: Mouse pressed left at (998, 386)
Screenshot: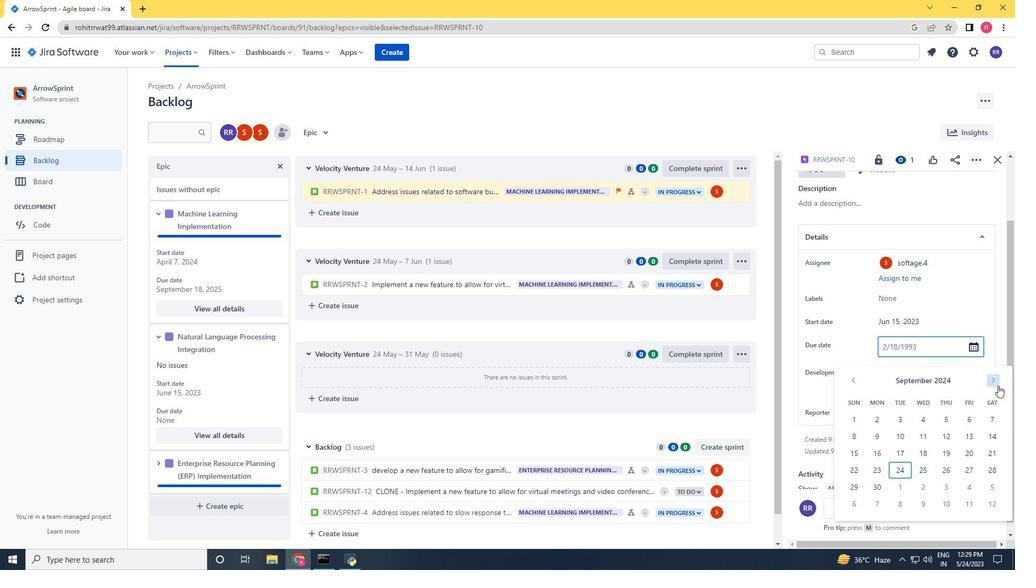 
Action: Mouse pressed left at (998, 386)
Screenshot: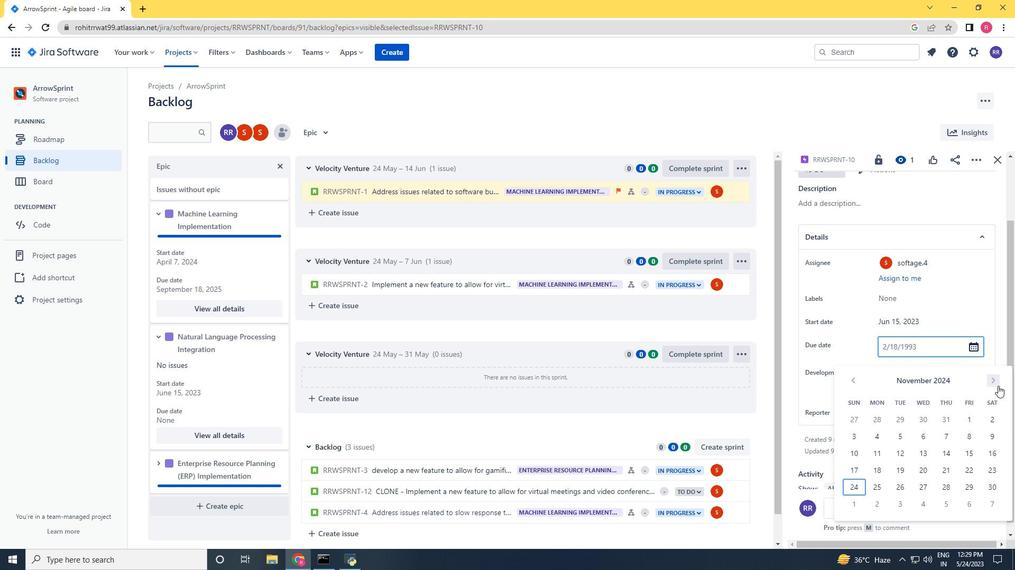
Action: Mouse pressed left at (998, 386)
Screenshot: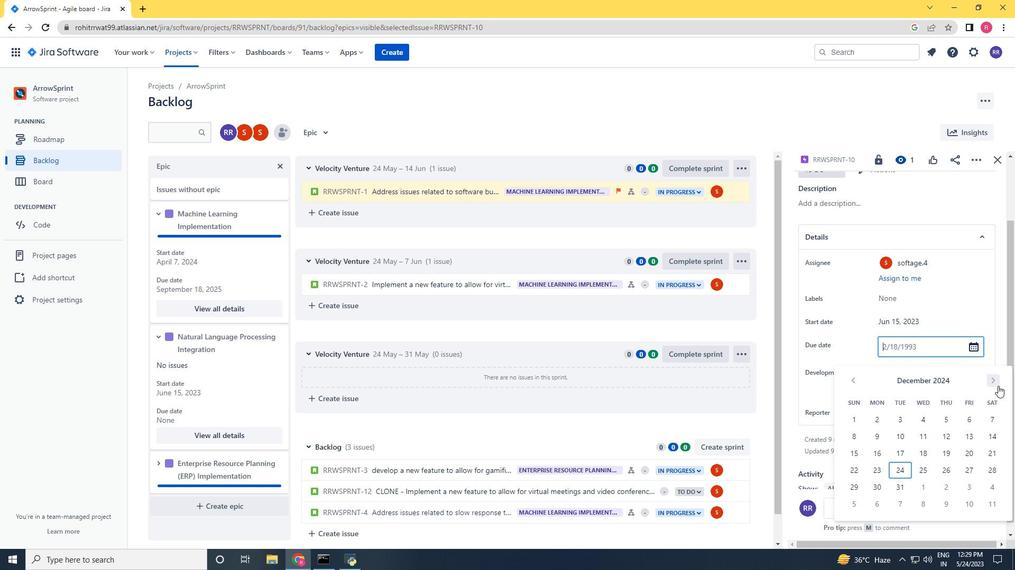 
Action: Mouse pressed left at (998, 386)
Screenshot: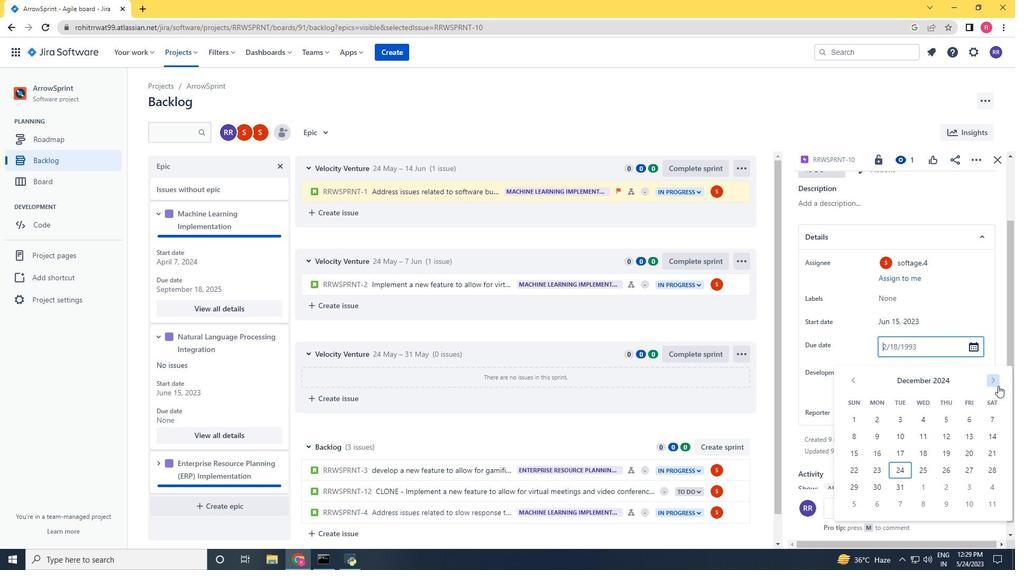 
Action: Mouse pressed left at (998, 386)
Screenshot: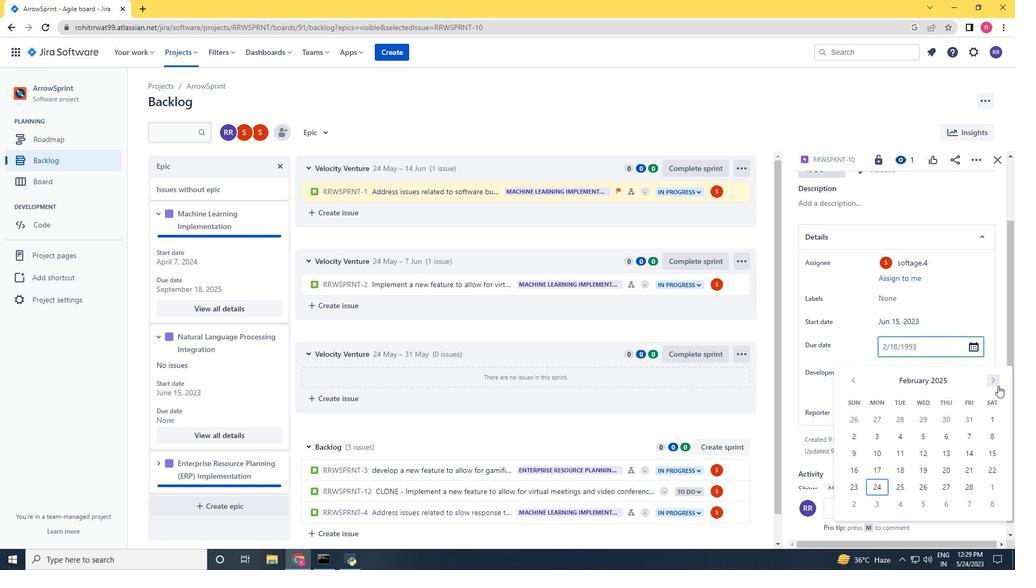 
Action: Mouse pressed left at (998, 386)
Screenshot: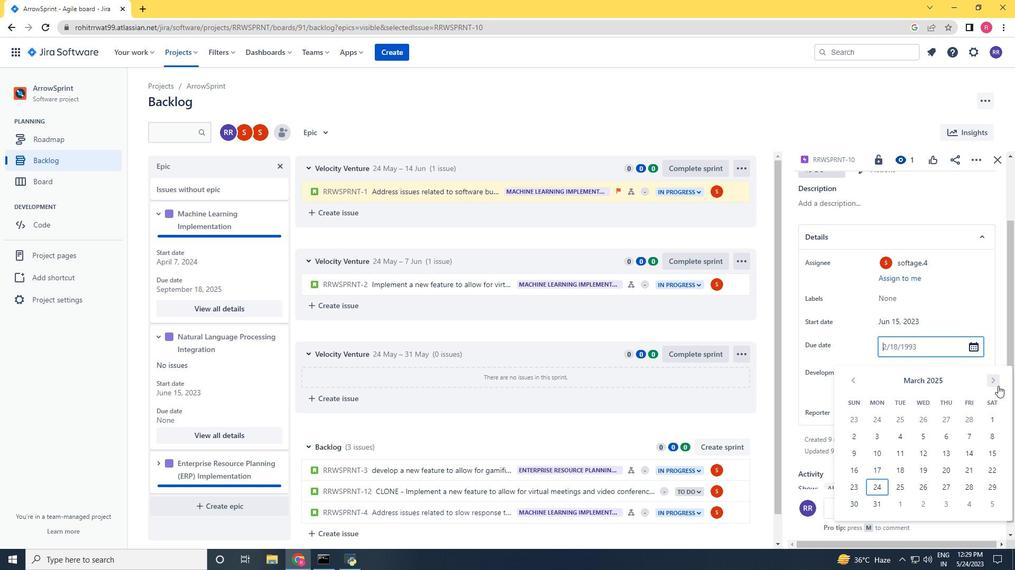 
Action: Mouse pressed left at (998, 386)
Screenshot: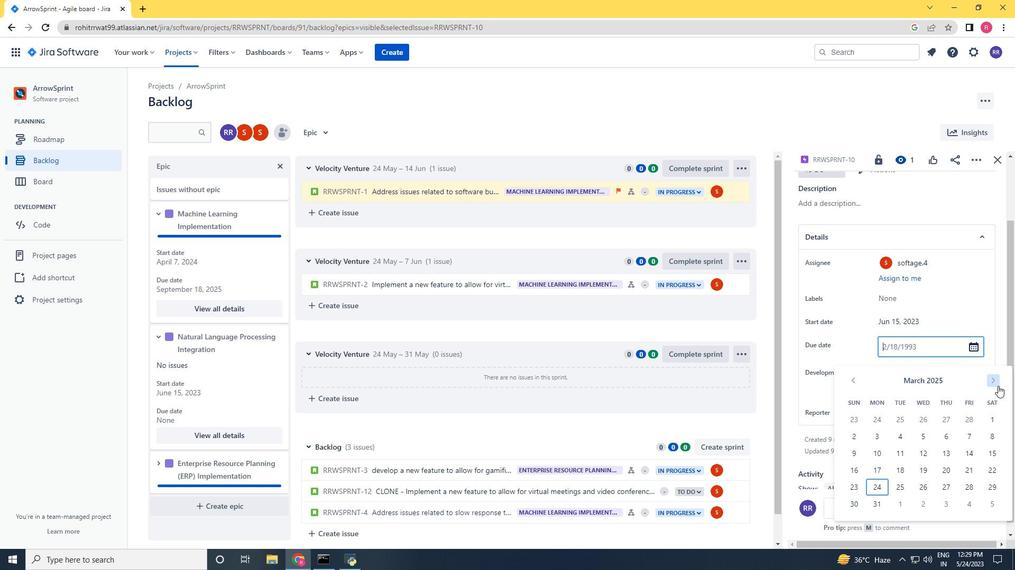 
Action: Mouse pressed left at (998, 386)
Screenshot: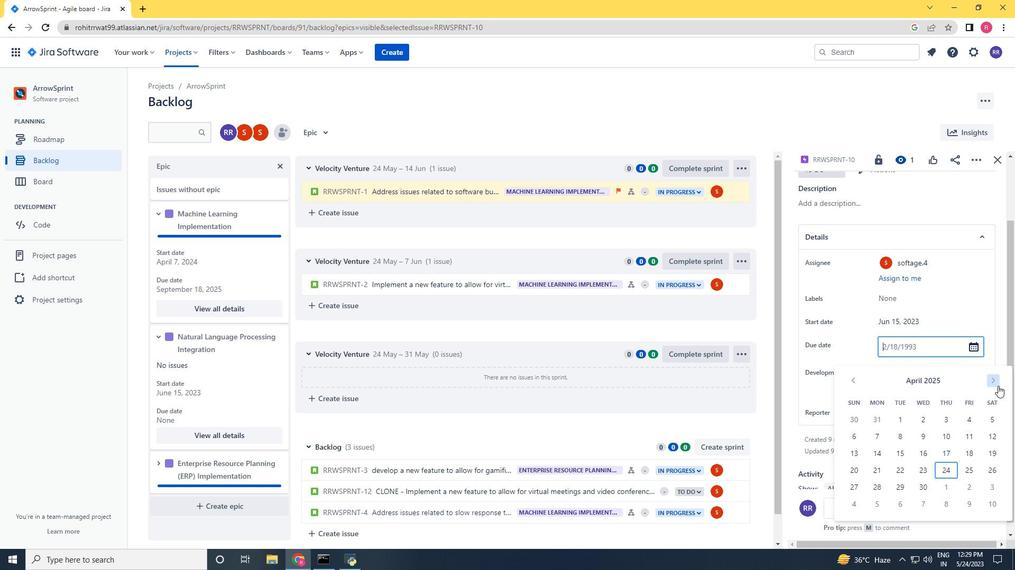 
Action: Mouse pressed left at (998, 386)
Screenshot: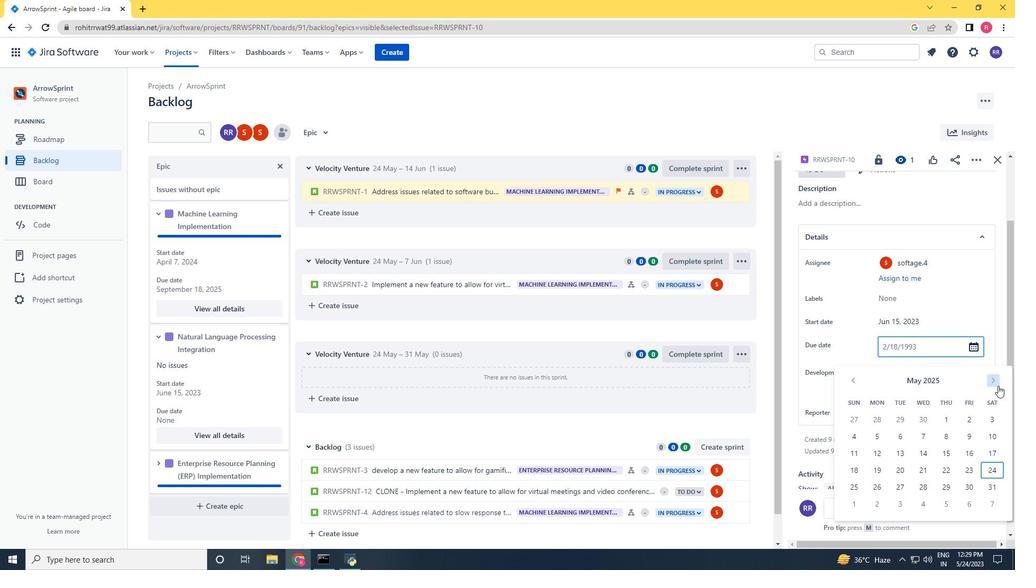 
Action: Mouse pressed left at (998, 386)
Screenshot: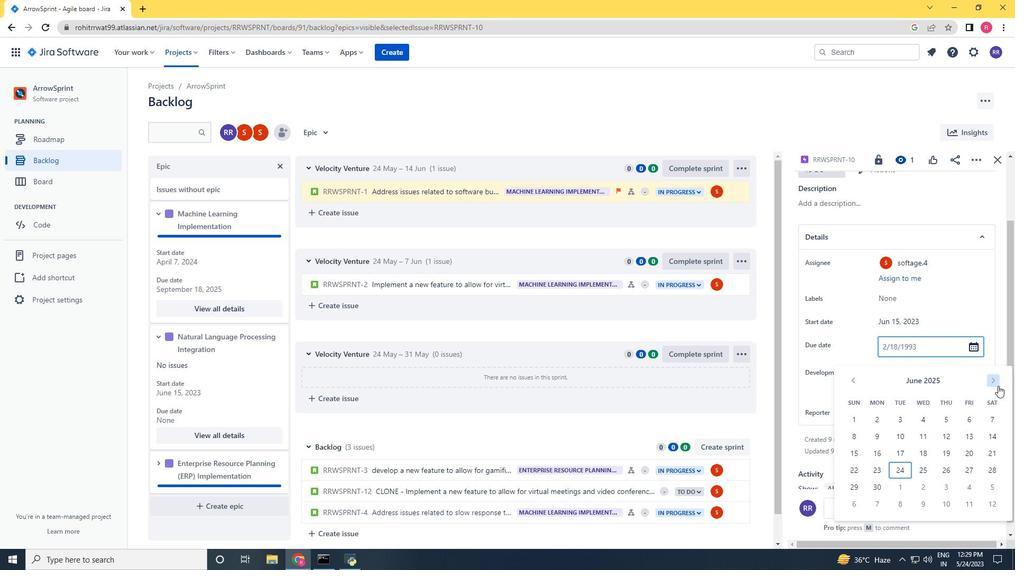 
Action: Mouse pressed left at (998, 386)
Screenshot: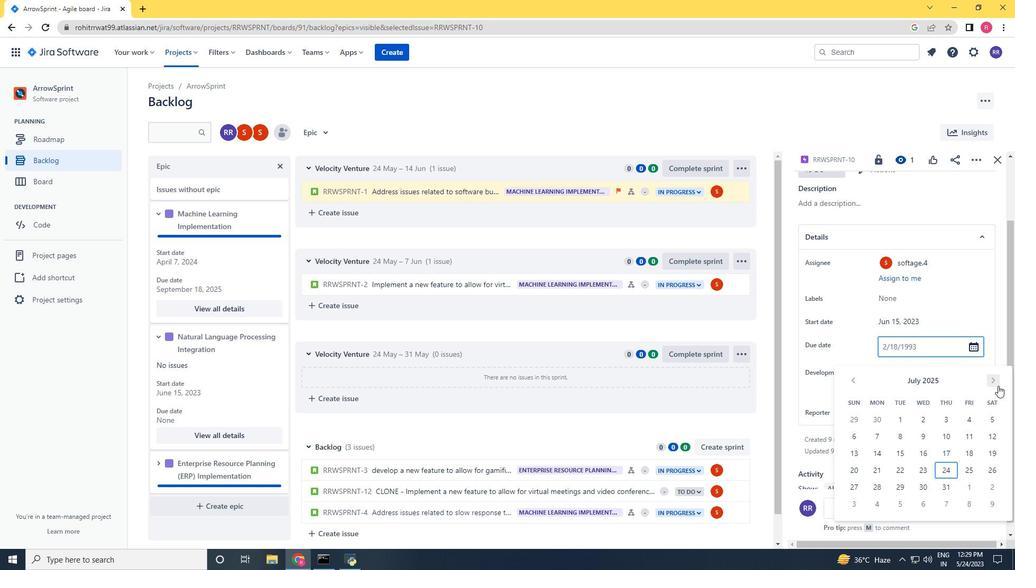 
Action: Mouse pressed left at (998, 386)
Screenshot: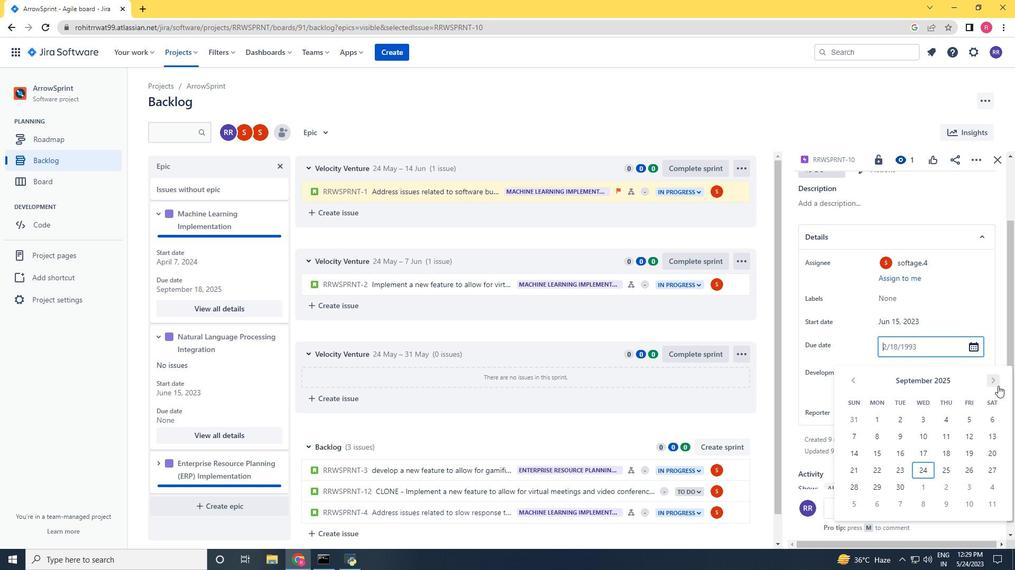 
Action: Mouse pressed left at (998, 386)
Screenshot: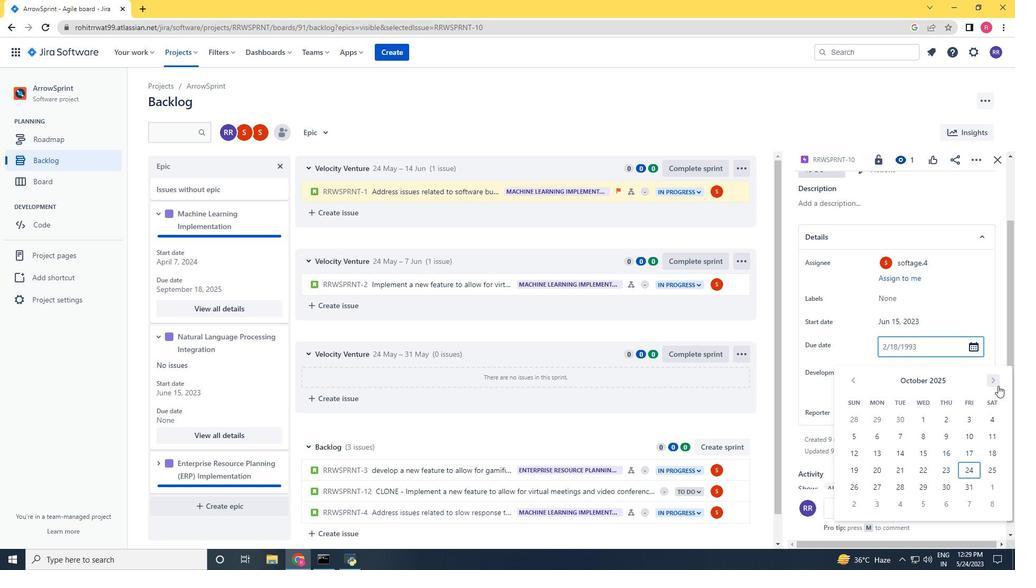 
Action: Mouse pressed left at (998, 386)
Screenshot: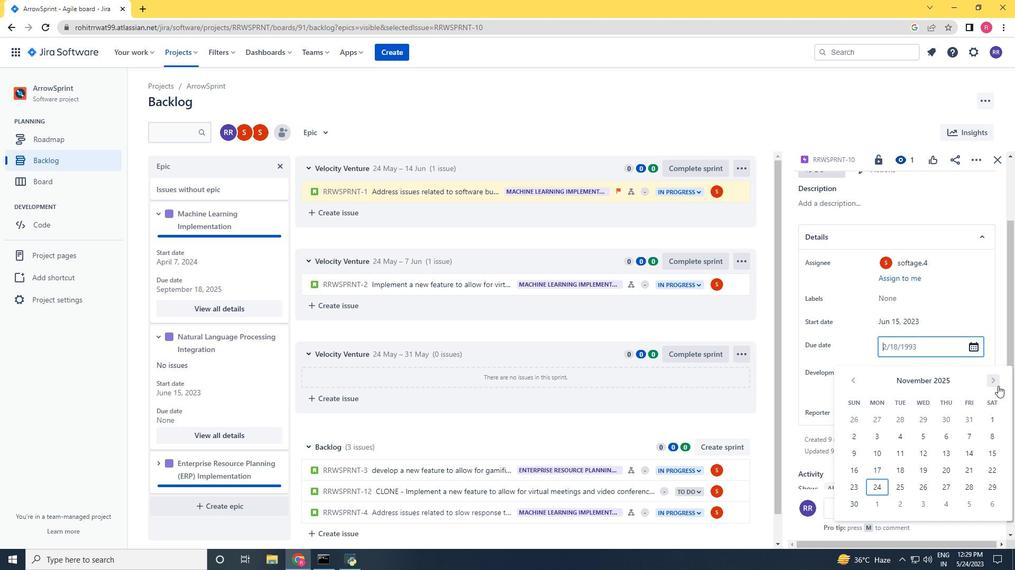 
Action: Mouse moved to (975, 472)
Screenshot: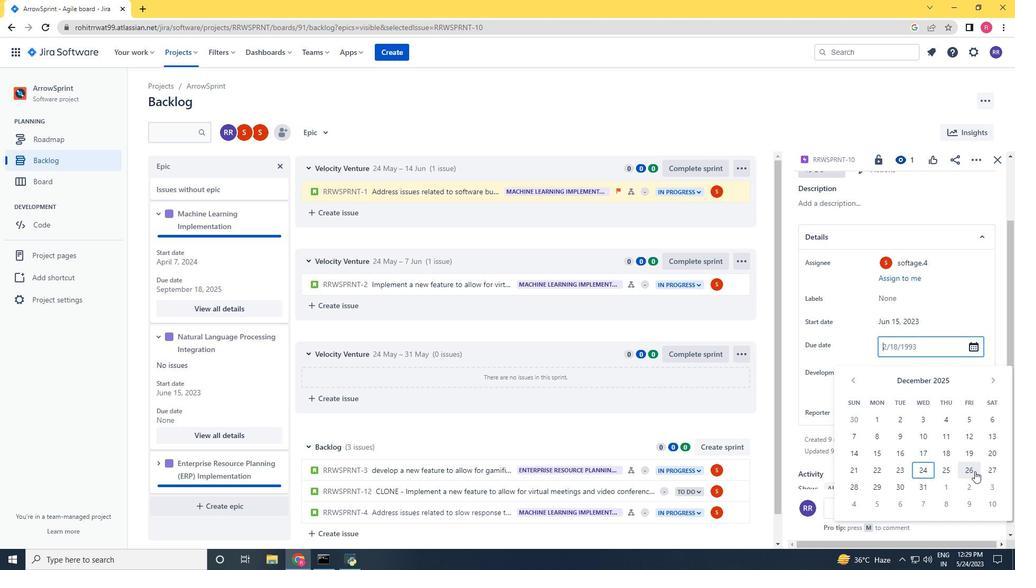 
Action: Mouse pressed left at (975, 472)
Screenshot: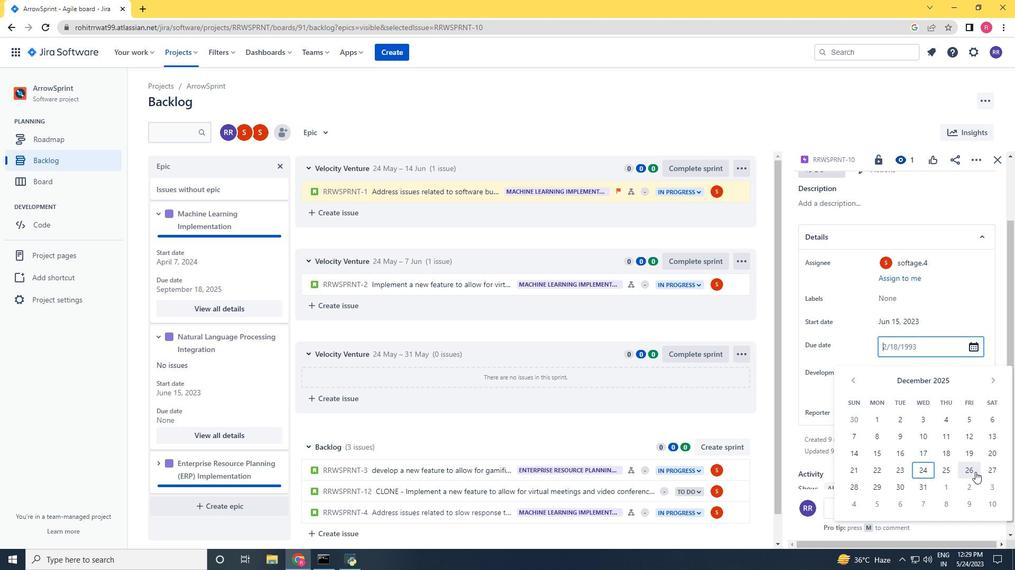 
Action: Mouse moved to (915, 458)
Screenshot: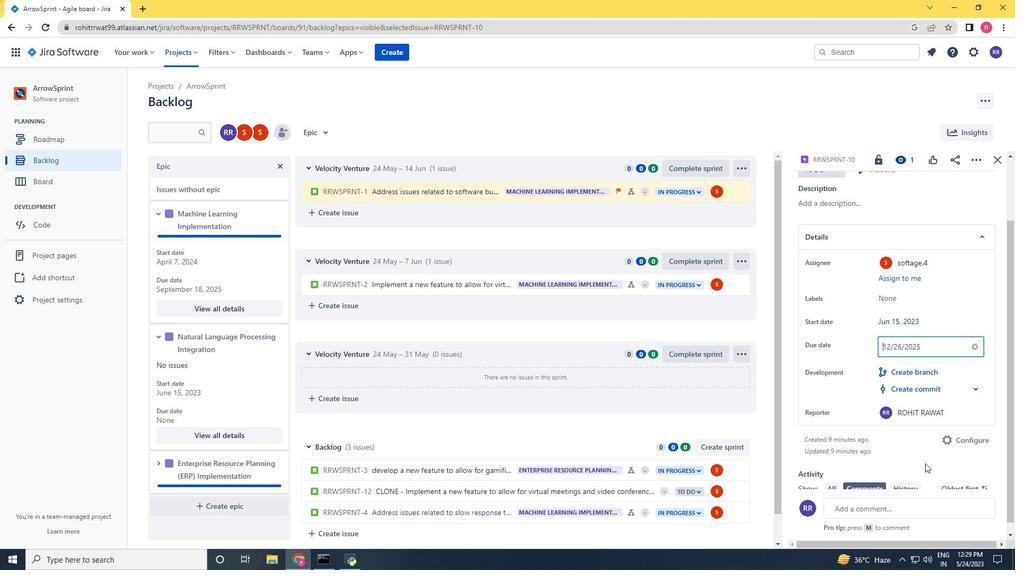 
Action: Mouse pressed left at (915, 458)
Screenshot: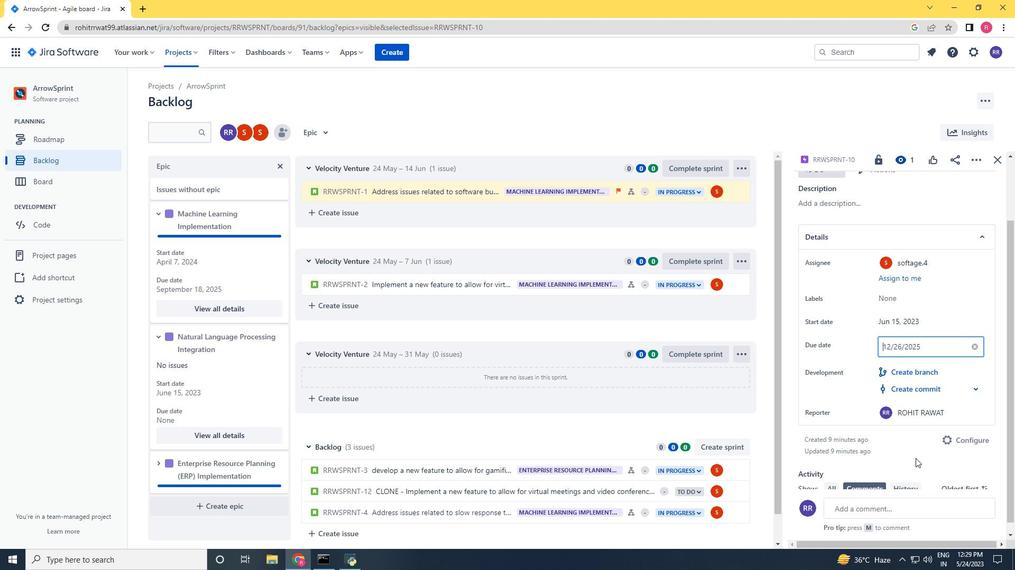 
Action: Mouse moved to (154, 463)
Screenshot: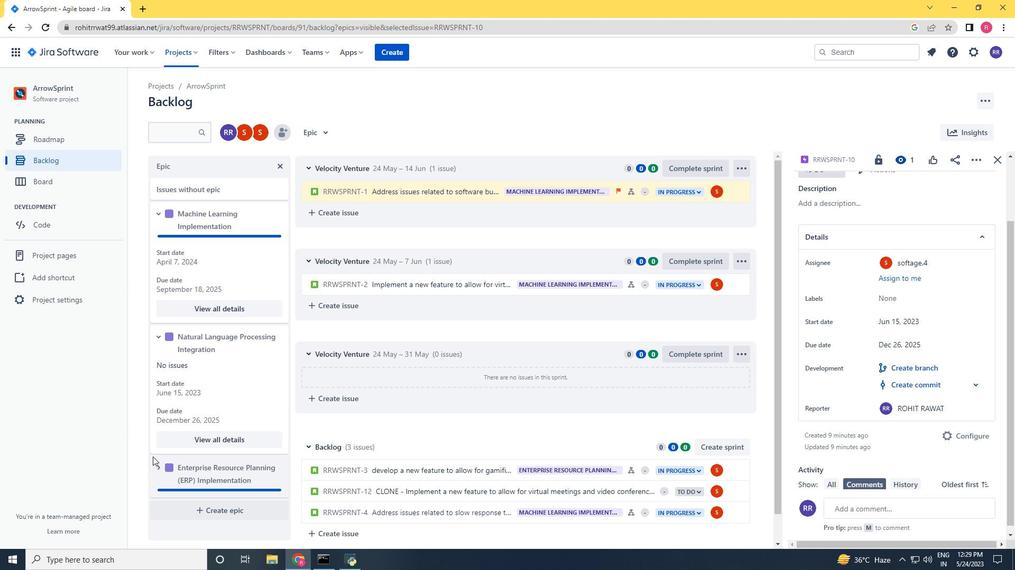 
Action: Mouse pressed left at (154, 463)
Screenshot: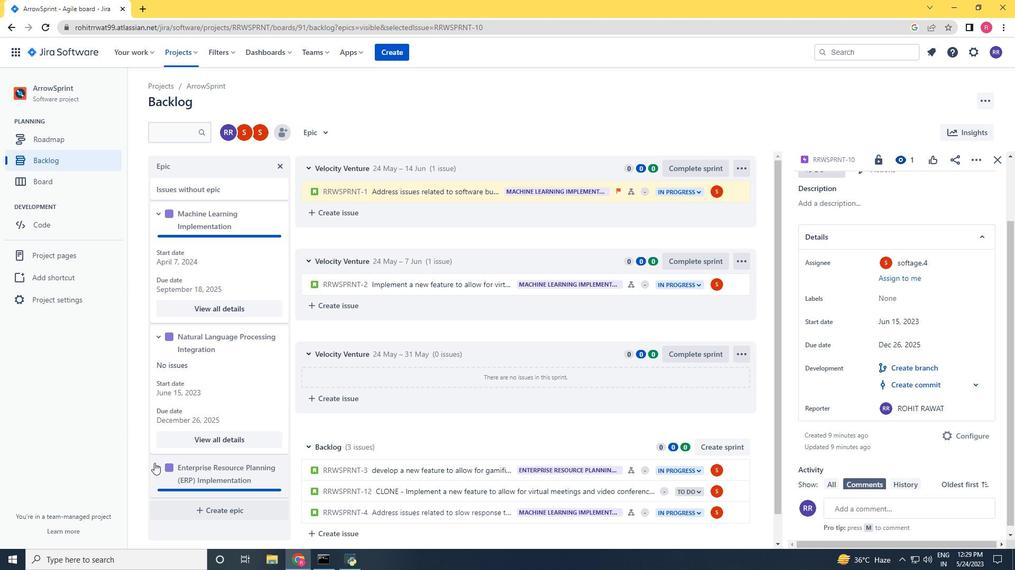 
Action: Mouse moved to (182, 451)
Screenshot: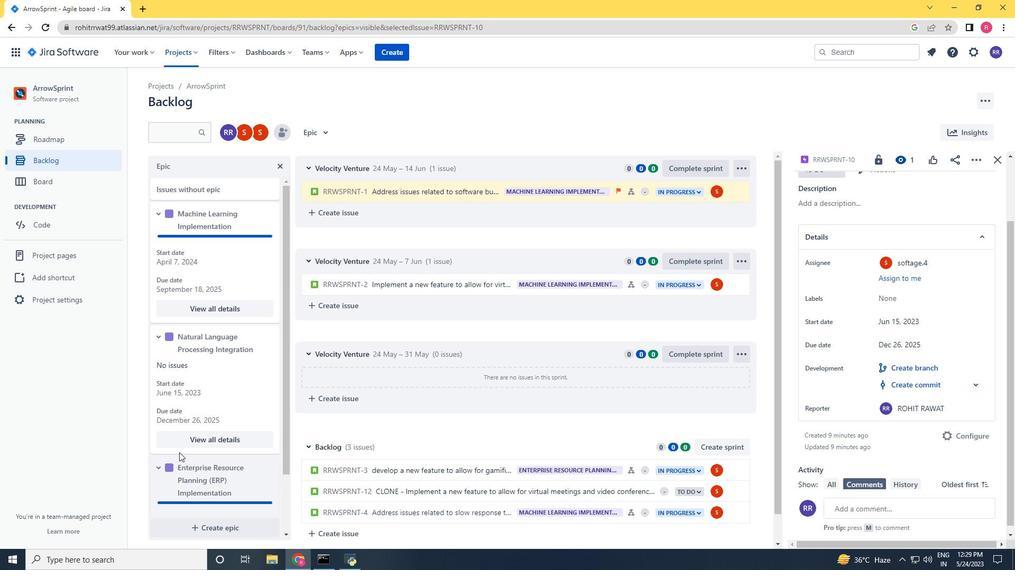 
Action: Mouse scrolled (182, 450) with delta (0, 0)
Screenshot: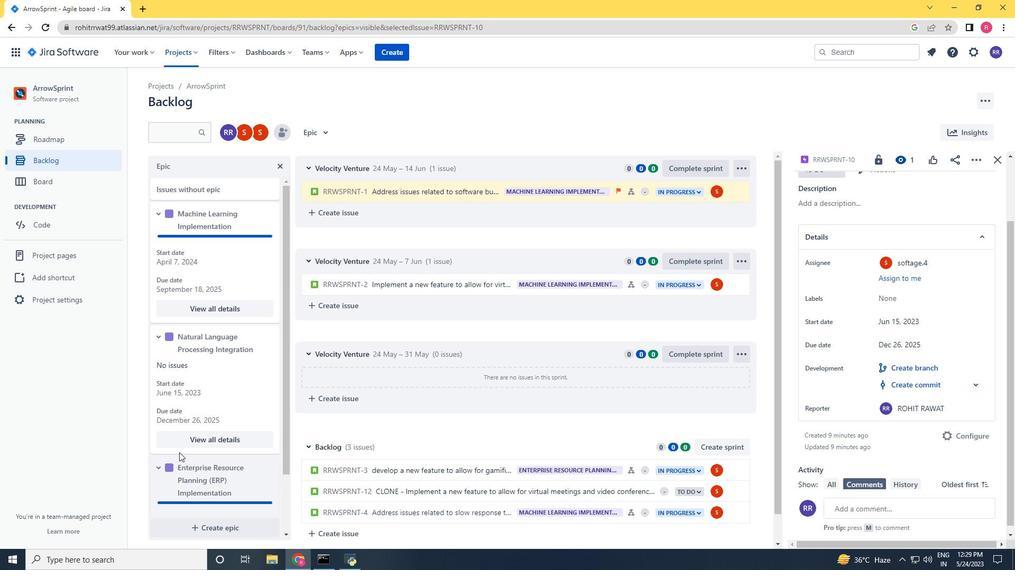 
Action: Mouse scrolled (182, 450) with delta (0, 0)
Screenshot: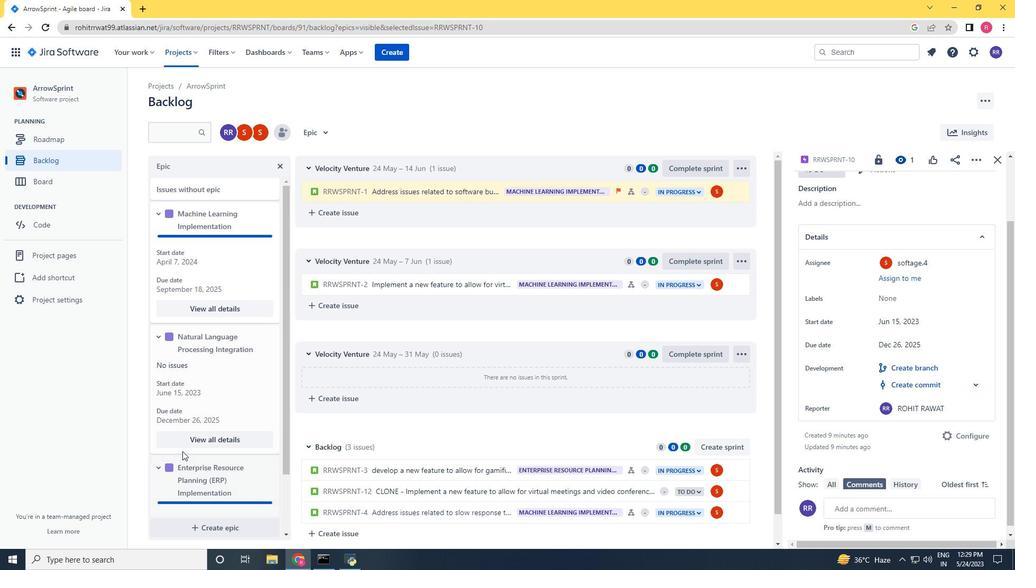 
Action: Mouse scrolled (182, 450) with delta (0, 0)
Screenshot: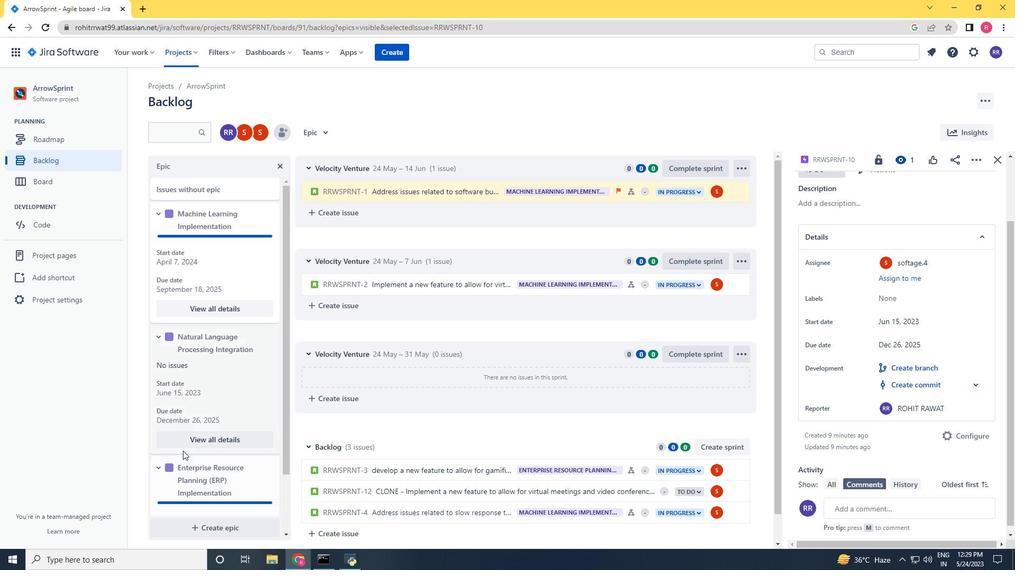 
Action: Mouse scrolled (182, 450) with delta (0, 0)
Screenshot: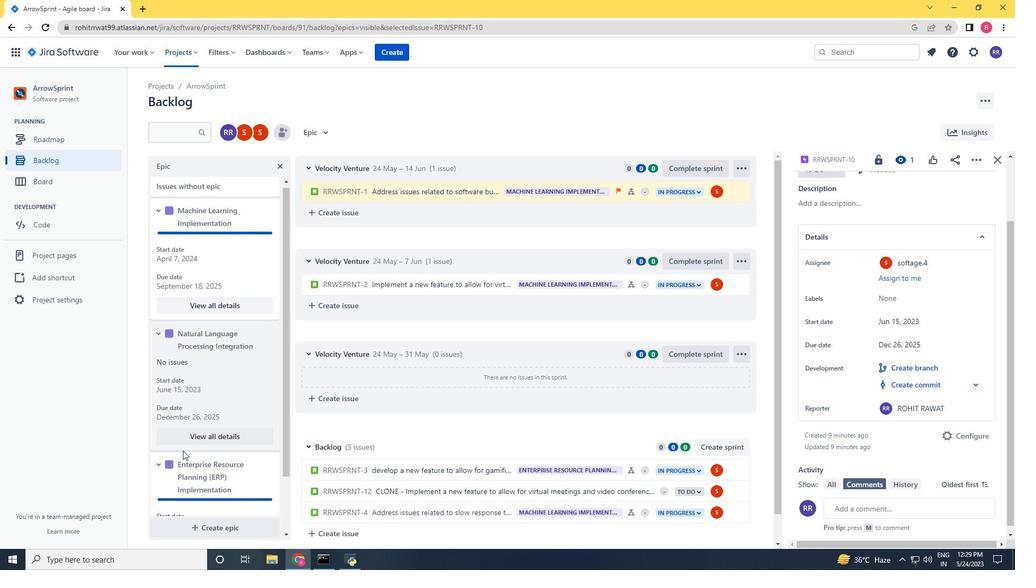 
Action: Mouse moved to (209, 500)
Screenshot: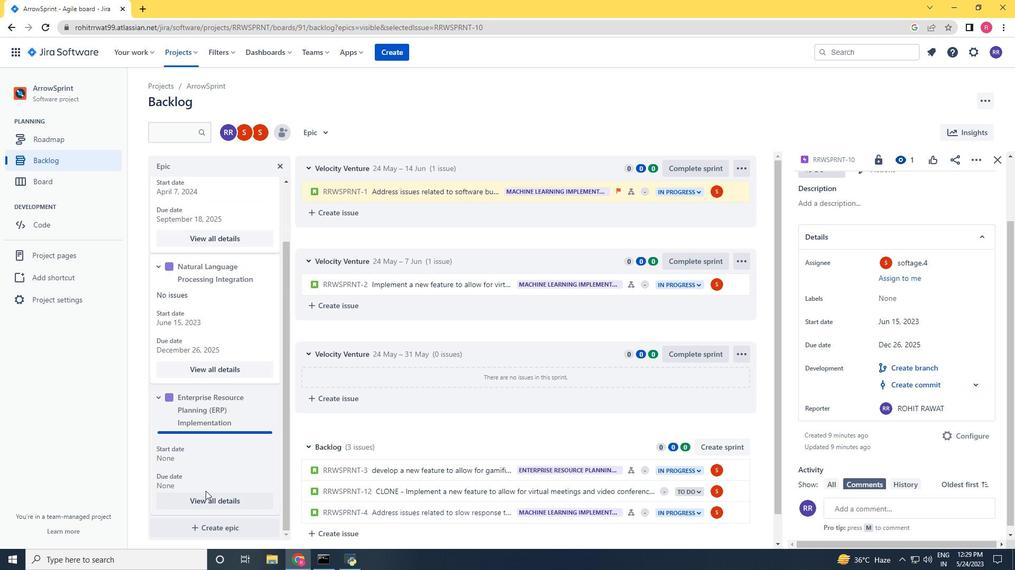 
Action: Mouse pressed left at (209, 500)
Screenshot: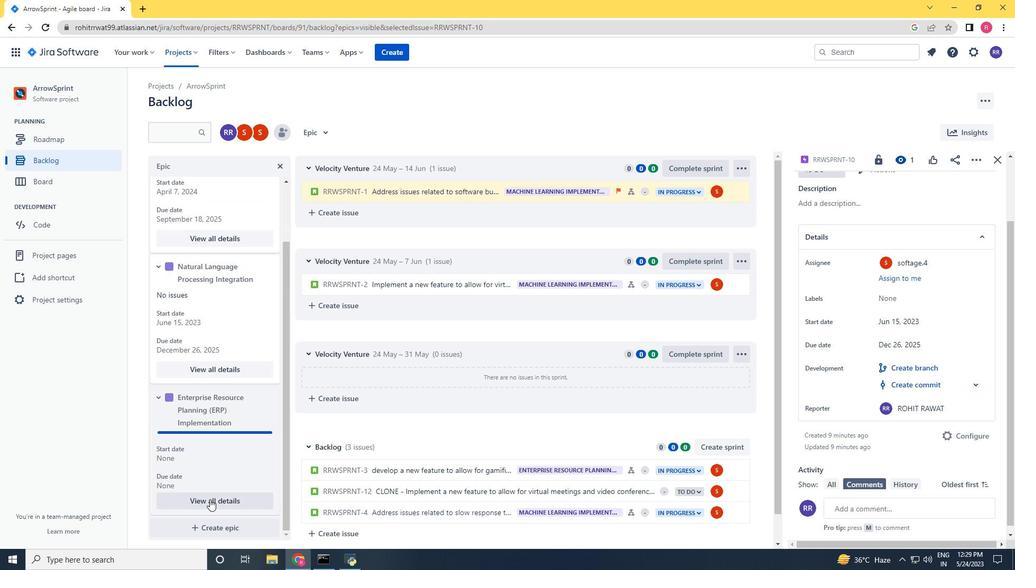 
Action: Mouse moved to (916, 265)
Screenshot: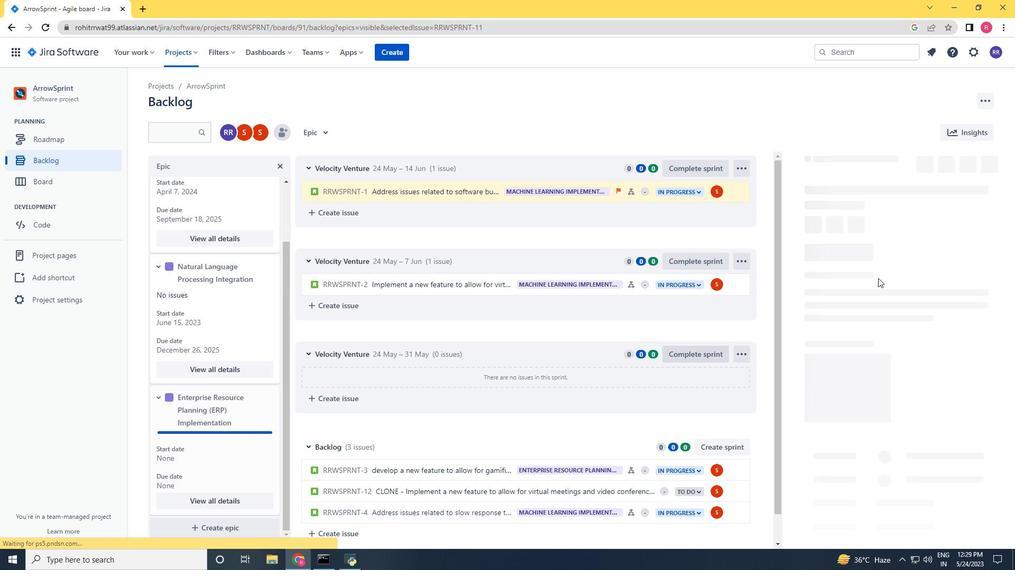 
Action: Mouse scrolled (916, 265) with delta (0, 0)
Screenshot: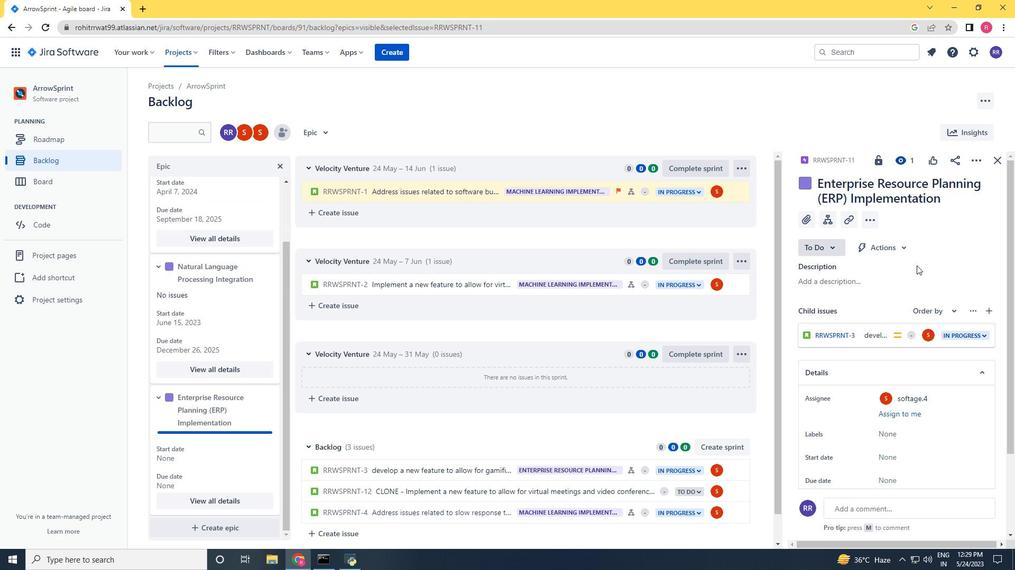 
Action: Mouse scrolled (916, 265) with delta (0, 0)
Screenshot: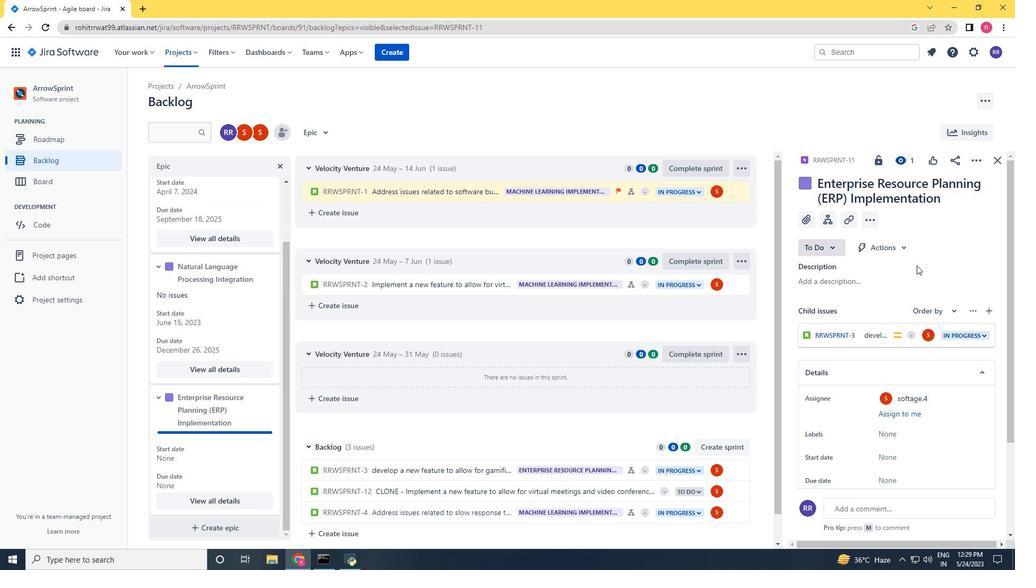 
Action: Mouse scrolled (916, 265) with delta (0, 0)
Screenshot: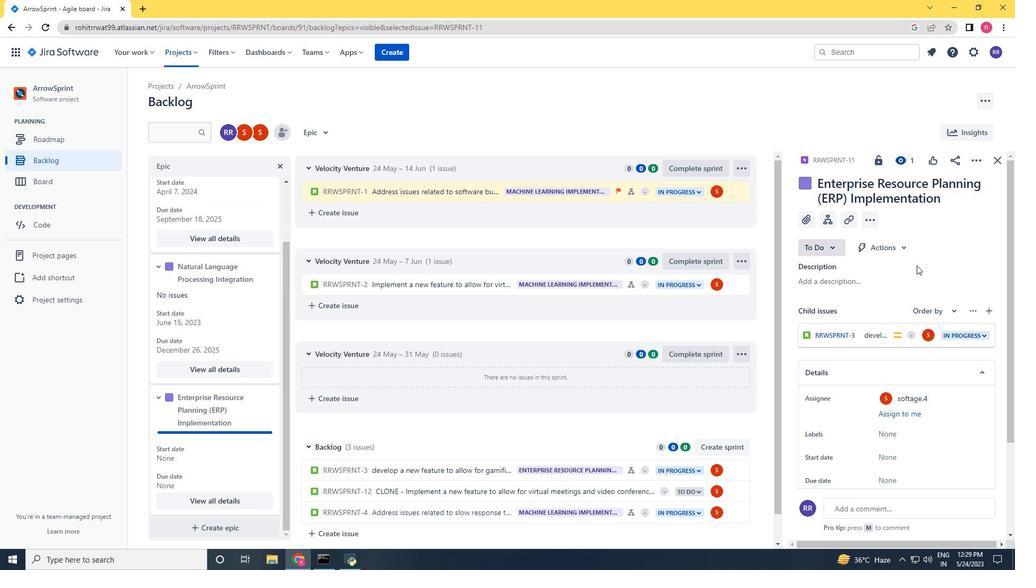 
Action: Mouse moved to (917, 265)
Screenshot: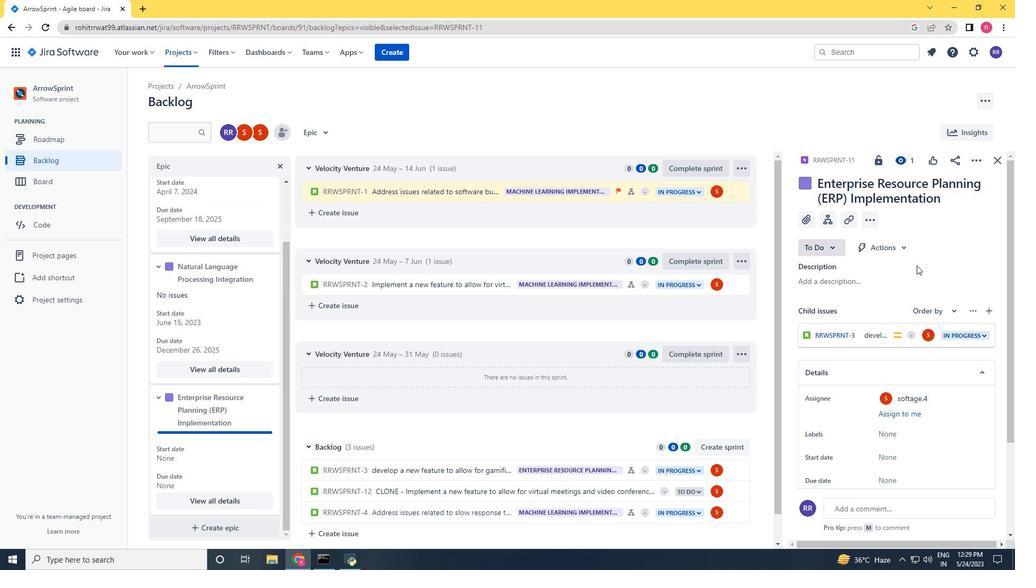 
Action: Mouse scrolled (917, 265) with delta (0, 0)
Screenshot: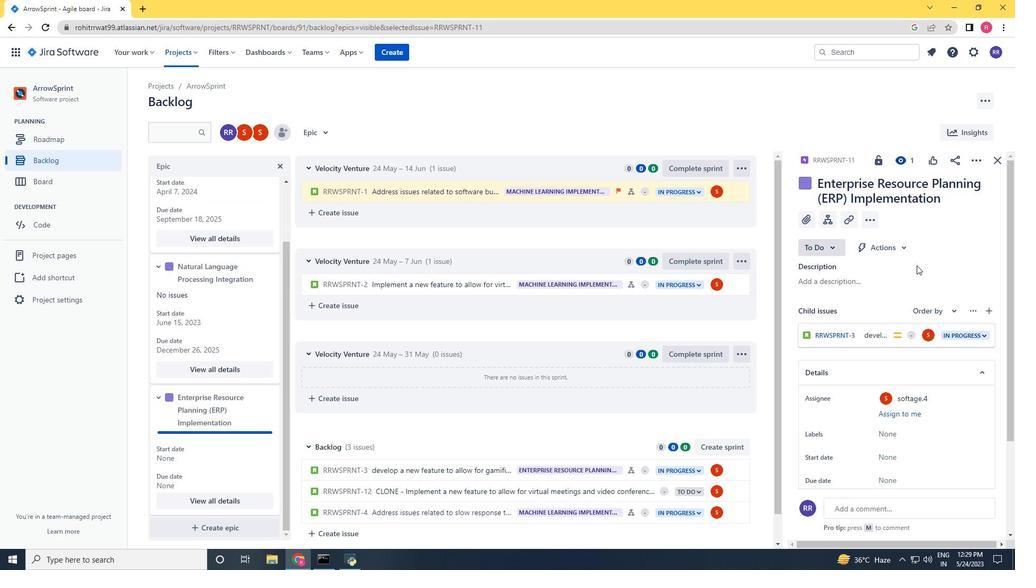 
Action: Mouse moved to (902, 316)
Screenshot: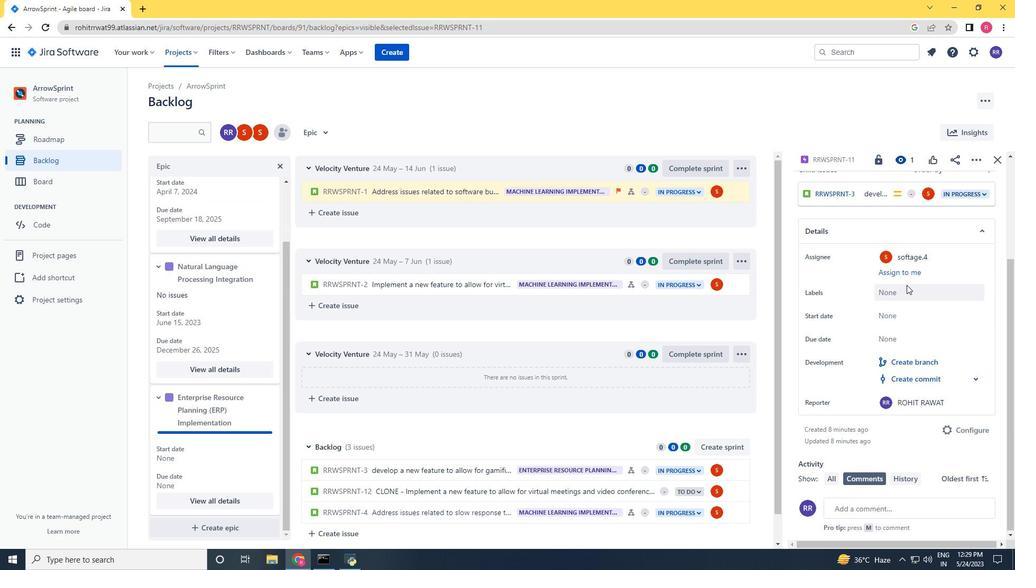 
Action: Mouse pressed left at (902, 316)
Screenshot: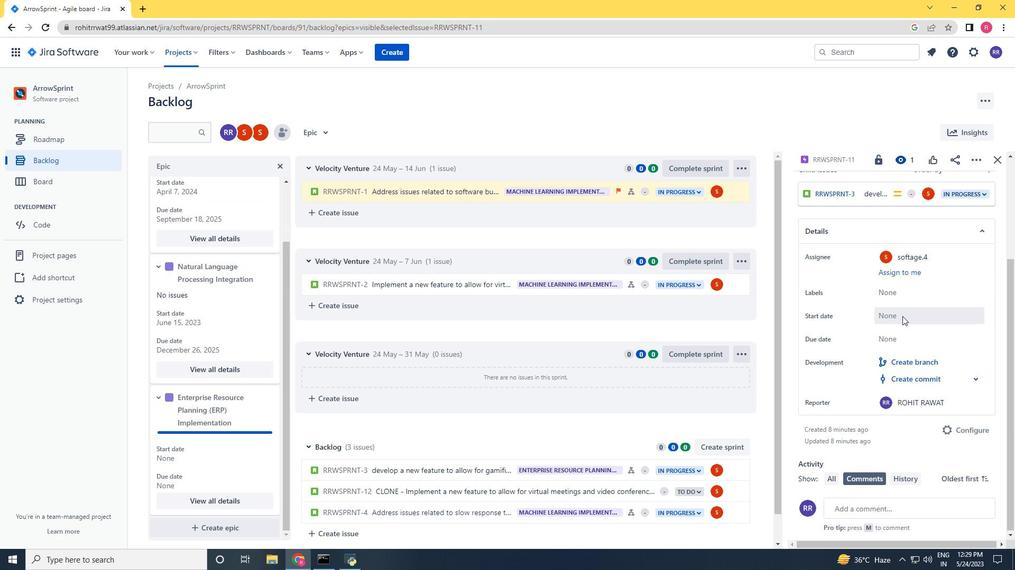 
Action: Mouse moved to (995, 348)
Screenshot: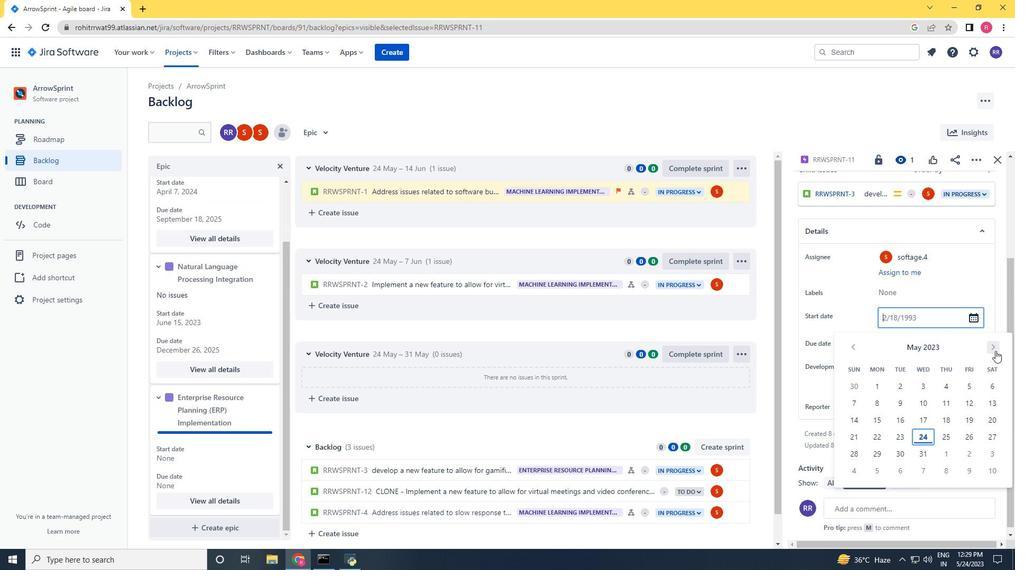 
Action: Mouse pressed left at (995, 348)
Screenshot: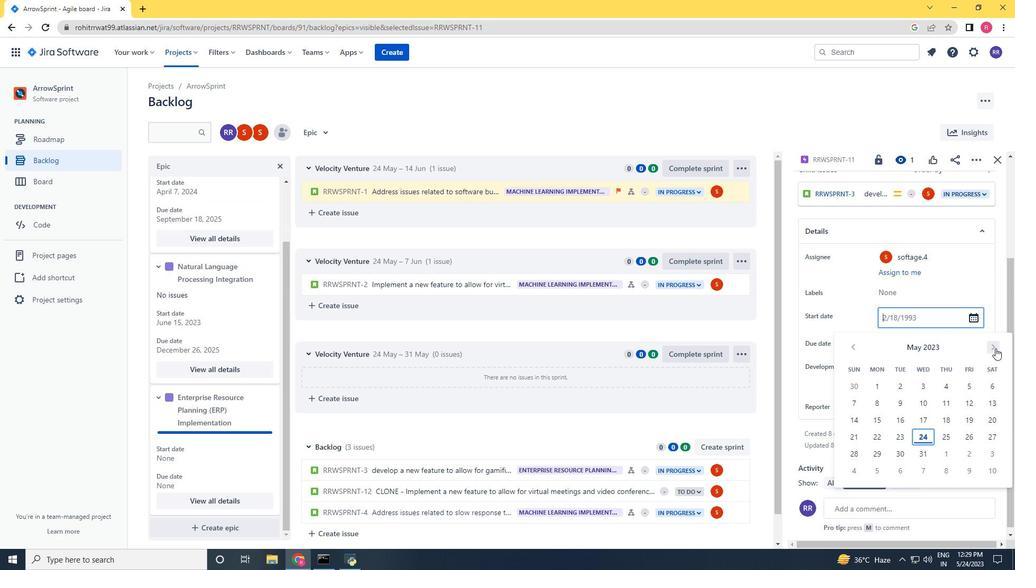
Action: Mouse pressed left at (995, 348)
Screenshot: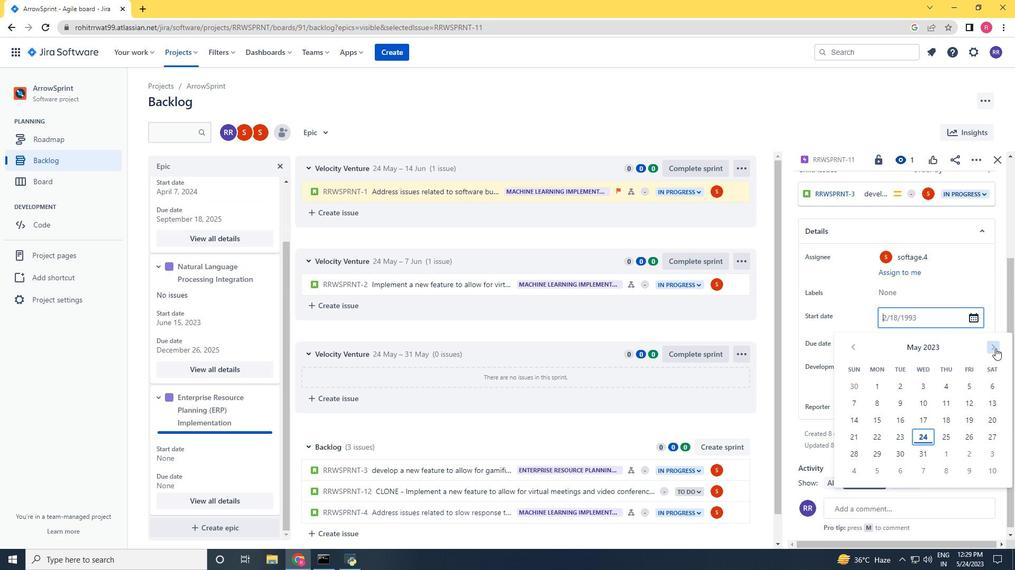
Action: Mouse pressed left at (995, 348)
Screenshot: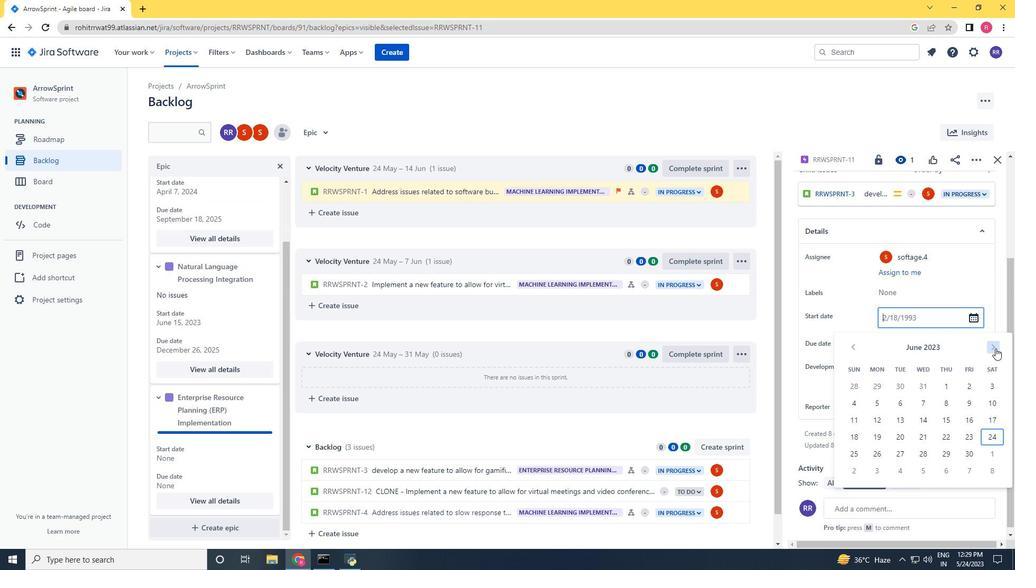 
Action: Mouse pressed left at (995, 348)
Screenshot: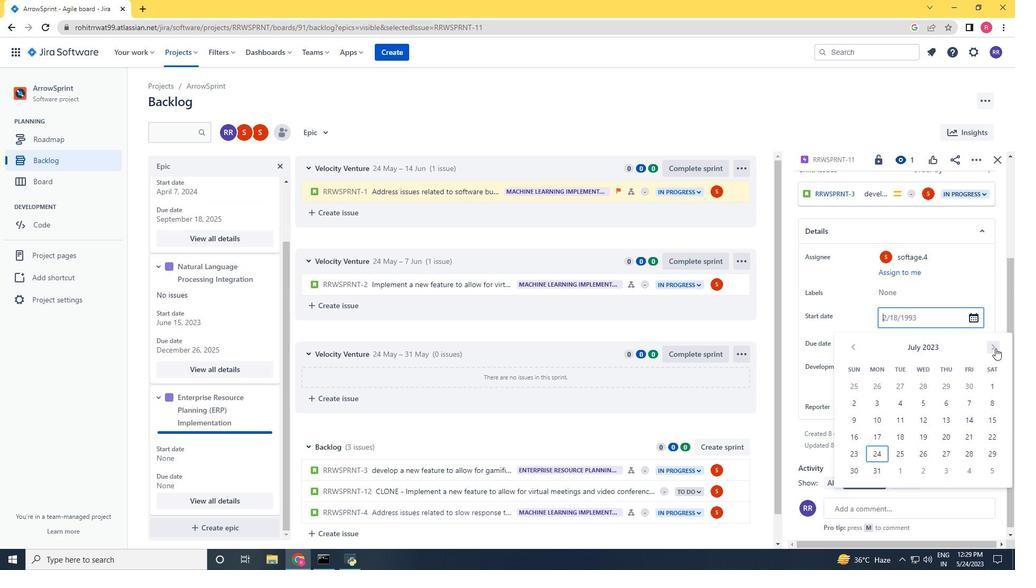 
Action: Mouse pressed left at (995, 348)
Screenshot: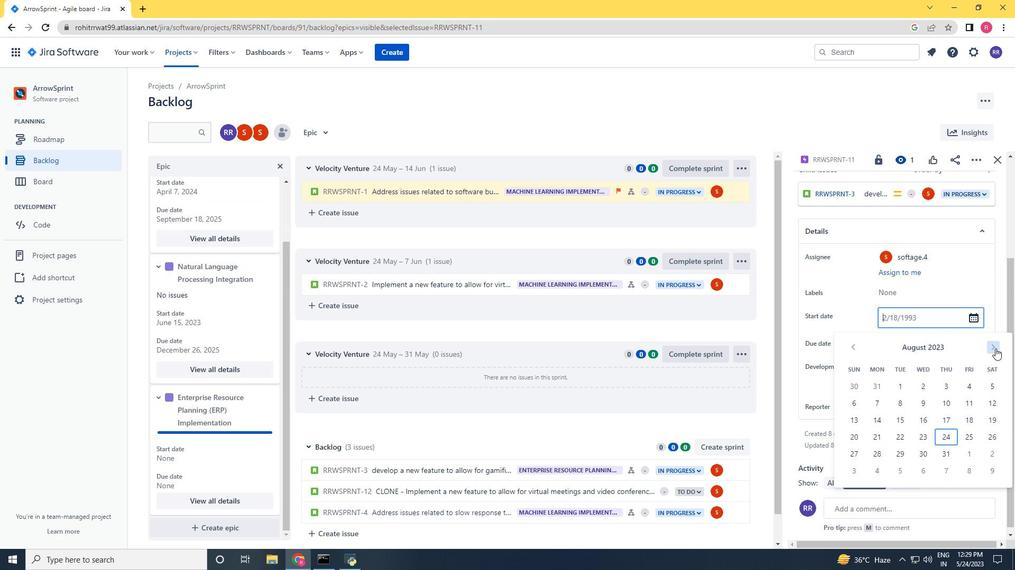 
Action: Mouse pressed left at (995, 348)
Screenshot: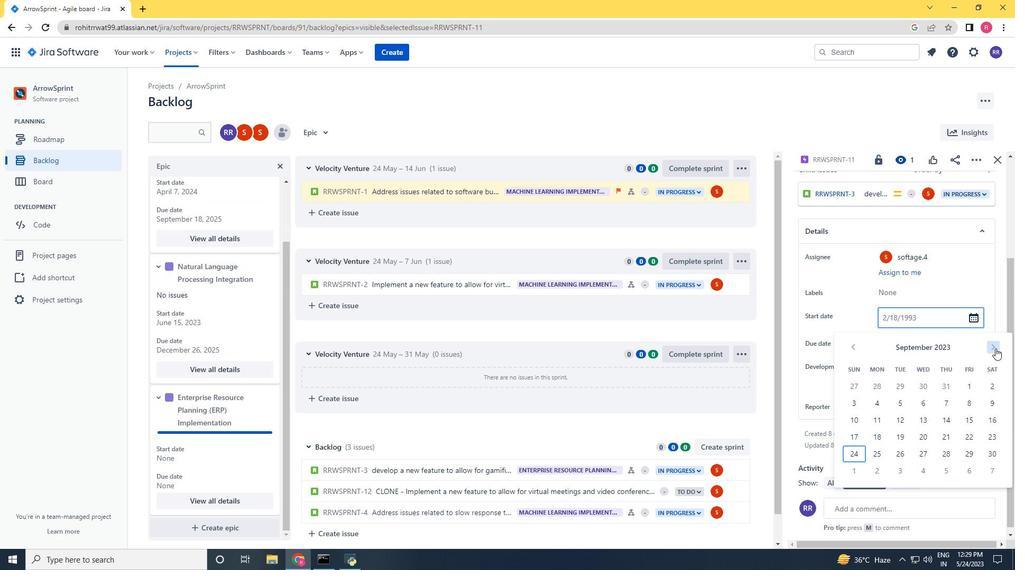
Action: Mouse pressed left at (995, 348)
Screenshot: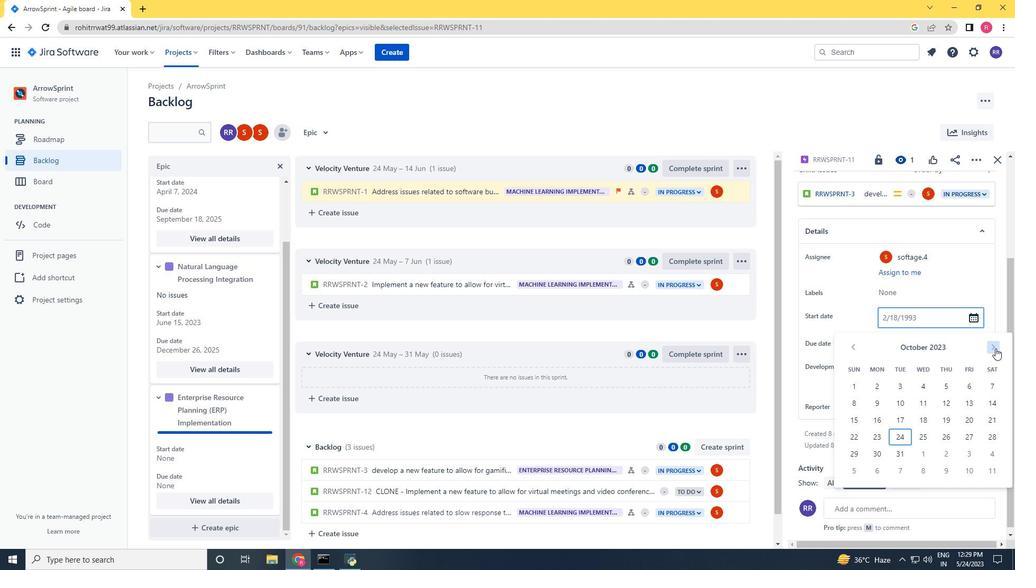 
Action: Mouse pressed left at (995, 348)
Screenshot: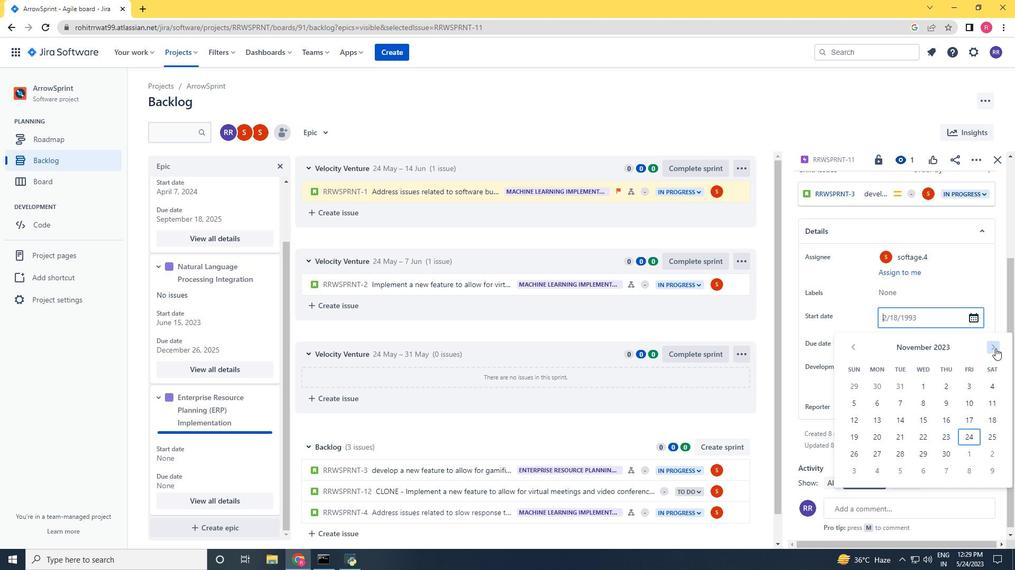 
Action: Mouse pressed left at (995, 348)
Screenshot: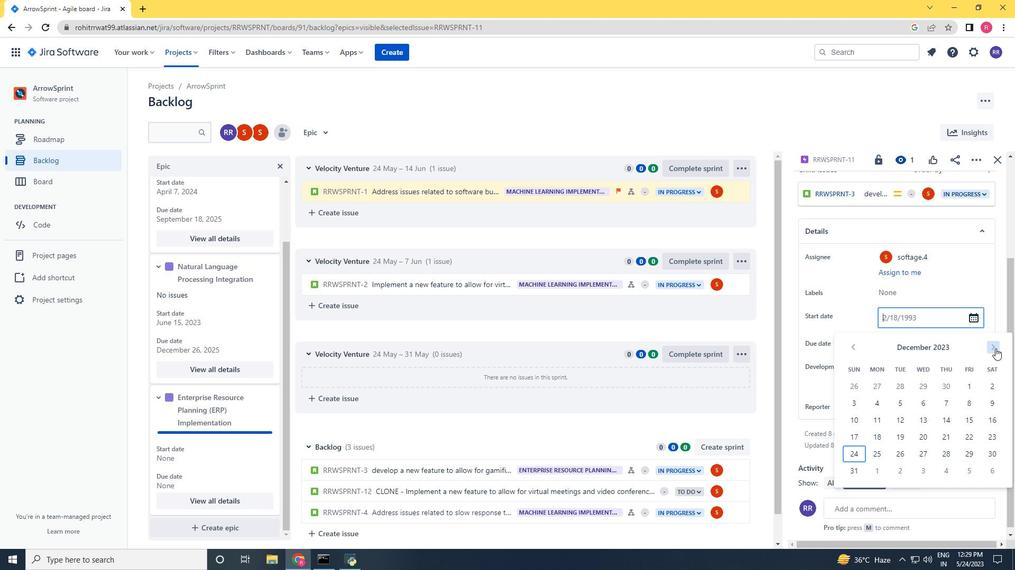 
Action: Mouse pressed left at (995, 348)
Screenshot: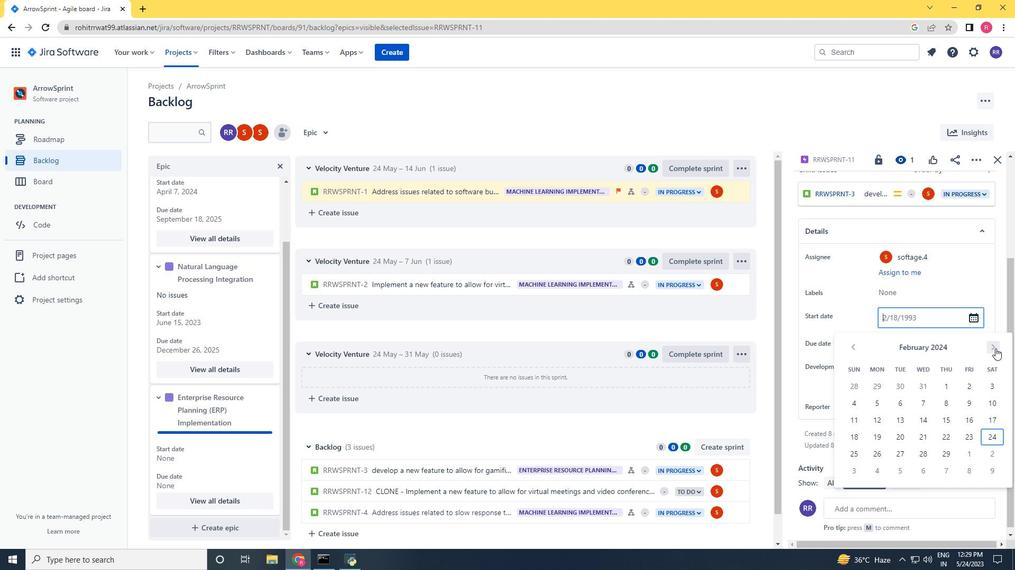 
Action: Mouse pressed left at (995, 348)
Screenshot: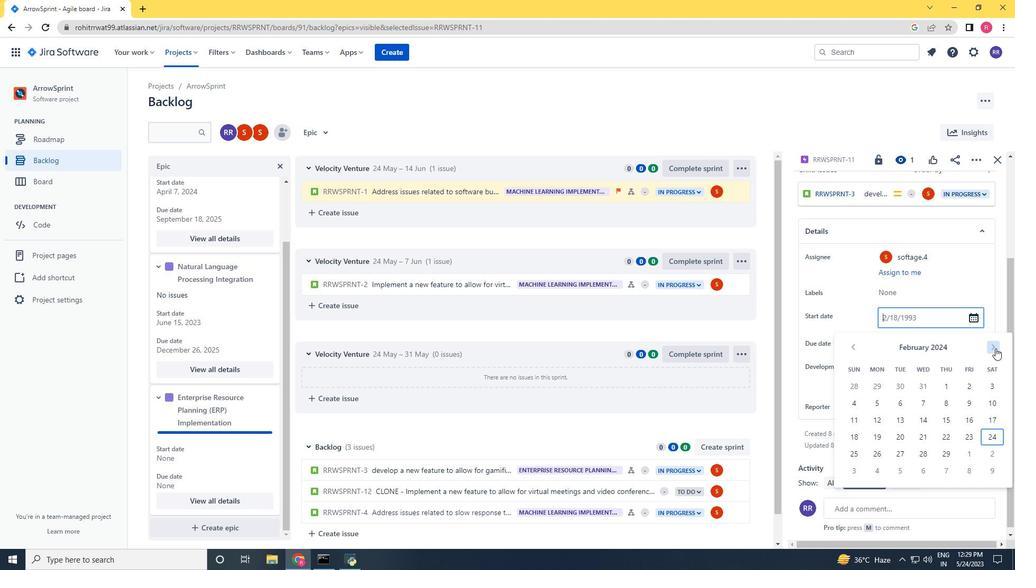 
Action: Mouse pressed left at (995, 348)
Screenshot: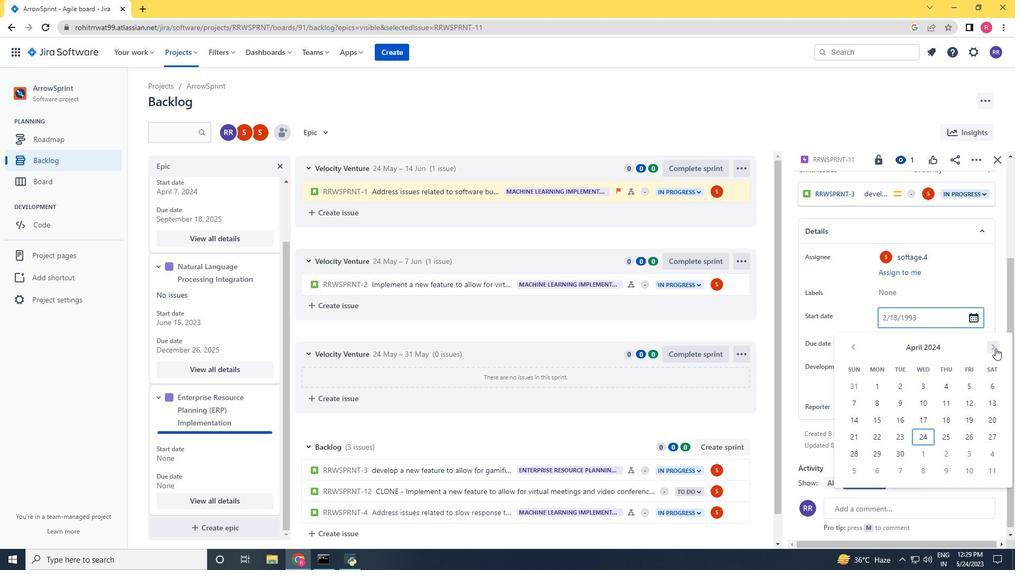 
Action: Mouse moved to (953, 401)
Screenshot: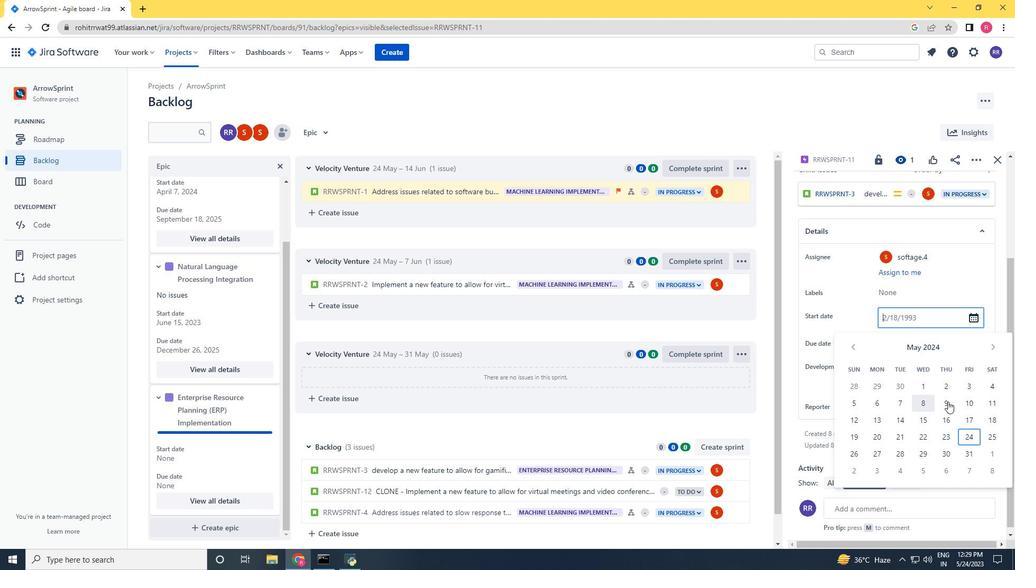 
Action: Mouse pressed left at (953, 401)
Screenshot: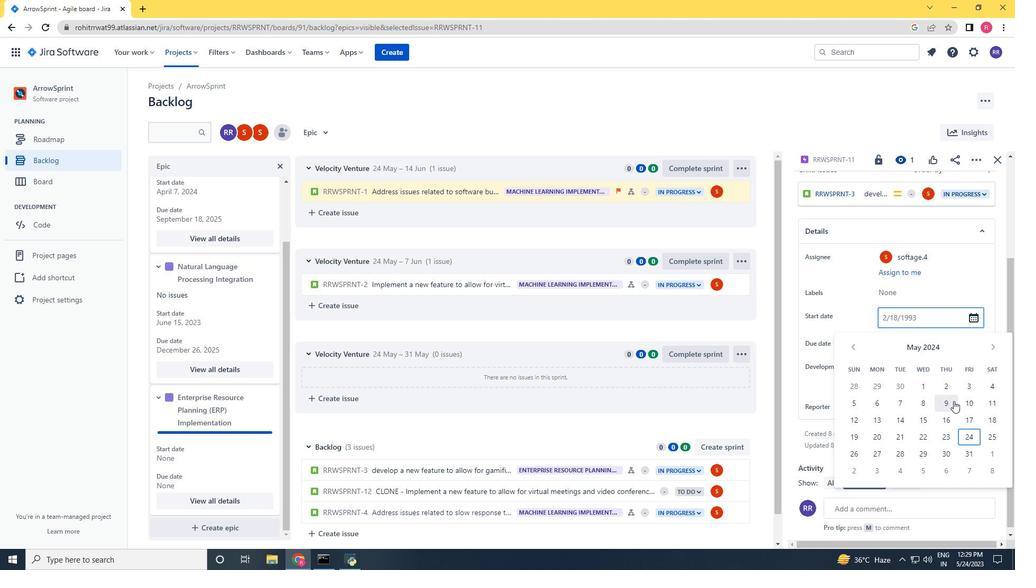 
Action: Mouse moved to (925, 342)
Screenshot: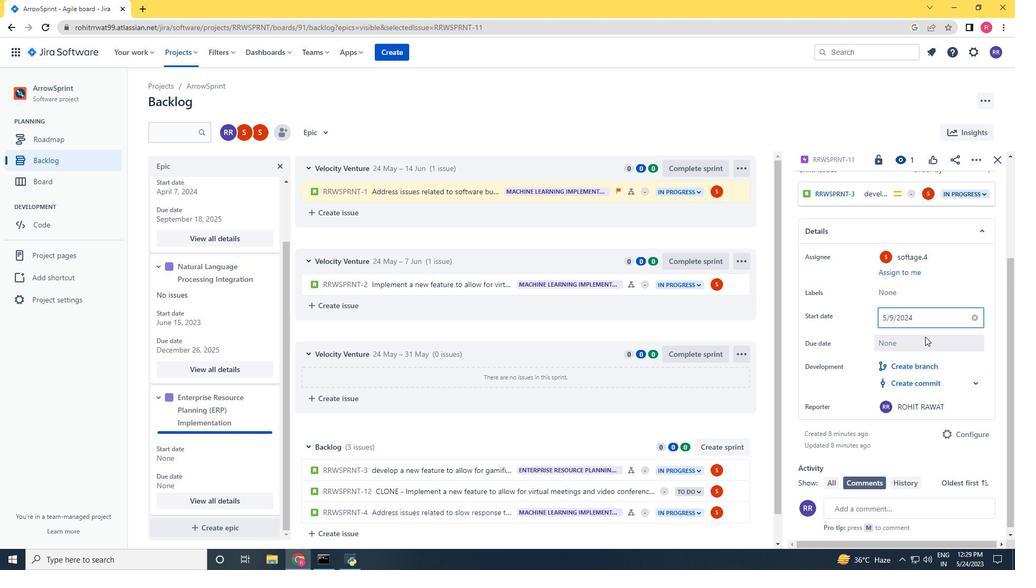 
Action: Mouse pressed left at (925, 342)
Screenshot: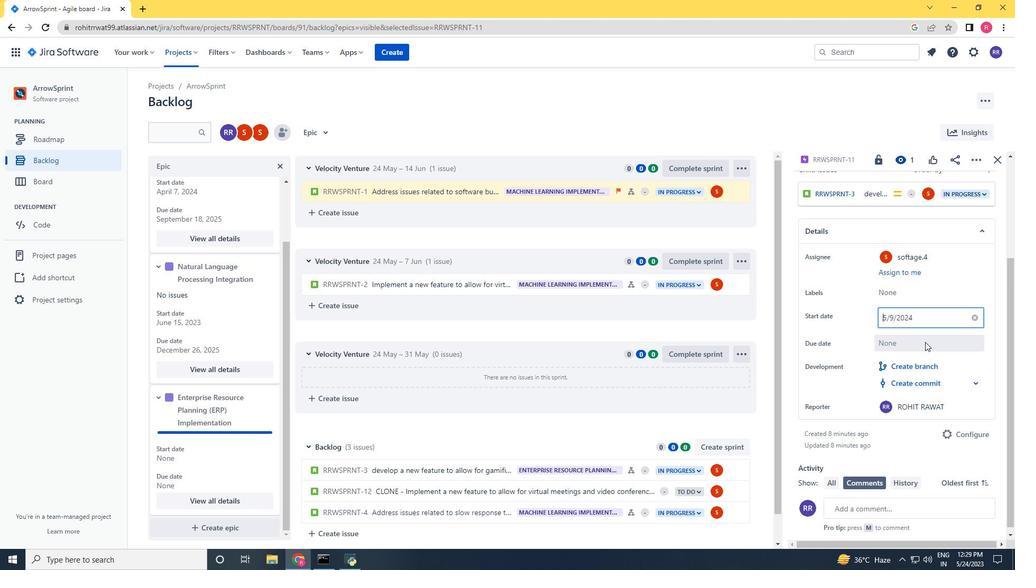 
Action: Mouse moved to (993, 373)
Screenshot: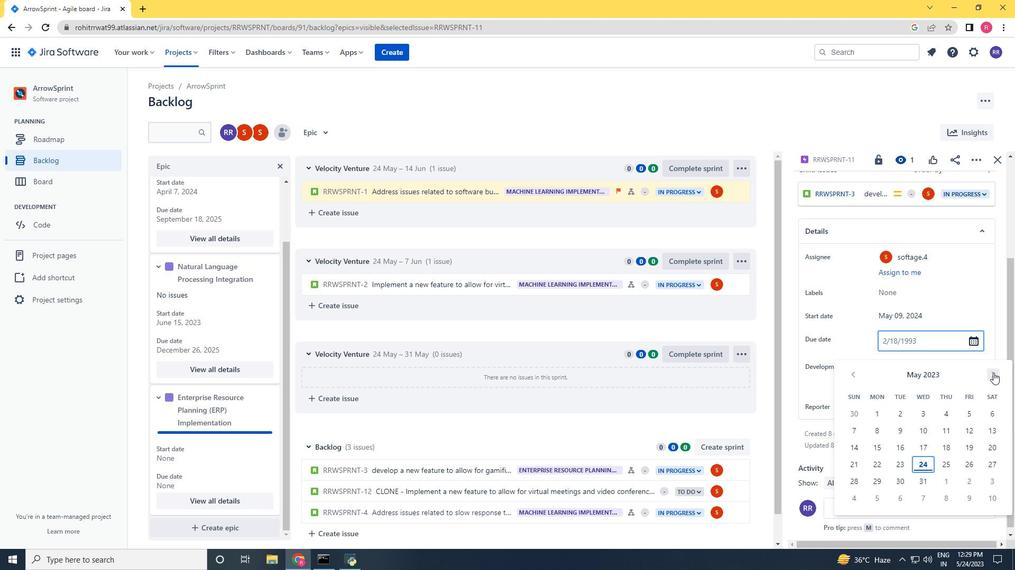 
Action: Mouse pressed left at (993, 373)
Screenshot: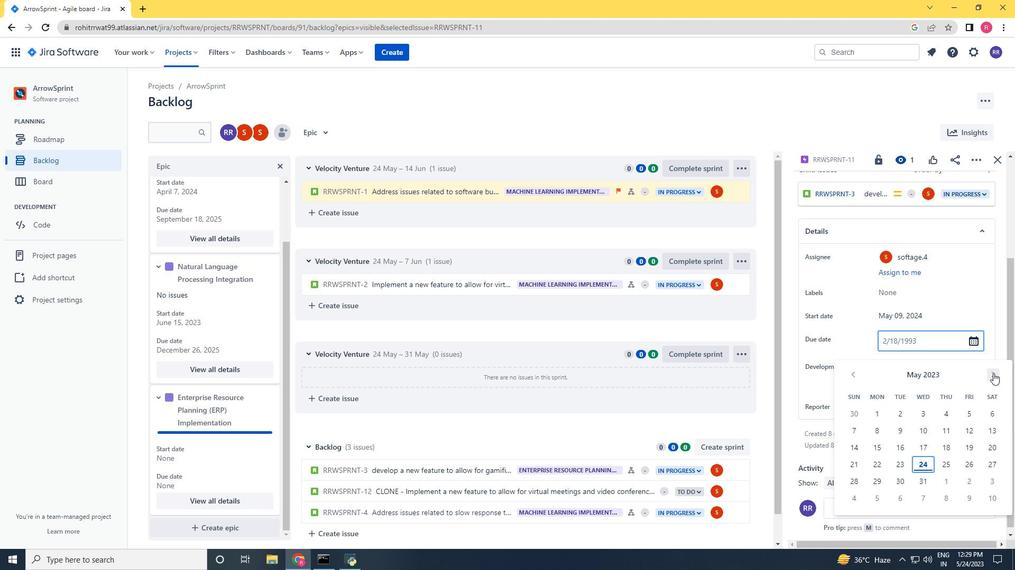 
Action: Mouse pressed left at (993, 373)
Screenshot: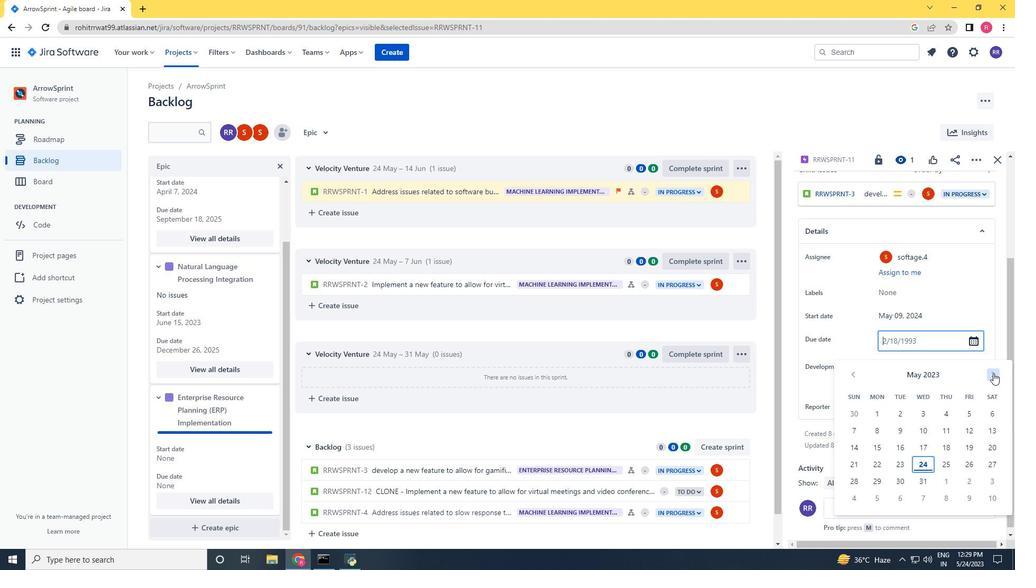 
Action: Mouse pressed left at (993, 373)
Screenshot: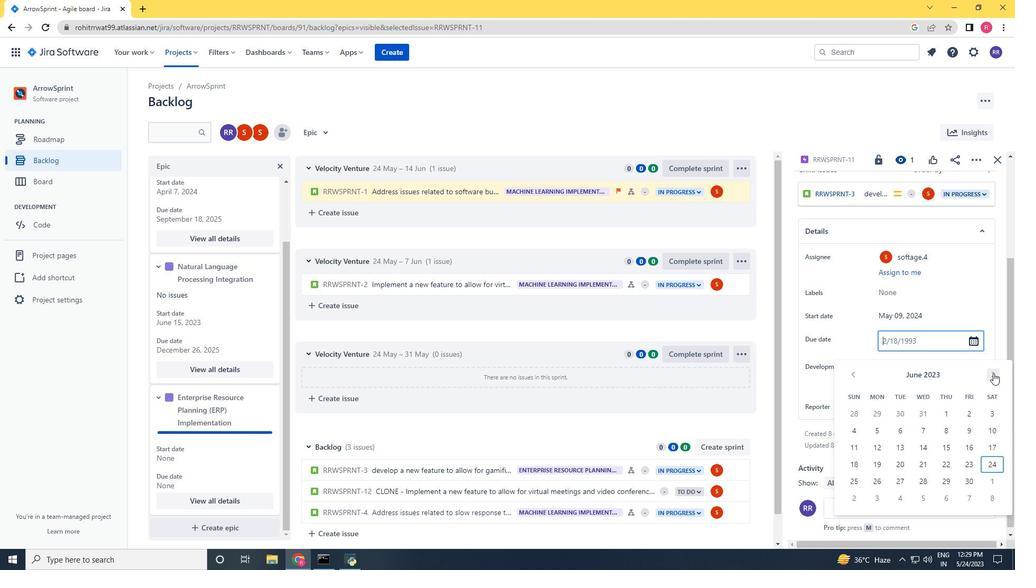 
Action: Mouse pressed left at (993, 373)
Screenshot: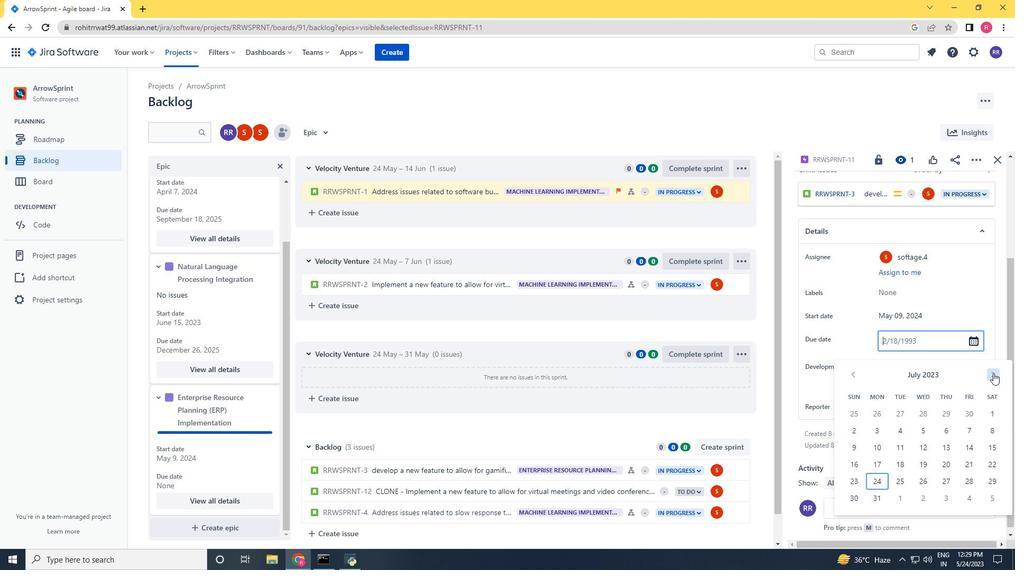 
Action: Mouse pressed left at (993, 373)
Screenshot: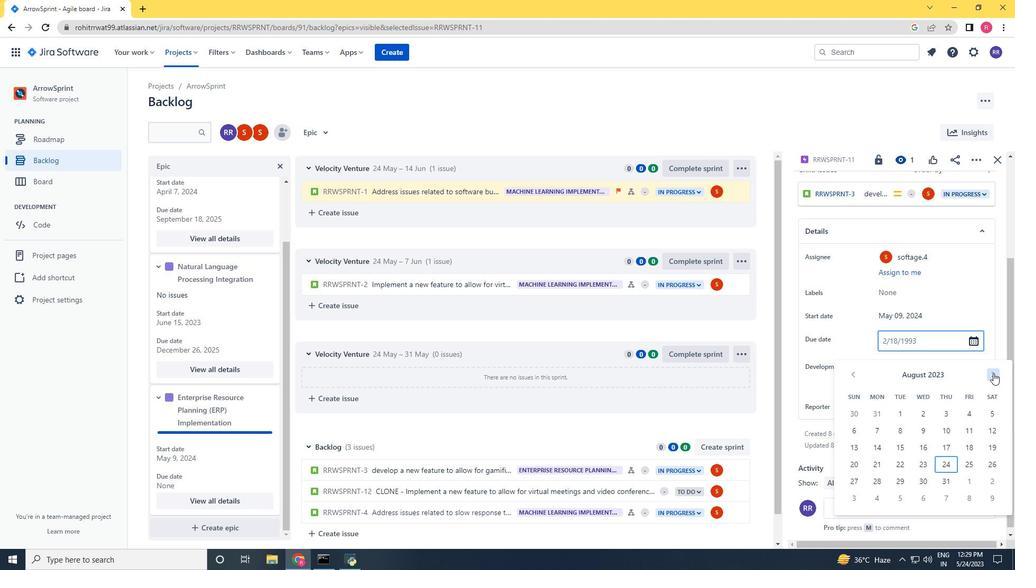 
Action: Mouse pressed left at (993, 373)
Screenshot: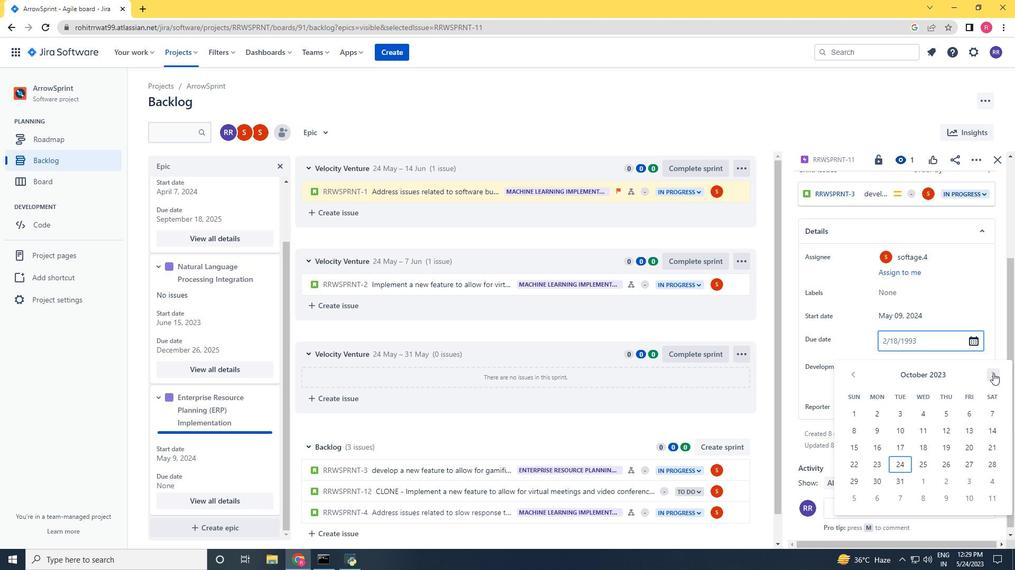 
Action: Mouse pressed left at (993, 373)
Screenshot: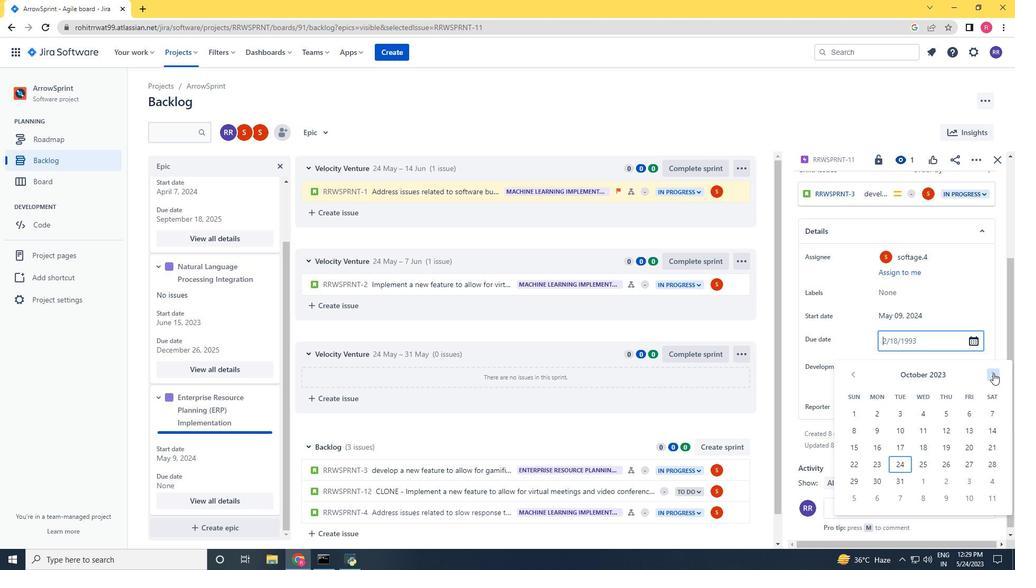 
Action: Mouse pressed left at (993, 373)
Screenshot: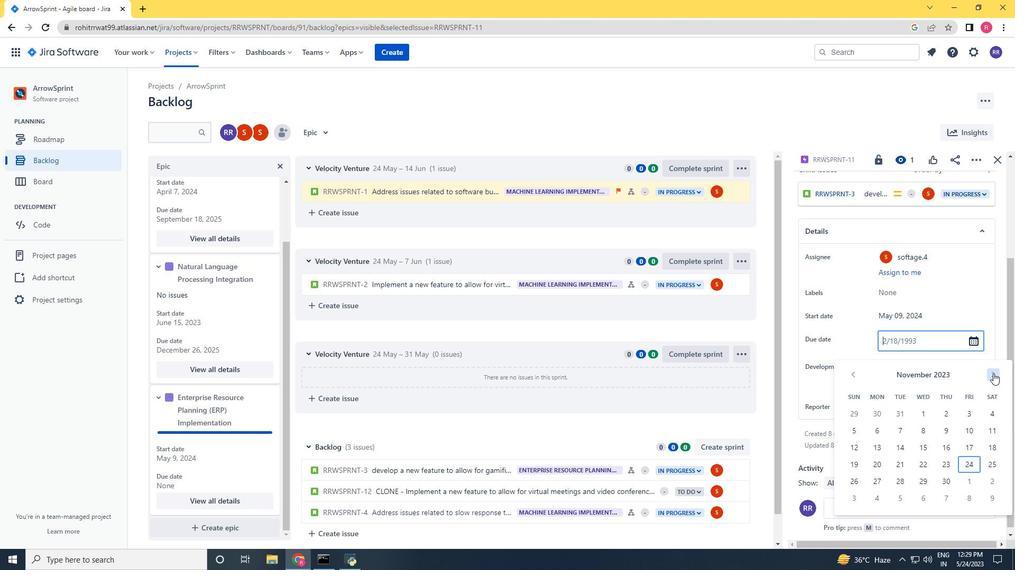 
Action: Mouse pressed left at (993, 373)
Screenshot: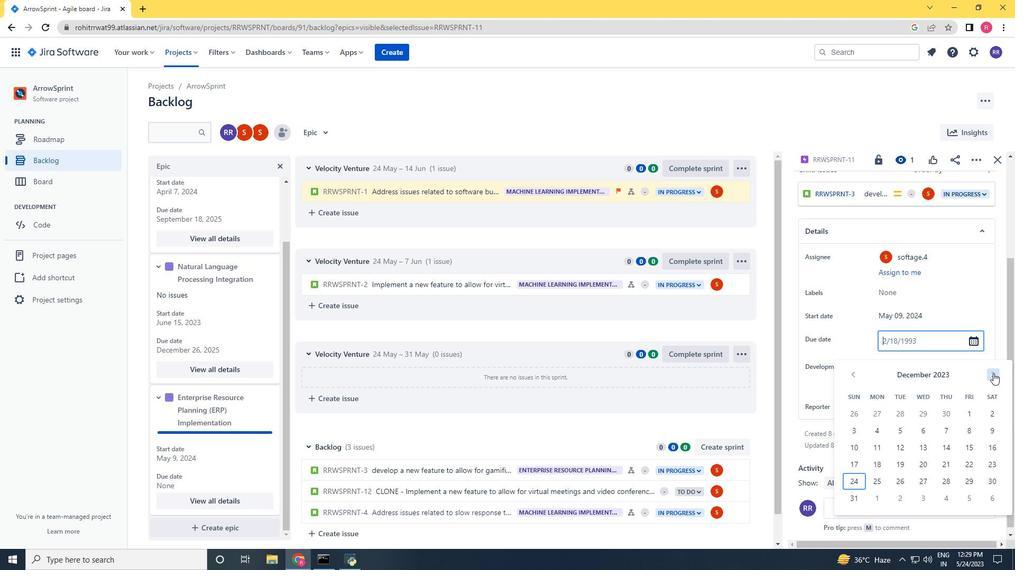 
Action: Mouse pressed left at (993, 373)
Screenshot: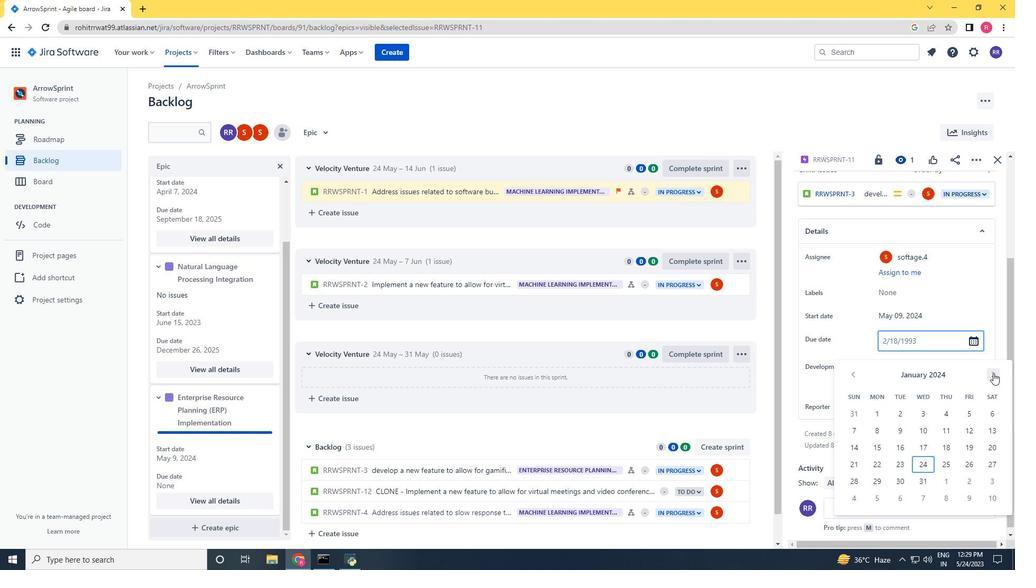 
Action: Mouse pressed left at (993, 373)
Screenshot: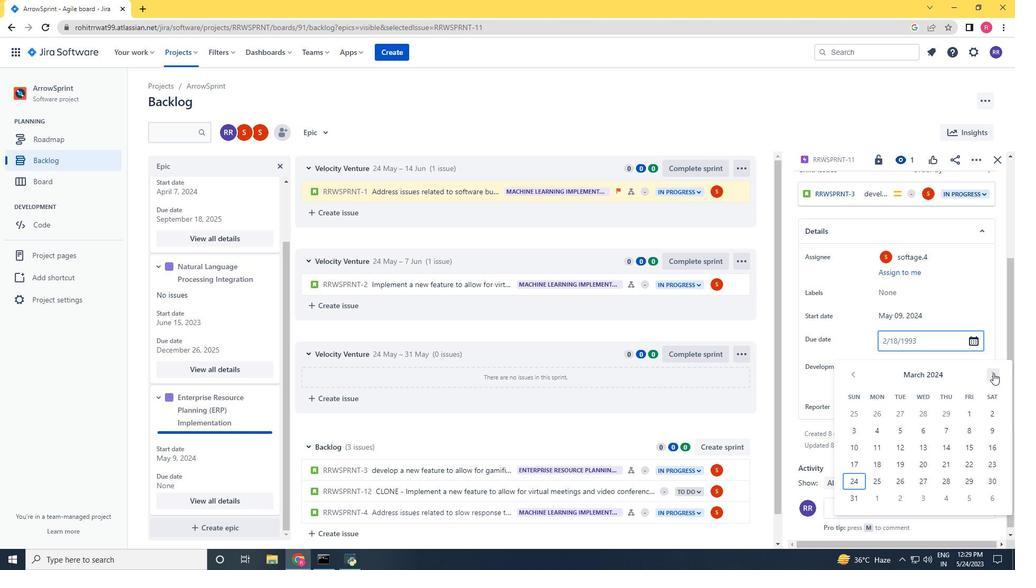 
Action: Mouse pressed left at (993, 373)
Screenshot: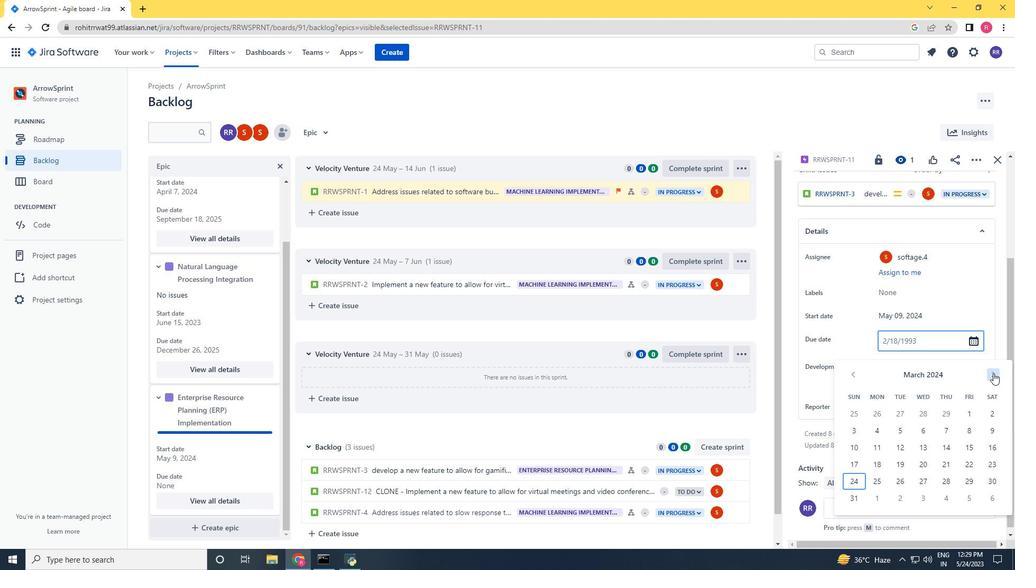 
Action: Mouse pressed left at (993, 373)
Screenshot: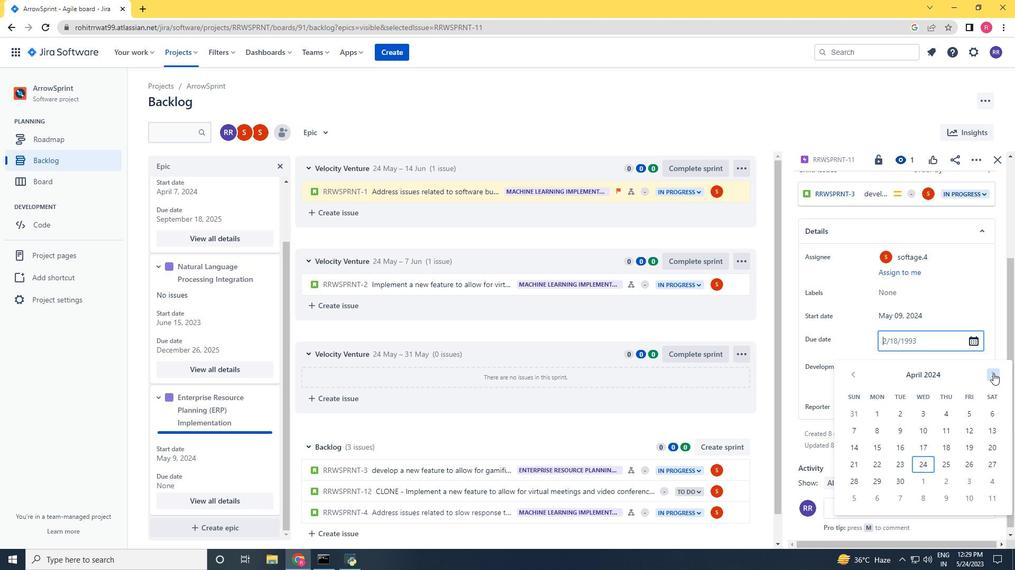 
Action: Mouse pressed left at (993, 373)
Screenshot: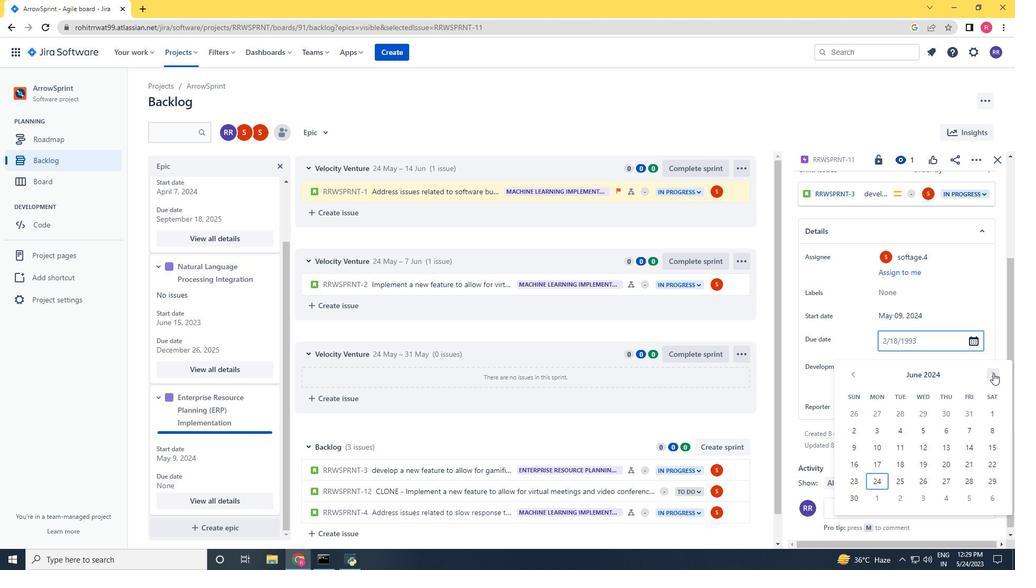 
Action: Mouse moved to (906, 446)
Screenshot: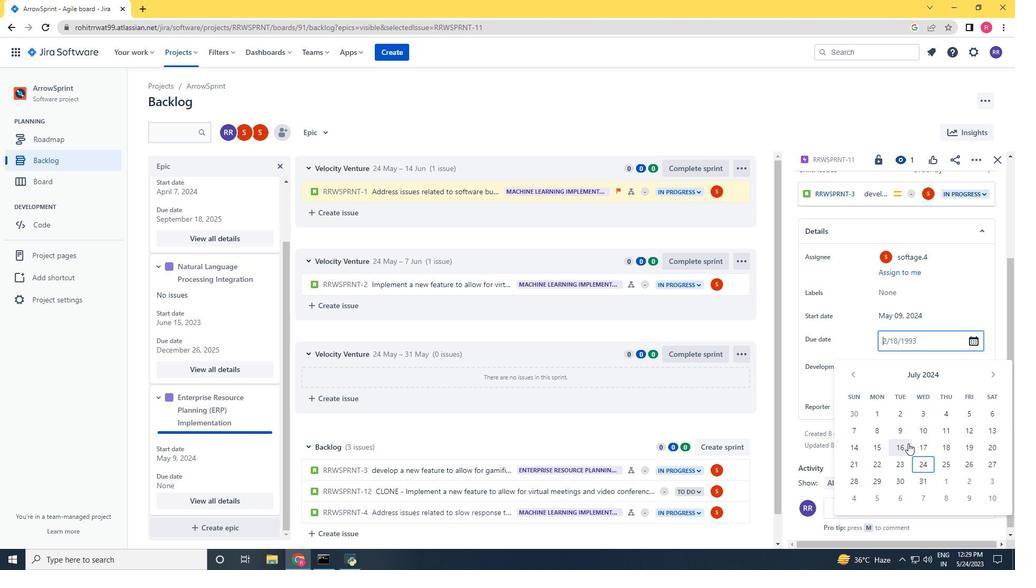 
Action: Mouse pressed left at (906, 446)
Screenshot: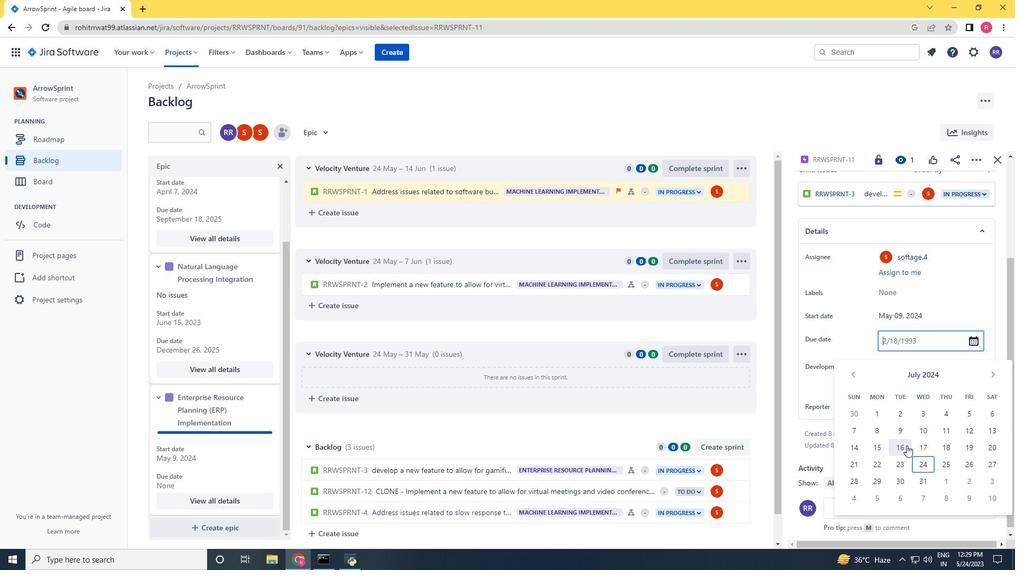 
Action: Mouse moved to (912, 452)
Screenshot: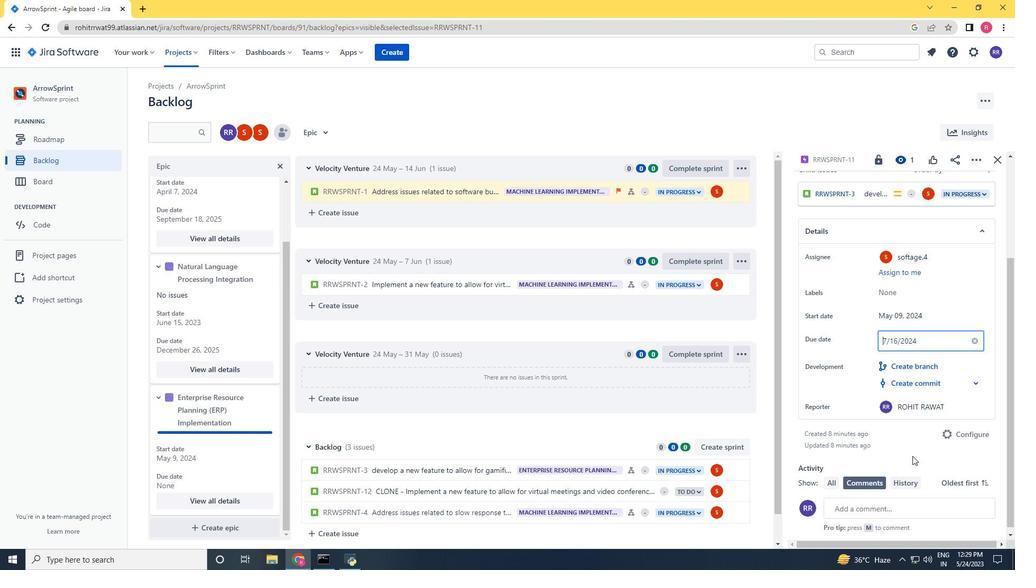 
Action: Mouse pressed left at (912, 452)
Screenshot: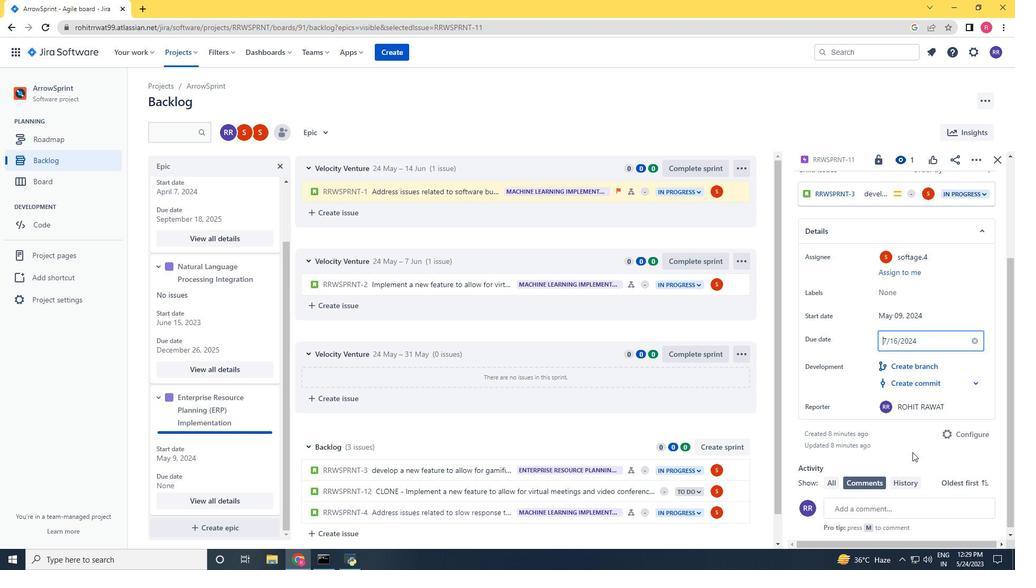 
Action: Mouse moved to (650, 302)
Screenshot: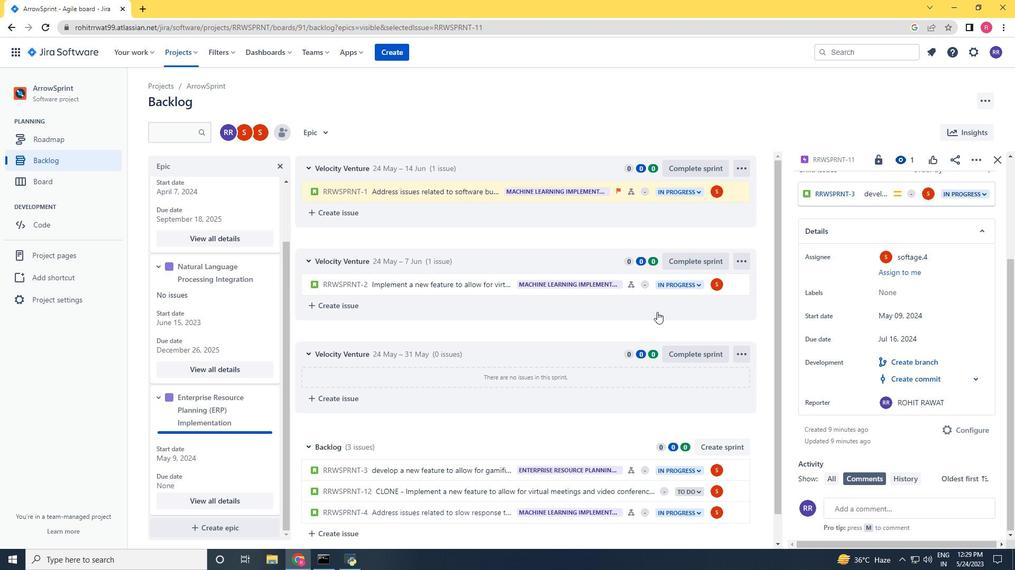 
Action: Mouse scrolled (650, 301) with delta (0, 0)
Screenshot: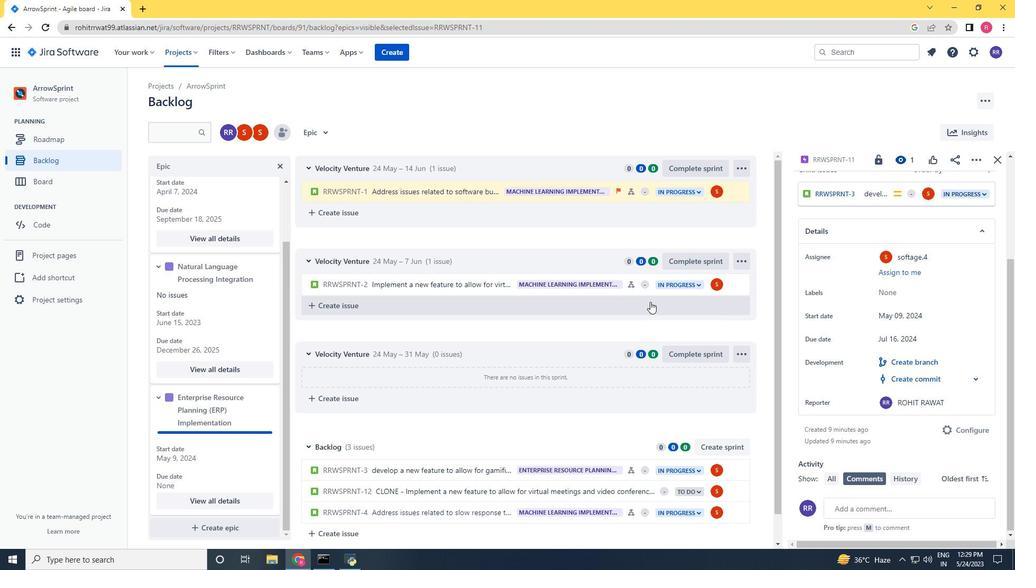 
Action: Mouse scrolled (650, 301) with delta (0, 0)
Screenshot: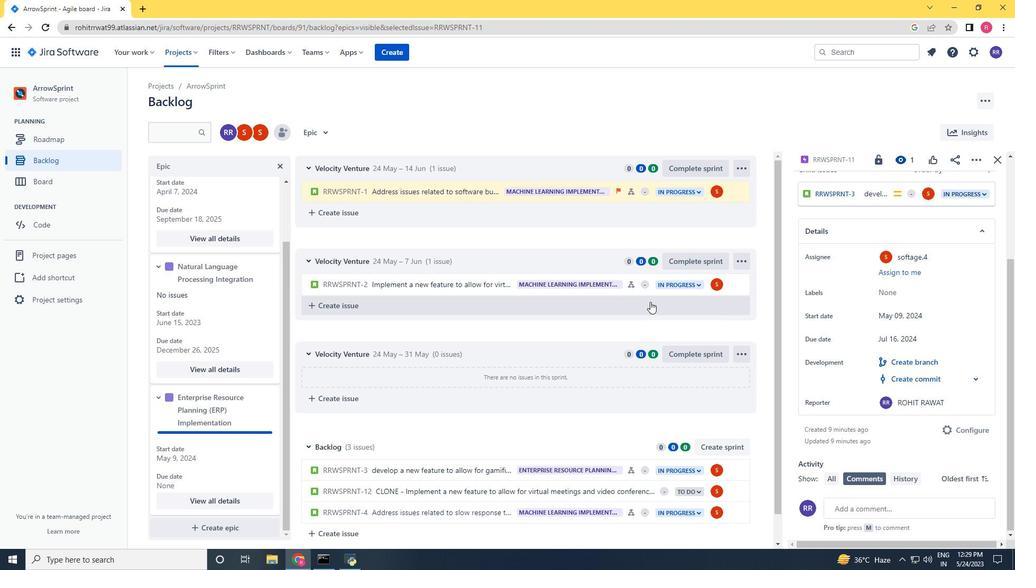 
Action: Mouse scrolled (650, 301) with delta (0, 0)
Screenshot: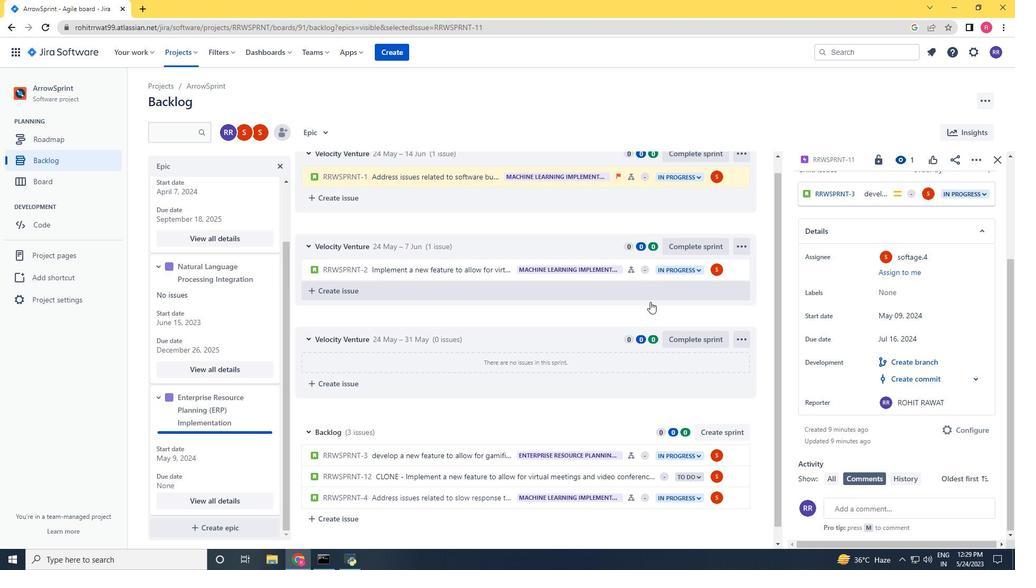 
Action: Mouse scrolled (650, 301) with delta (0, 0)
Screenshot: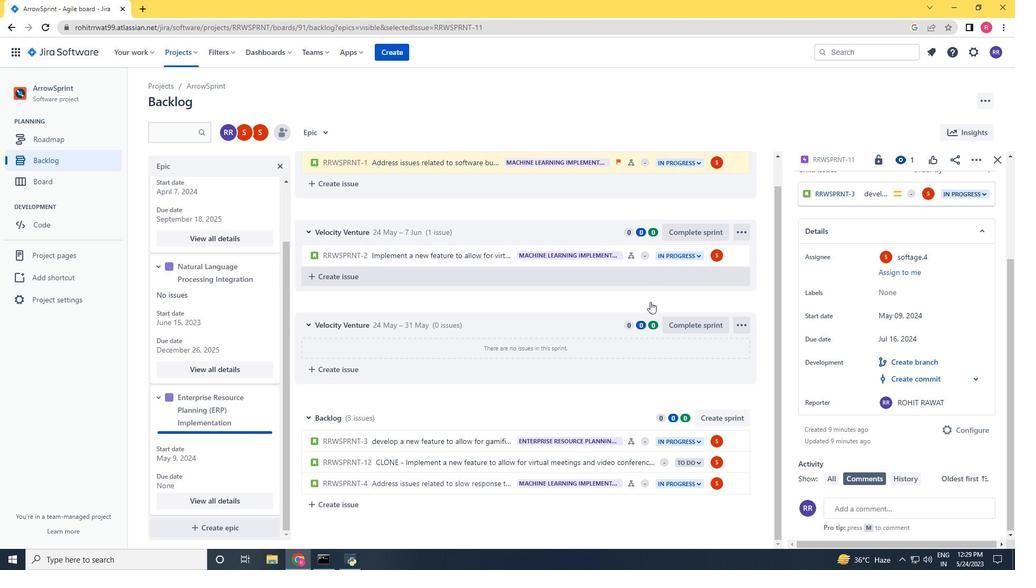 
Action: Mouse scrolled (650, 301) with delta (0, 0)
Screenshot: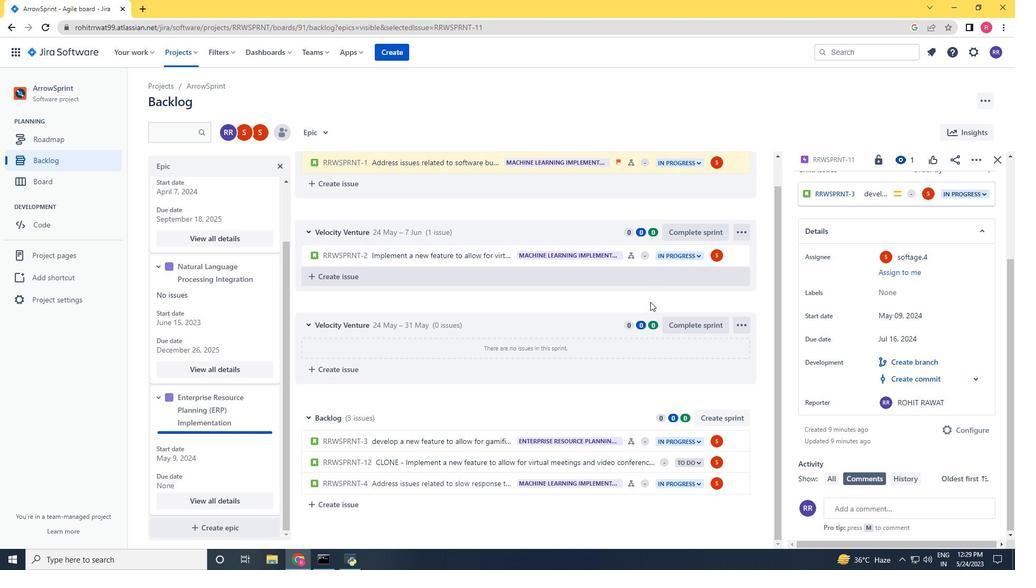 
Action: Mouse scrolled (650, 301) with delta (0, 0)
Screenshot: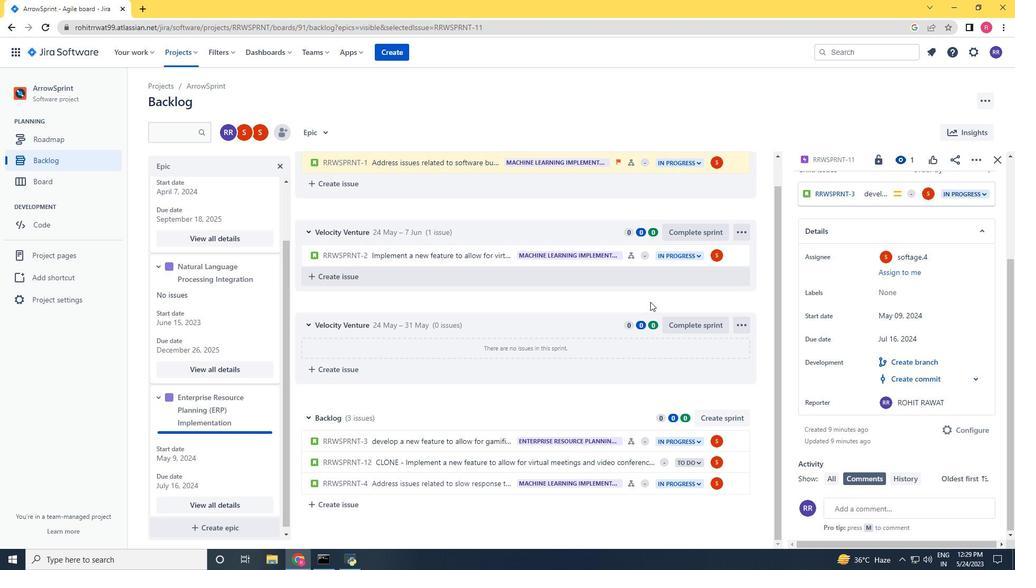 
Action: Mouse scrolled (650, 302) with delta (0, 0)
Screenshot: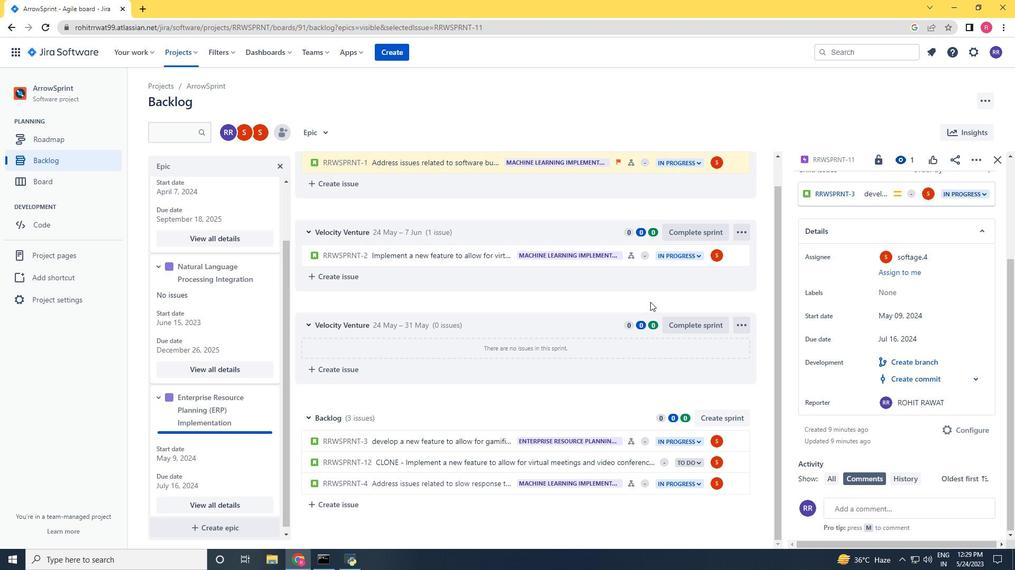 
Action: Mouse scrolled (650, 302) with delta (0, 0)
Screenshot: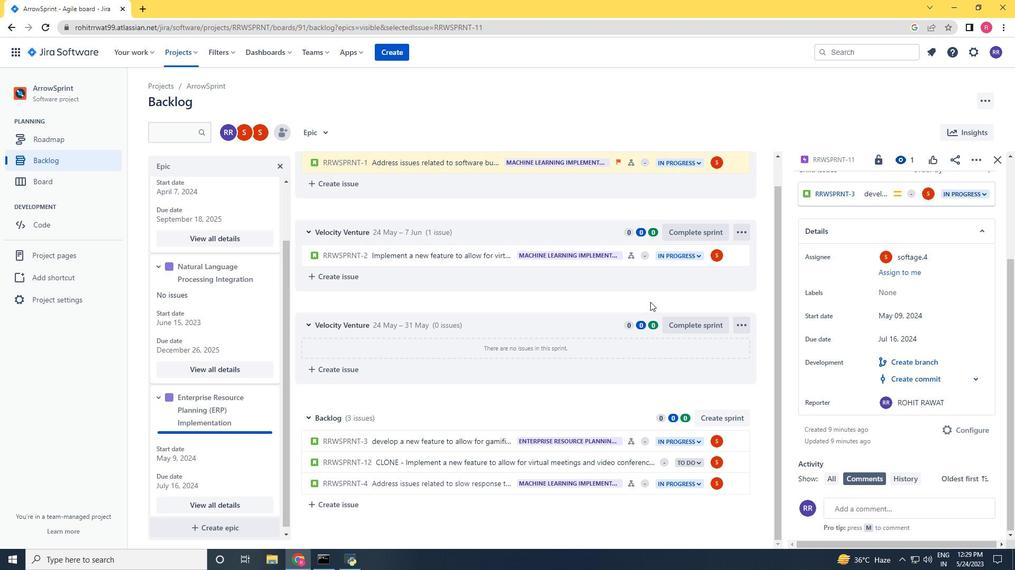 
Action: Mouse scrolled (650, 303) with delta (0, 1)
Screenshot: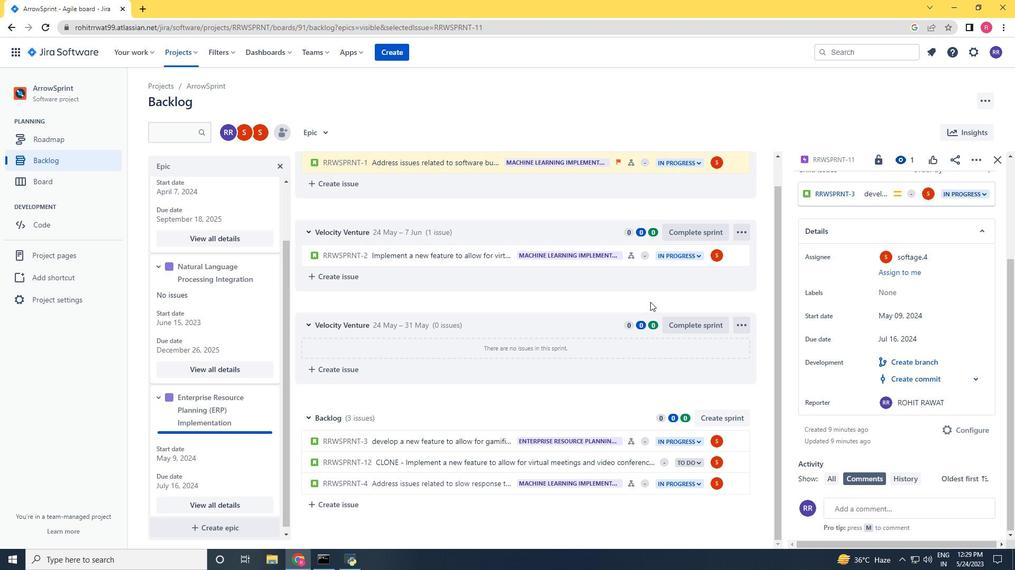 
Action: Mouse scrolled (650, 302) with delta (0, 0)
Screenshot: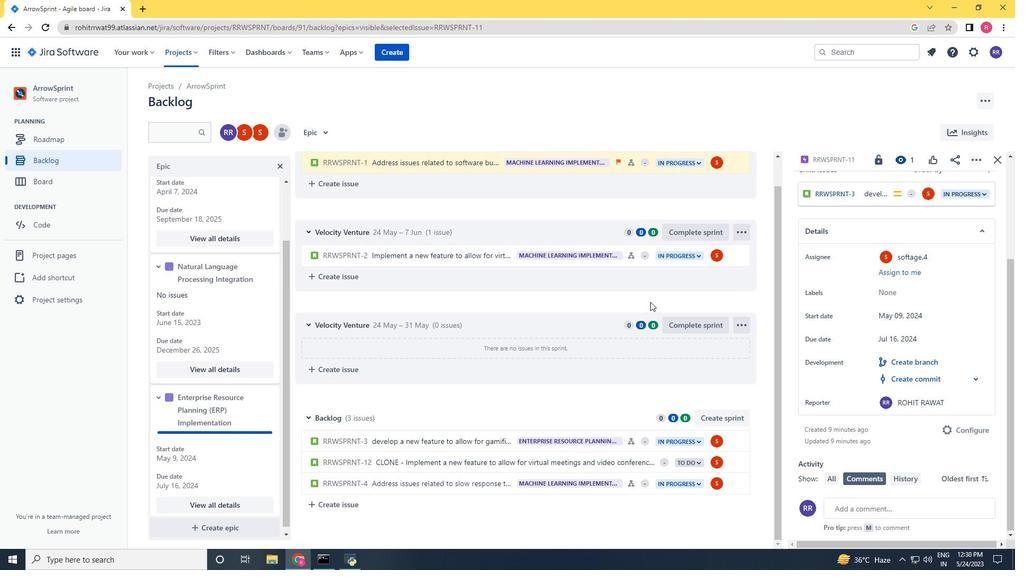 
Action: Mouse scrolled (650, 302) with delta (0, 0)
Screenshot: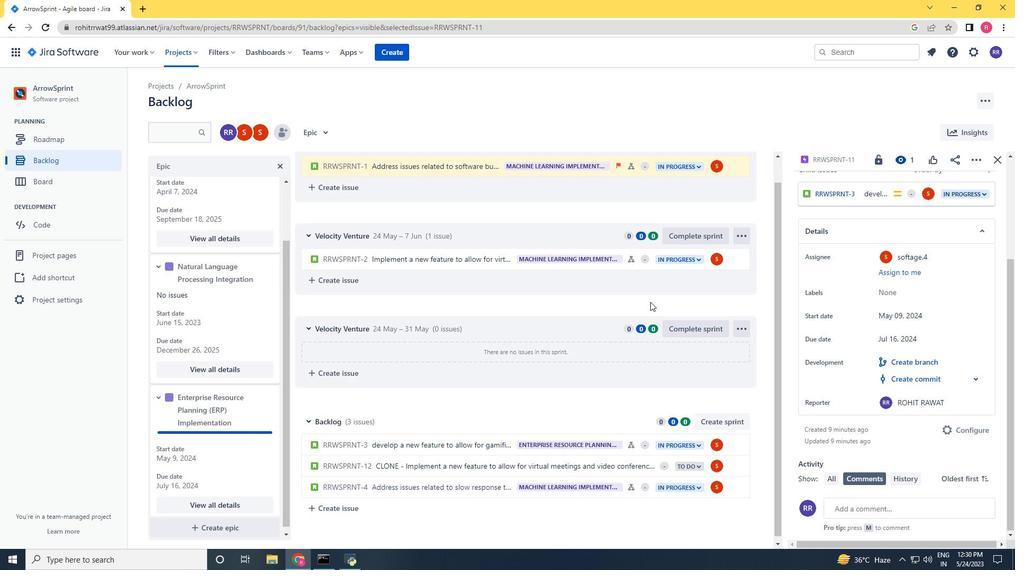 
